 Task: Look for space in Thenkasi, India from 5th June, 2023 to 16th June, 2023 for 2 adults in price range Rs.14000 to Rs.18000. Place can be entire place with 1  bedroom having 1 bed and 1 bathroom. Property type can be house, flat, guest house, hotel. Booking option can be shelf check-in. Required host language is English.
Action: Mouse moved to (548, 87)
Screenshot: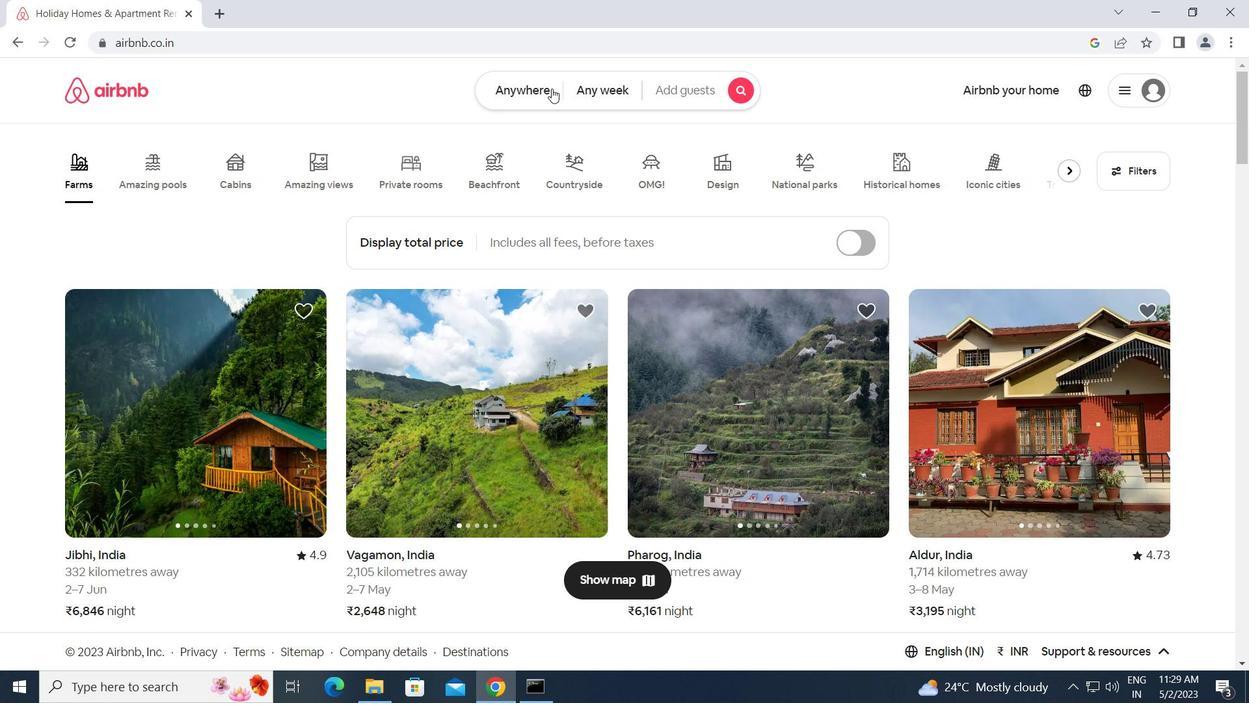 
Action: Mouse pressed left at (548, 87)
Screenshot: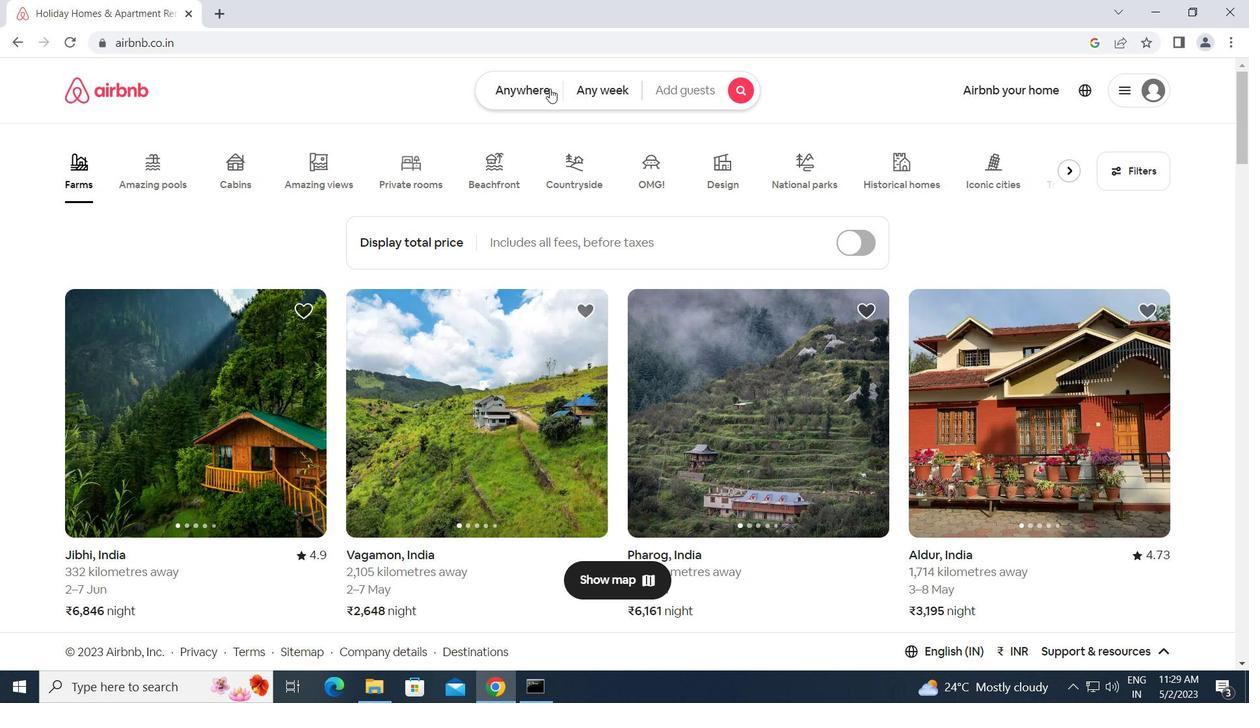 
Action: Mouse moved to (428, 136)
Screenshot: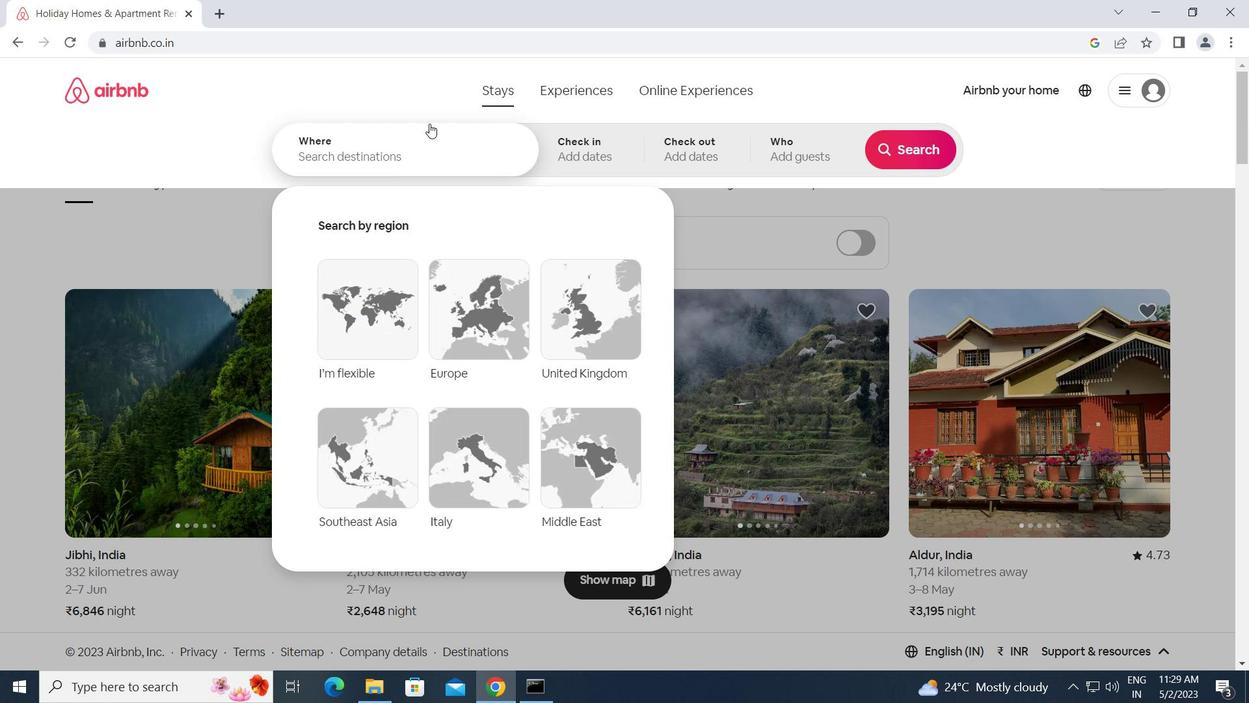 
Action: Mouse pressed left at (428, 136)
Screenshot: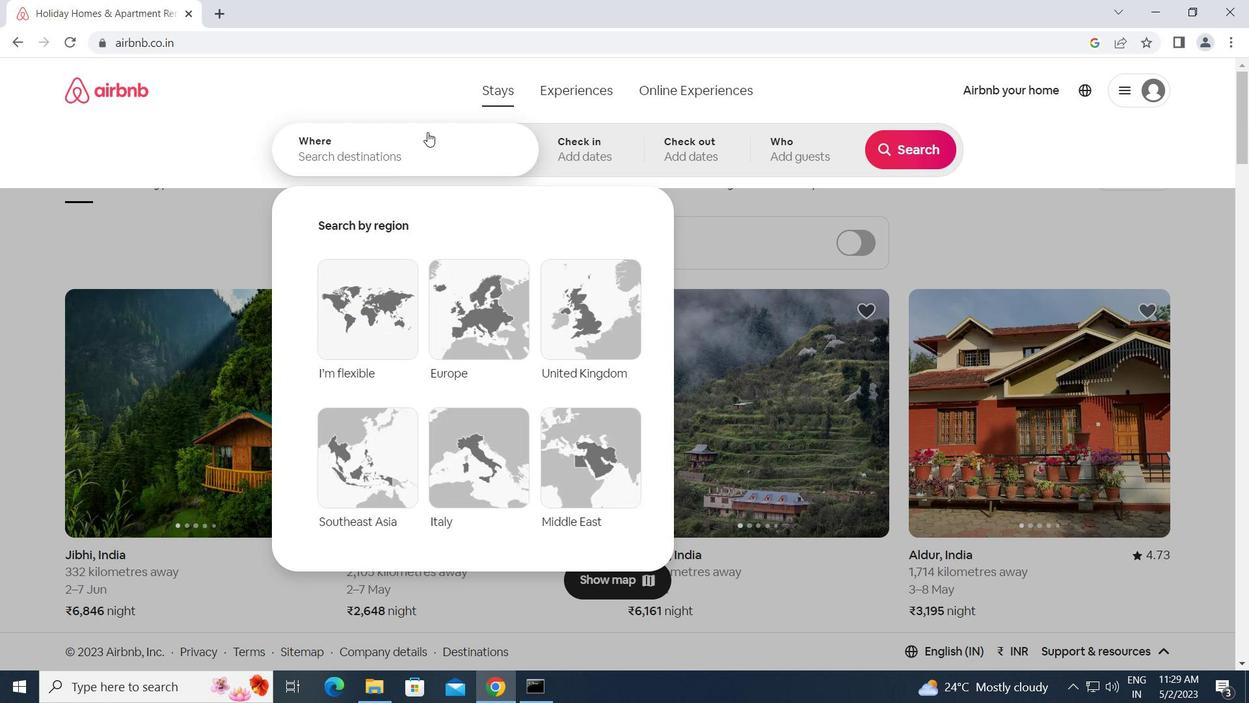 
Action: Key pressed t<Key.caps_lock>henkasi,<Key.space><Key.caps_lock>i<Key.caps_lock>ndia<Key.enter>
Screenshot: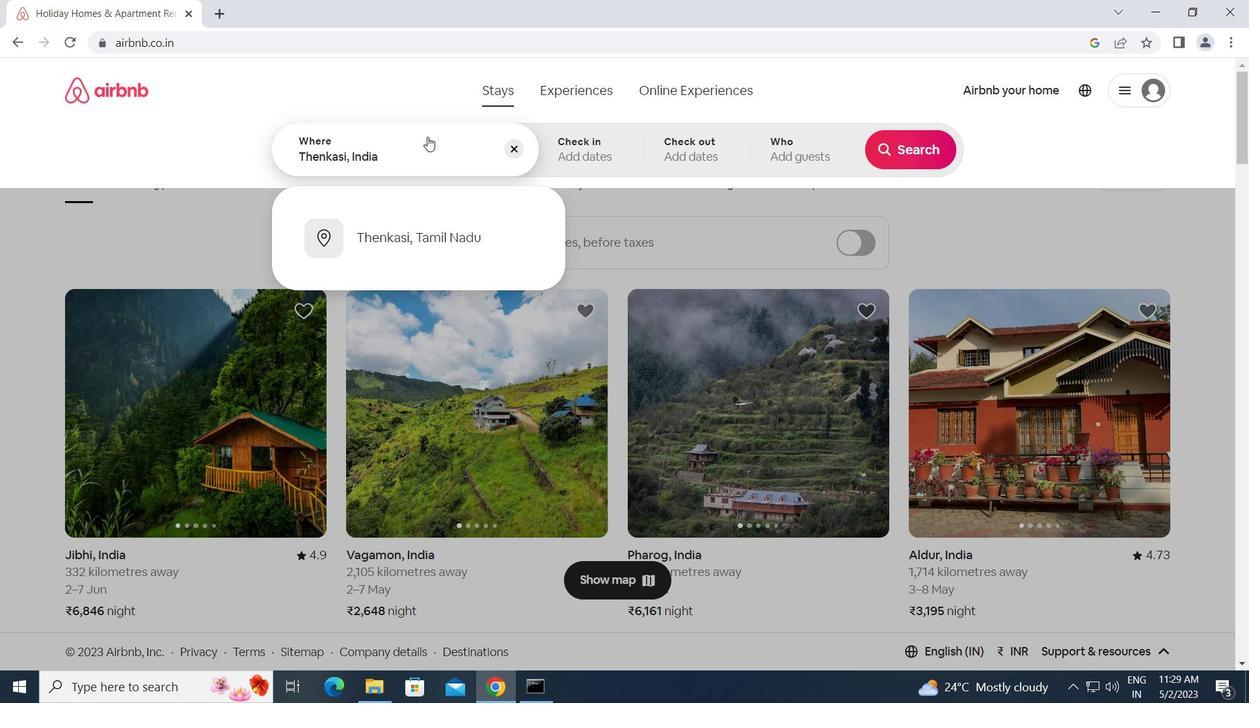 
Action: Mouse moved to (698, 388)
Screenshot: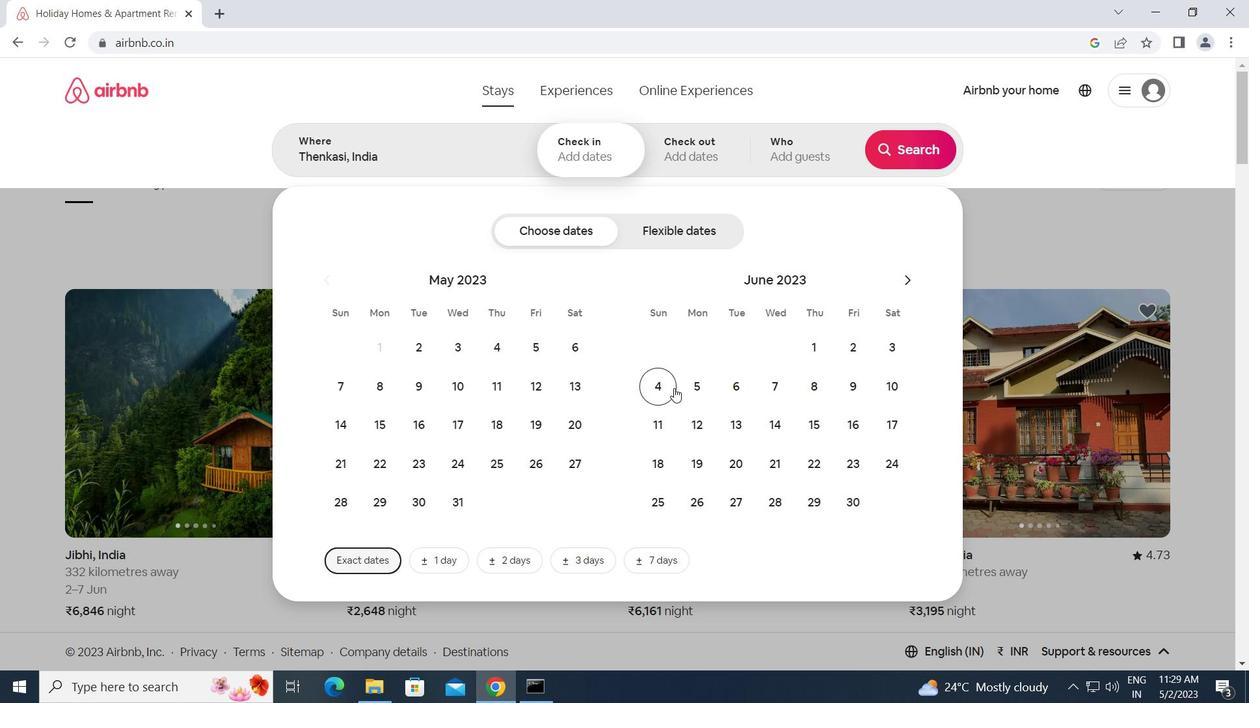 
Action: Mouse pressed left at (698, 388)
Screenshot: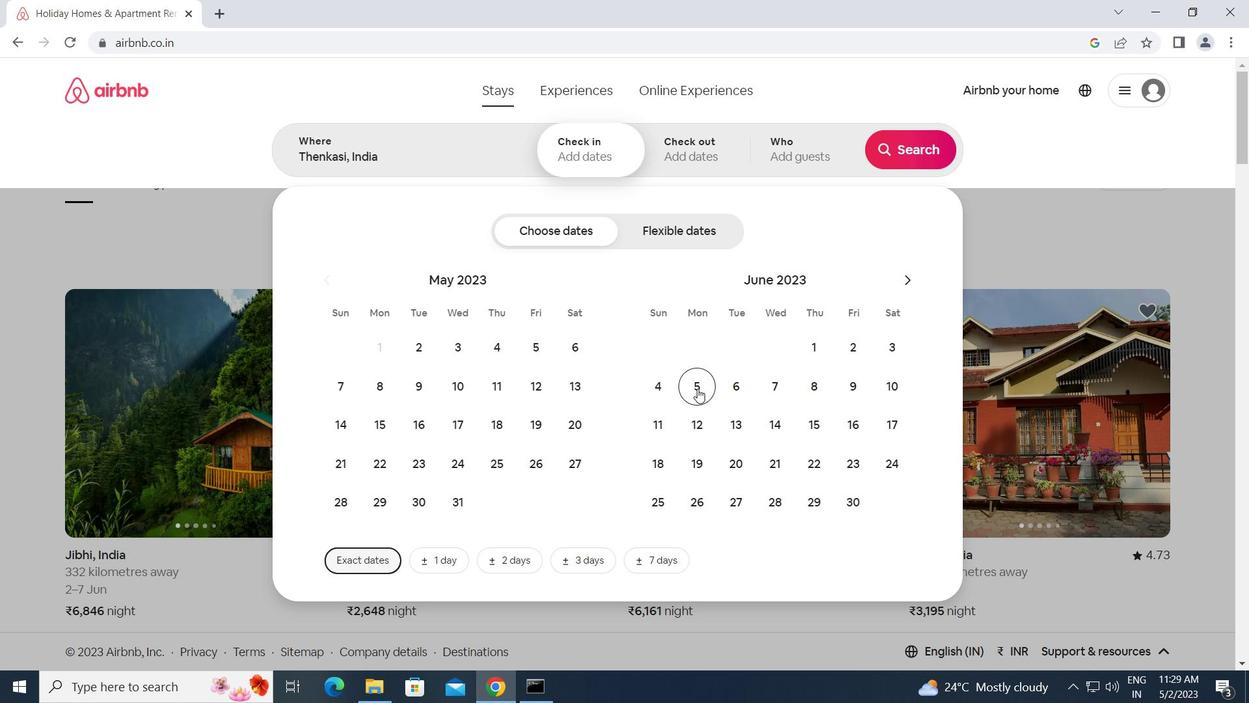 
Action: Mouse moved to (854, 428)
Screenshot: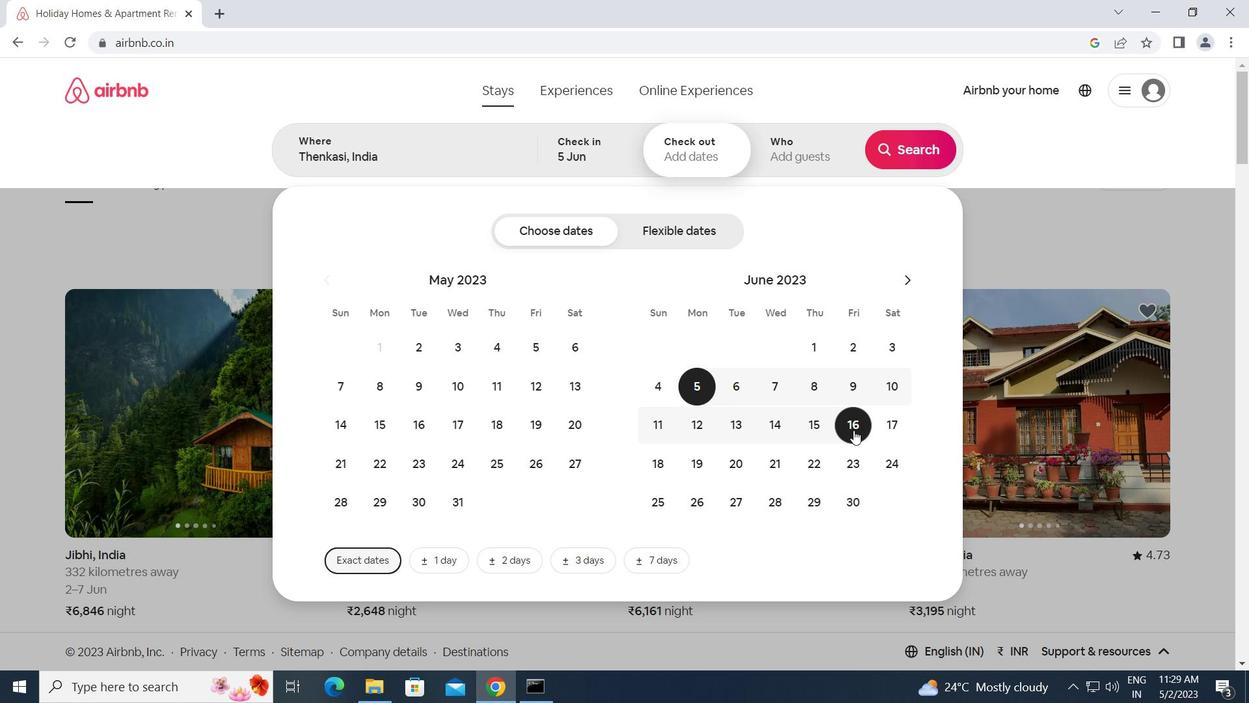 
Action: Mouse pressed left at (854, 428)
Screenshot: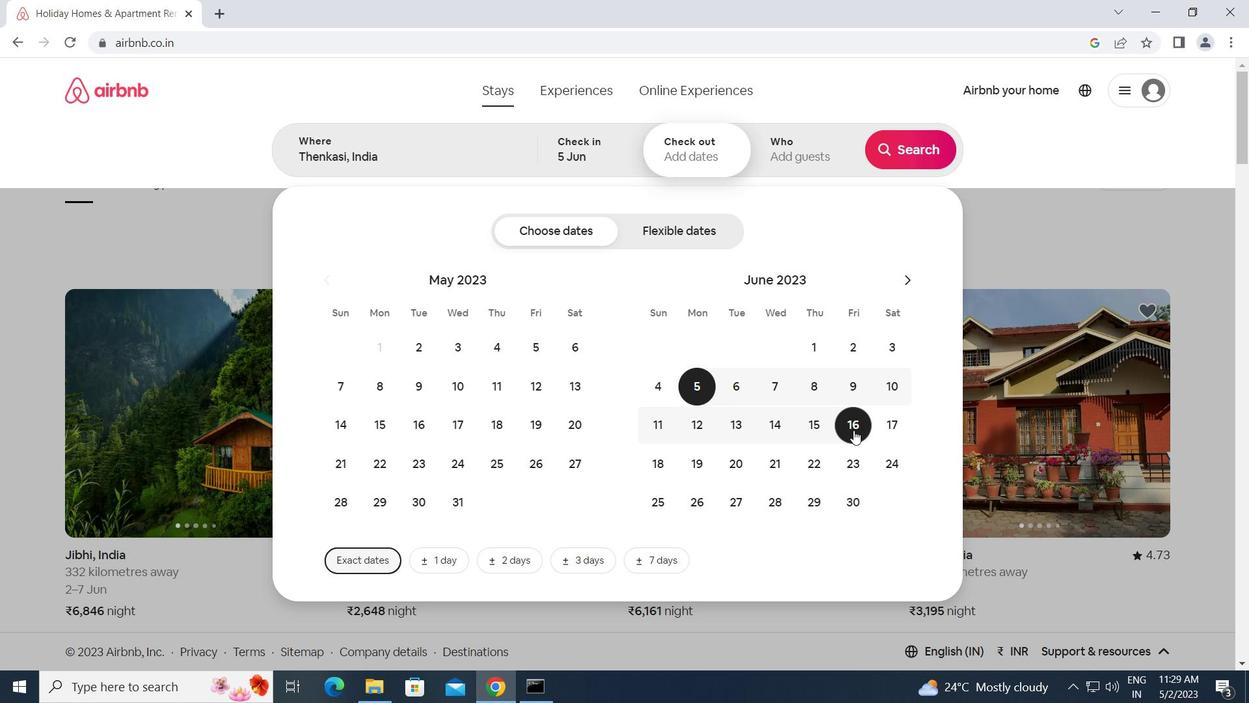
Action: Mouse moved to (798, 142)
Screenshot: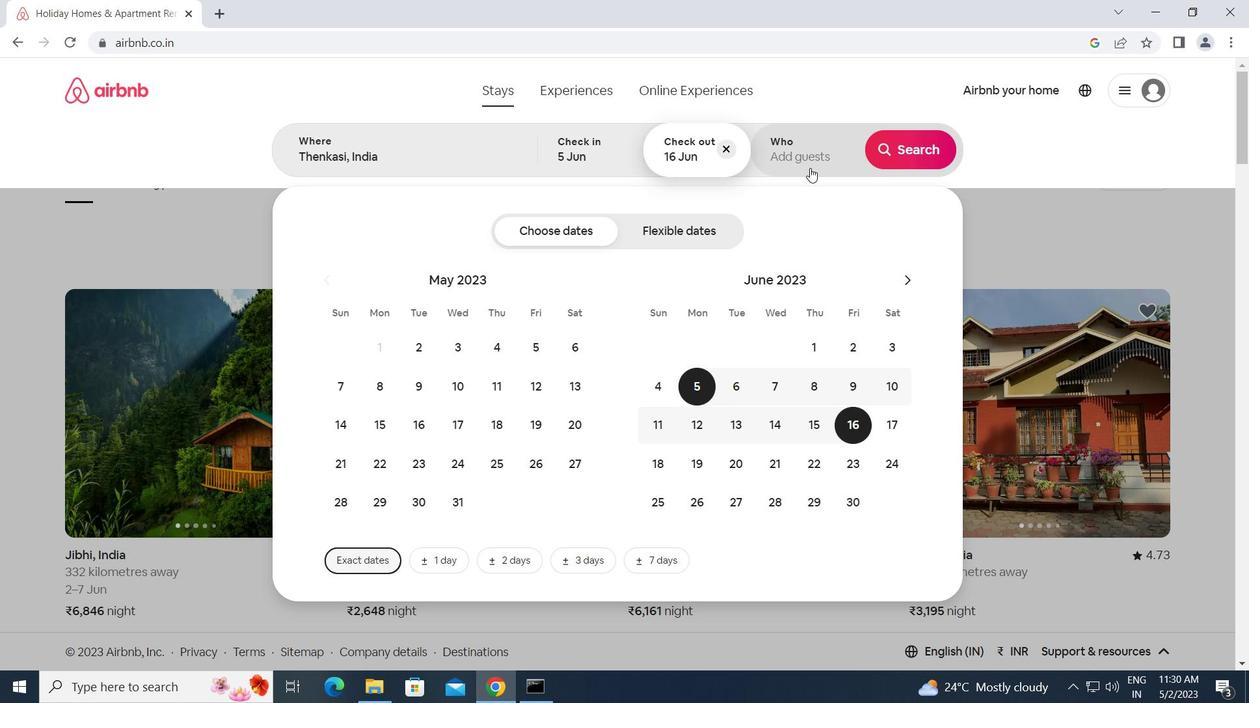 
Action: Mouse pressed left at (798, 142)
Screenshot: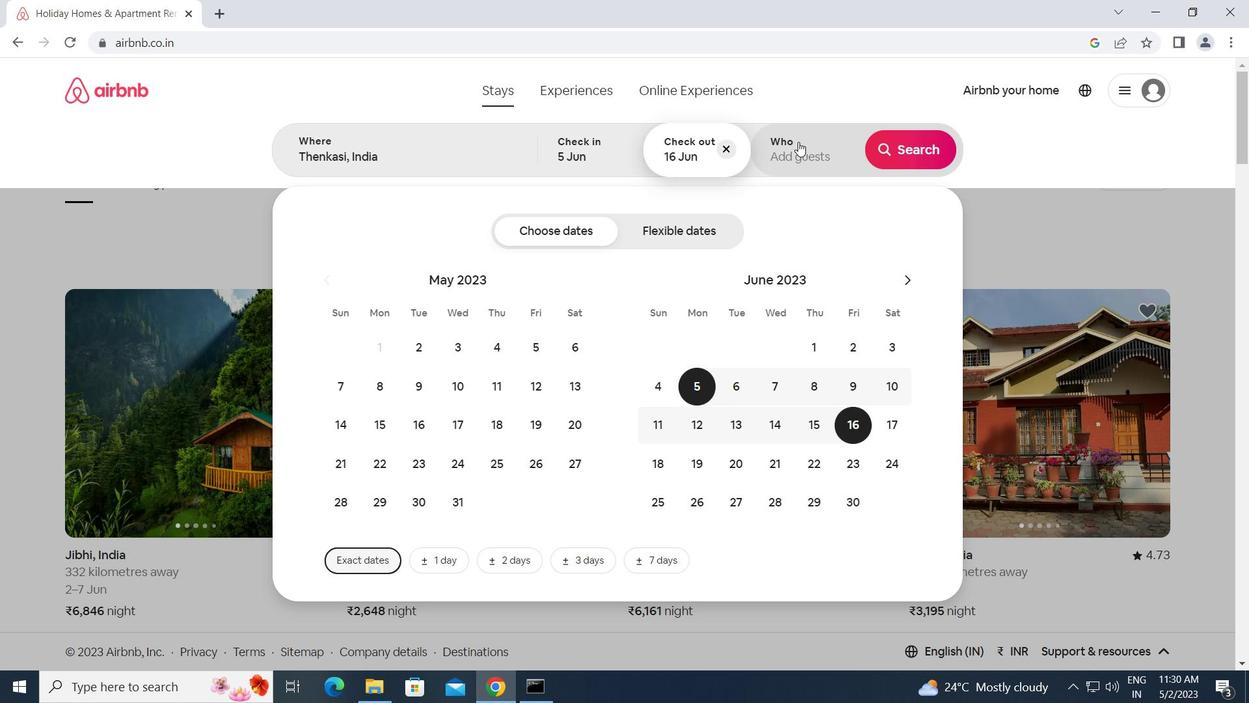 
Action: Mouse moved to (923, 236)
Screenshot: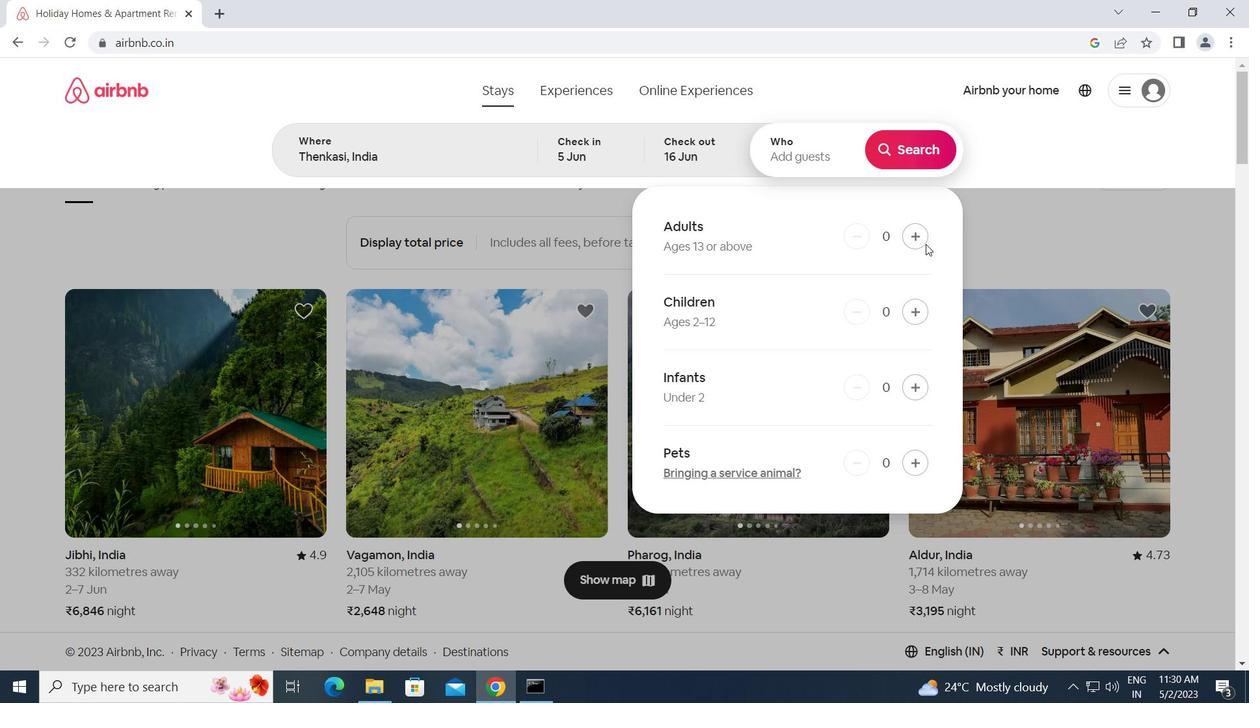 
Action: Mouse pressed left at (923, 236)
Screenshot: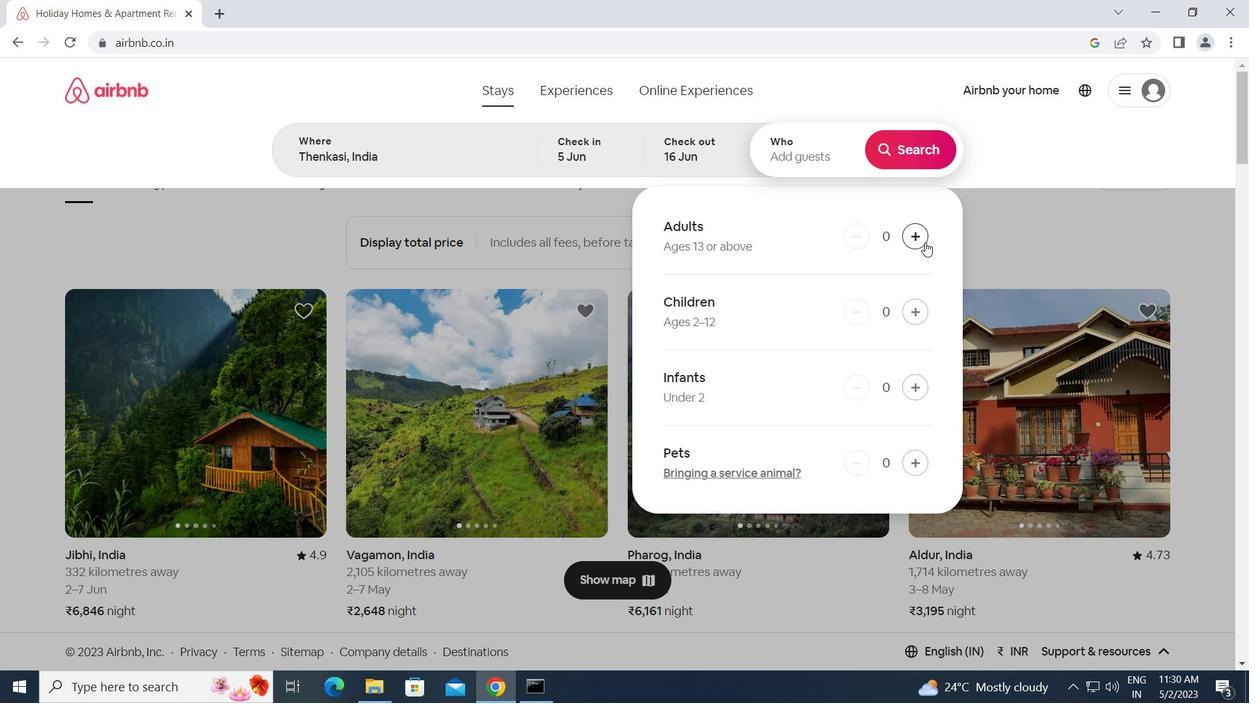 
Action: Mouse pressed left at (923, 236)
Screenshot: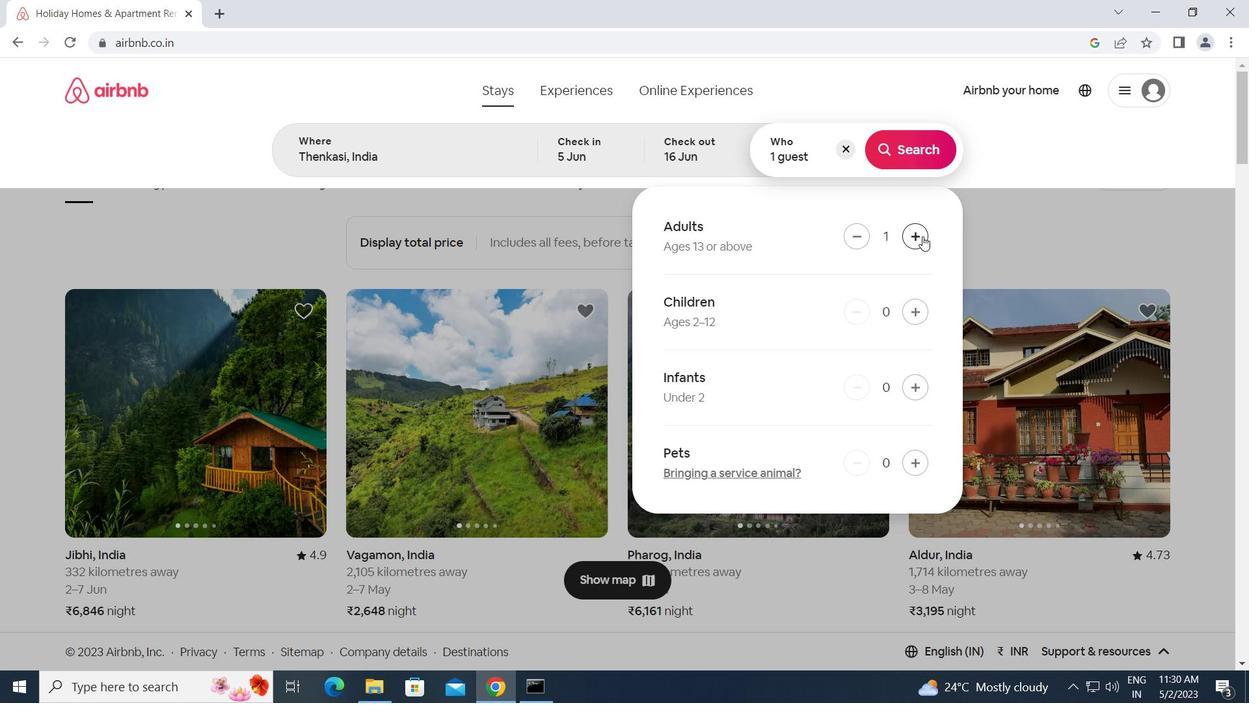 
Action: Mouse moved to (923, 150)
Screenshot: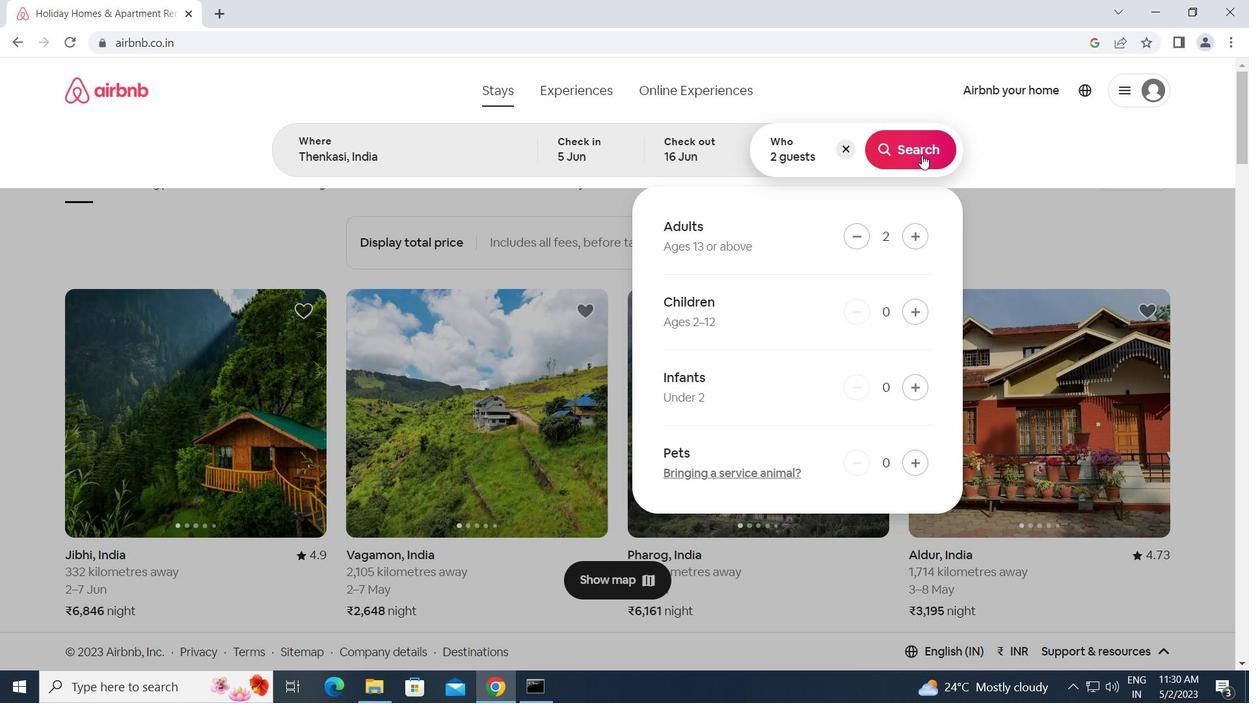 
Action: Mouse pressed left at (923, 150)
Screenshot: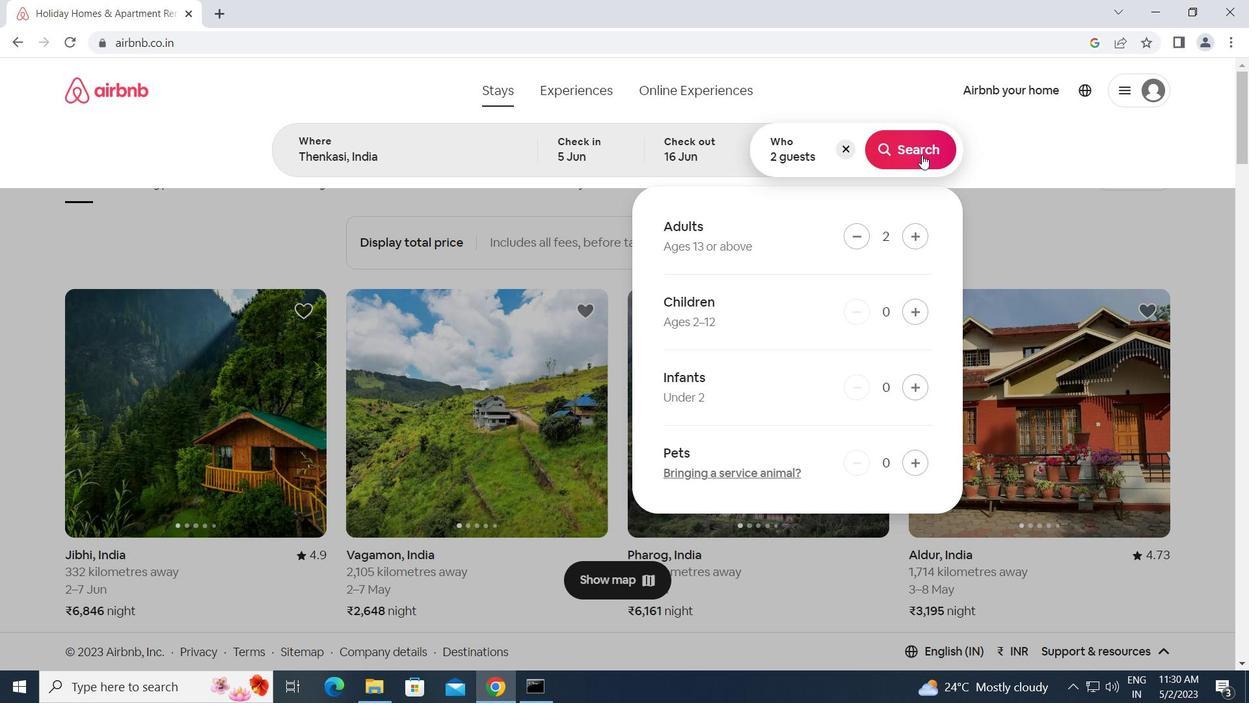 
Action: Mouse moved to (1172, 147)
Screenshot: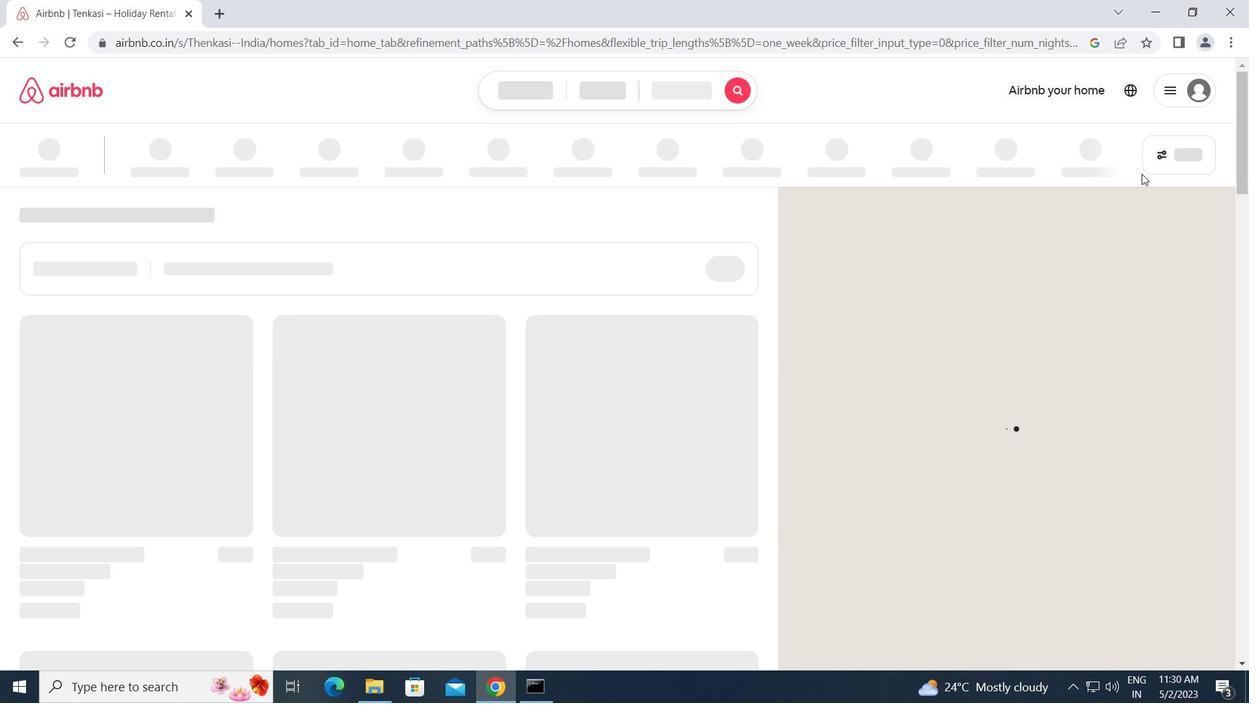 
Action: Mouse pressed left at (1172, 147)
Screenshot: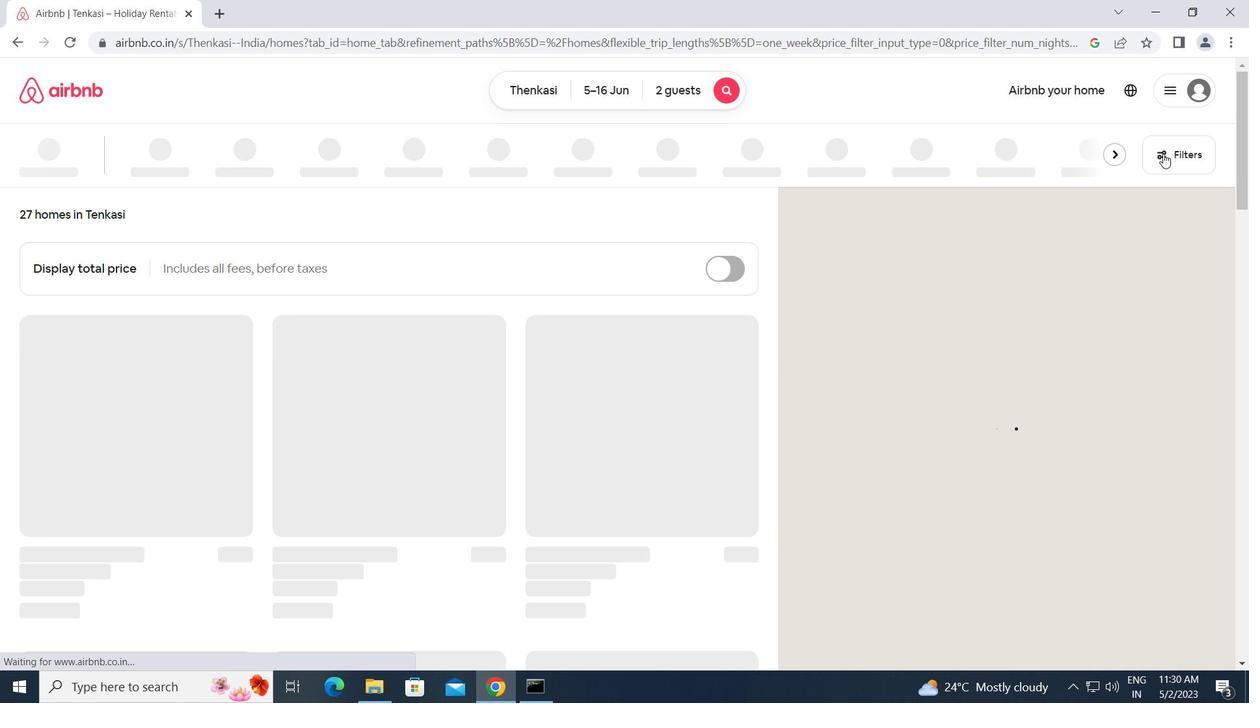 
Action: Mouse moved to (412, 363)
Screenshot: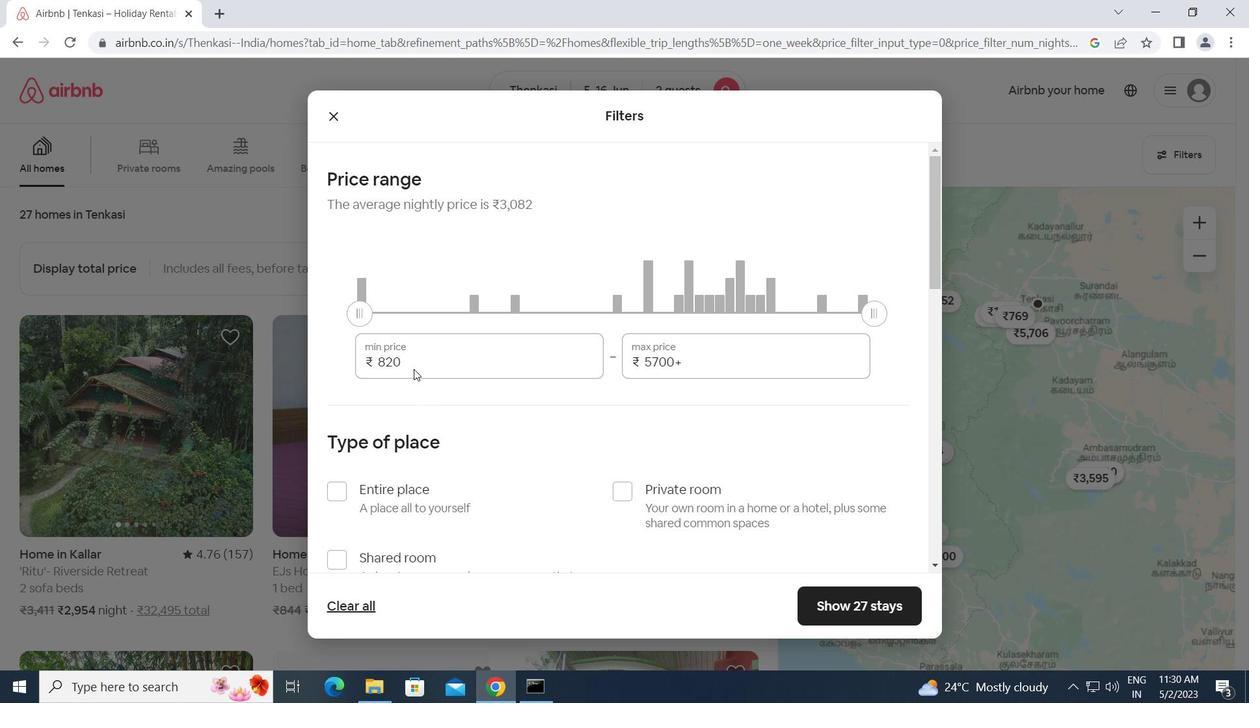 
Action: Mouse pressed left at (412, 363)
Screenshot: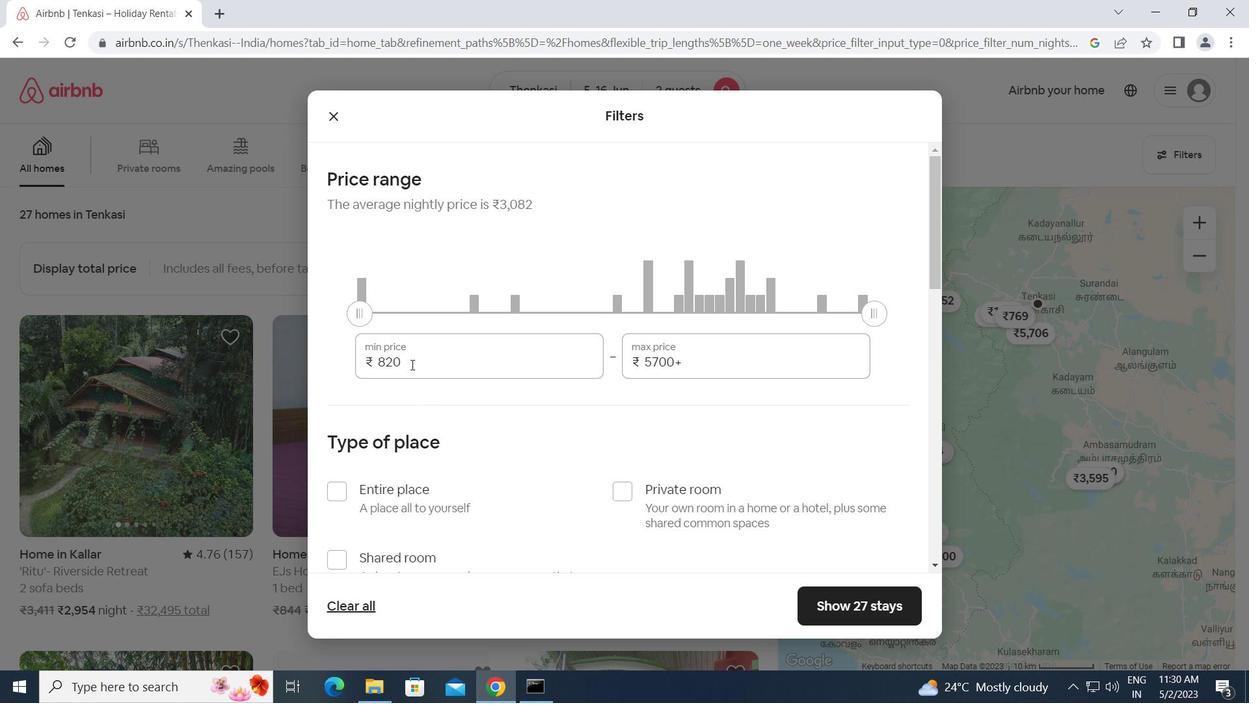 
Action: Mouse moved to (334, 364)
Screenshot: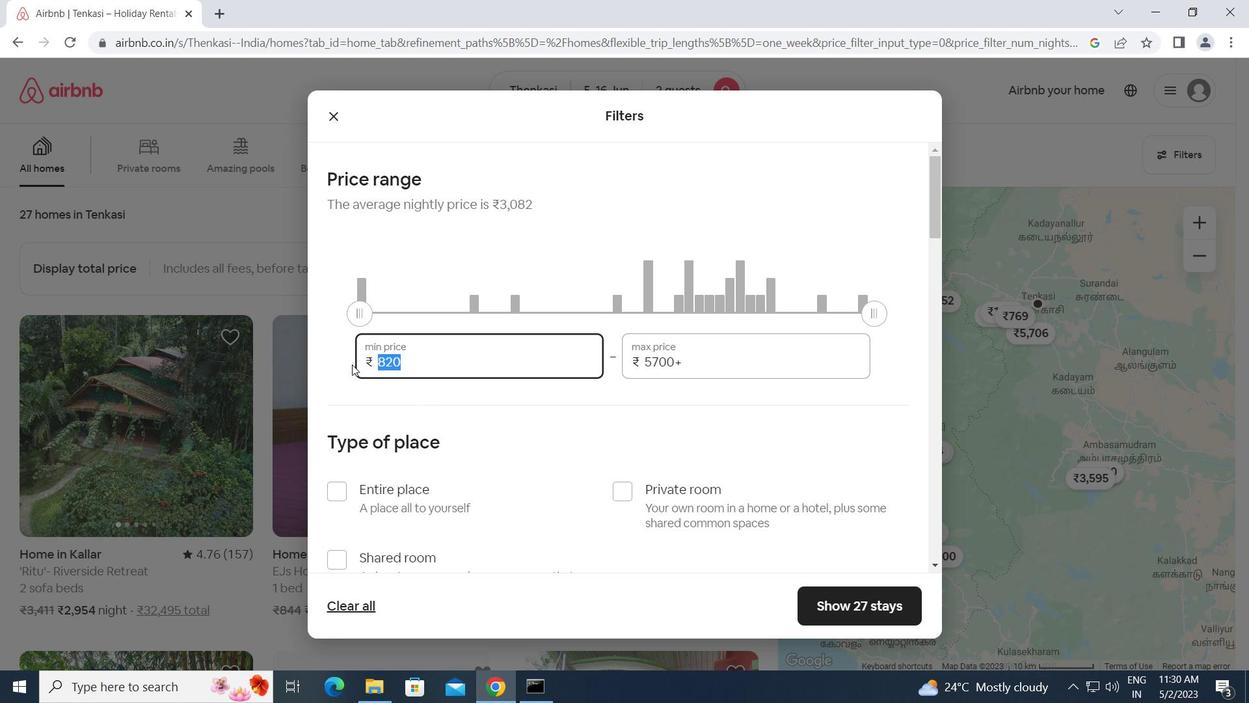 
Action: Key pressed 14000<Key.tab>18000
Screenshot: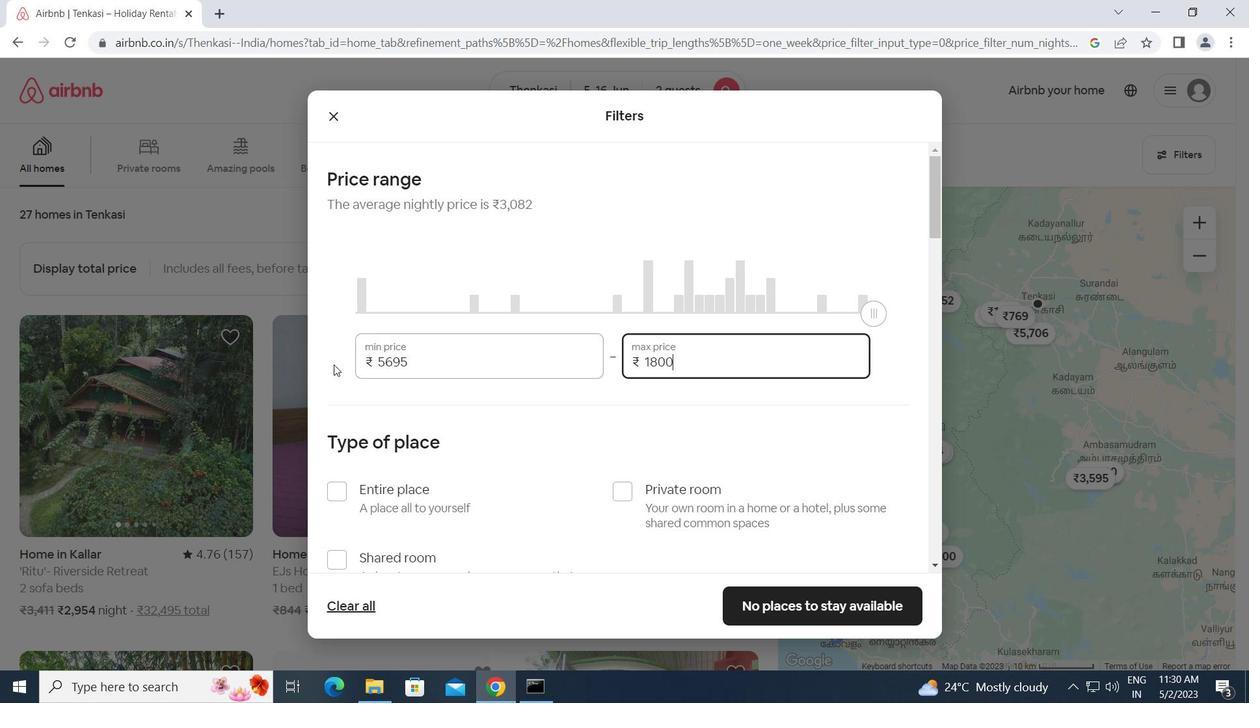 
Action: Mouse moved to (342, 490)
Screenshot: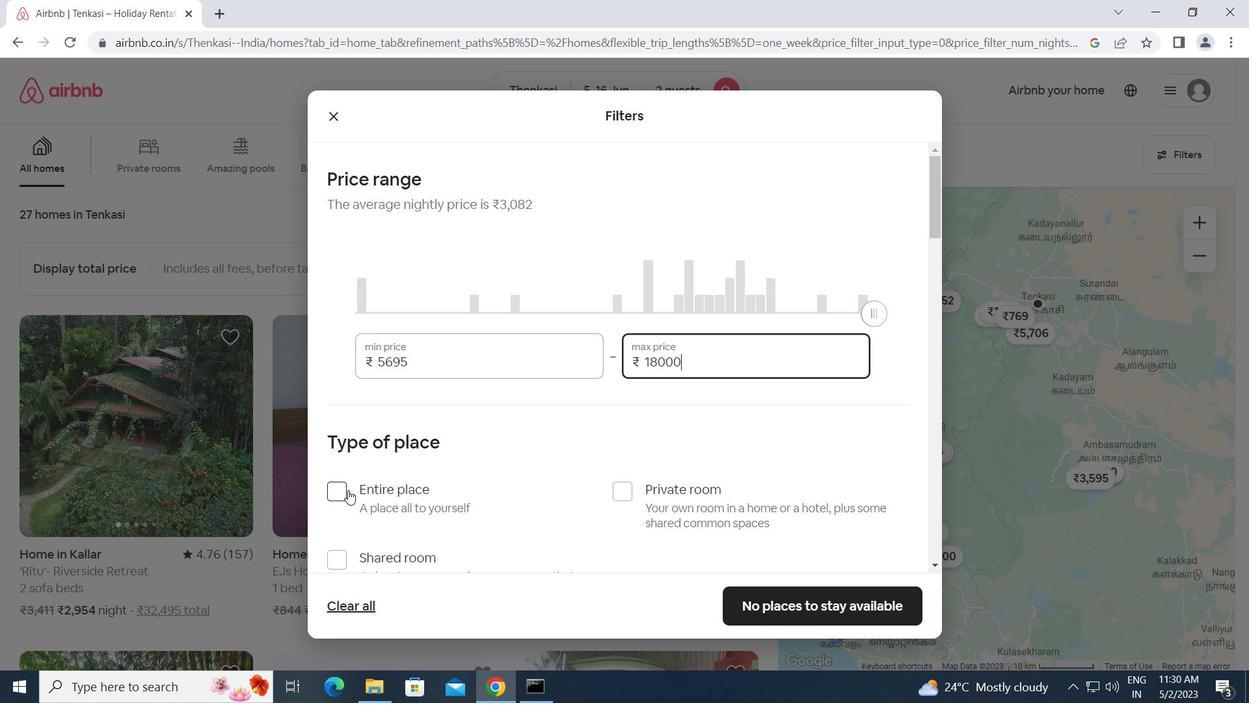 
Action: Mouse pressed left at (342, 490)
Screenshot: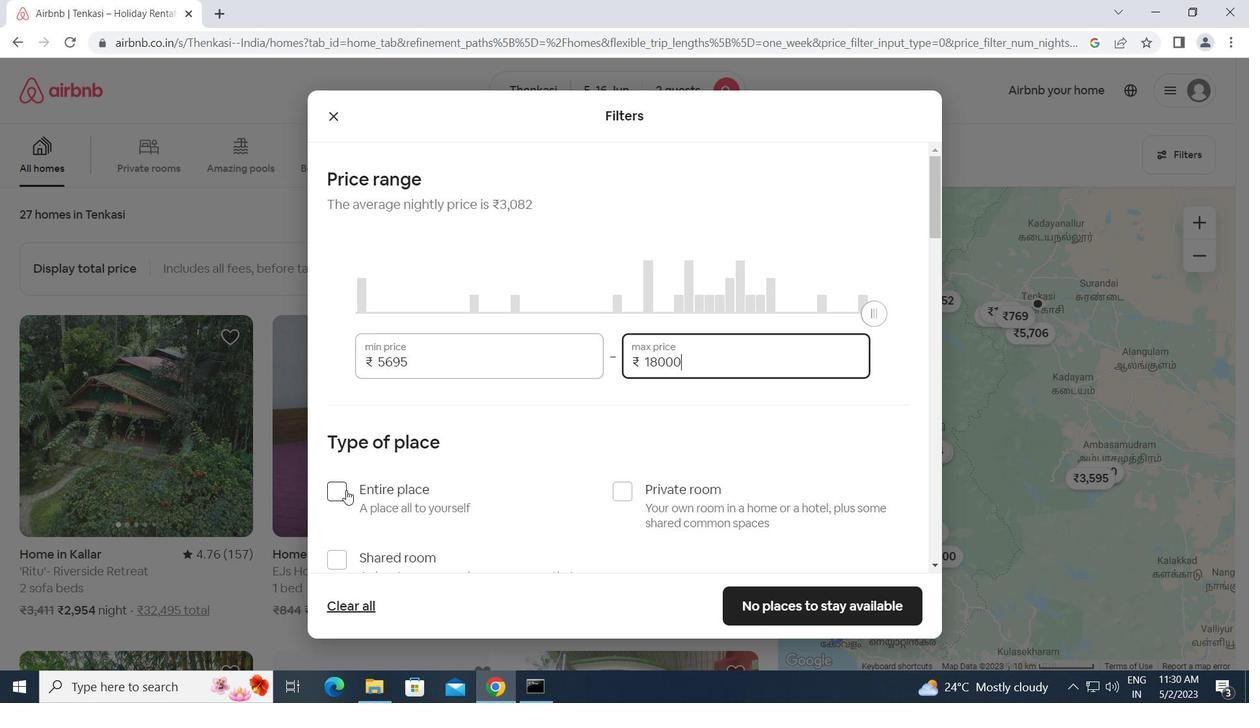 
Action: Mouse moved to (382, 490)
Screenshot: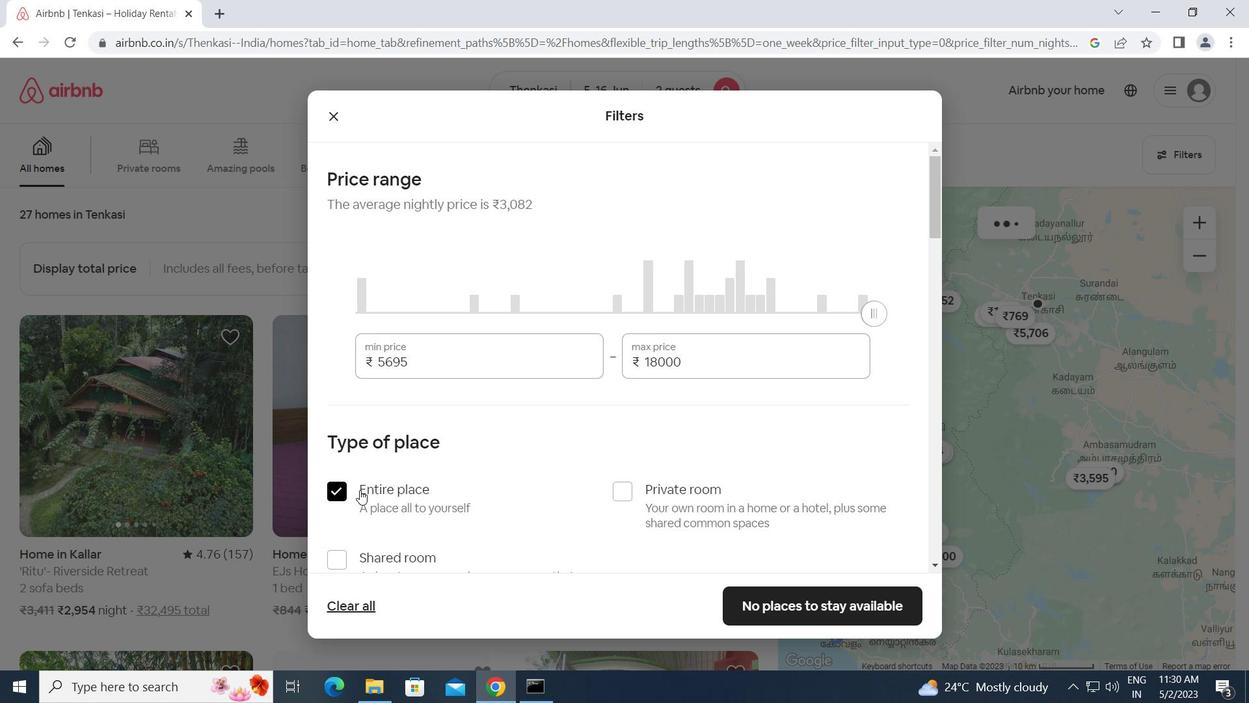 
Action: Mouse scrolled (382, 490) with delta (0, 0)
Screenshot: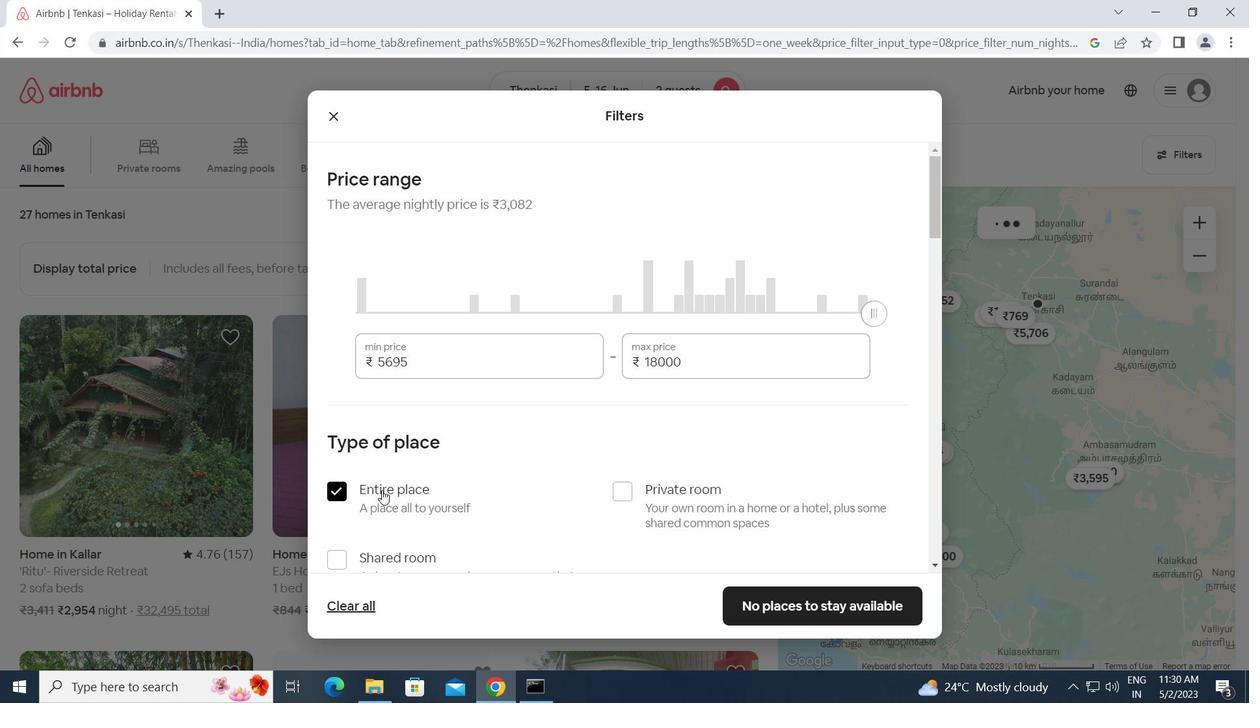 
Action: Mouse scrolled (382, 490) with delta (0, 0)
Screenshot: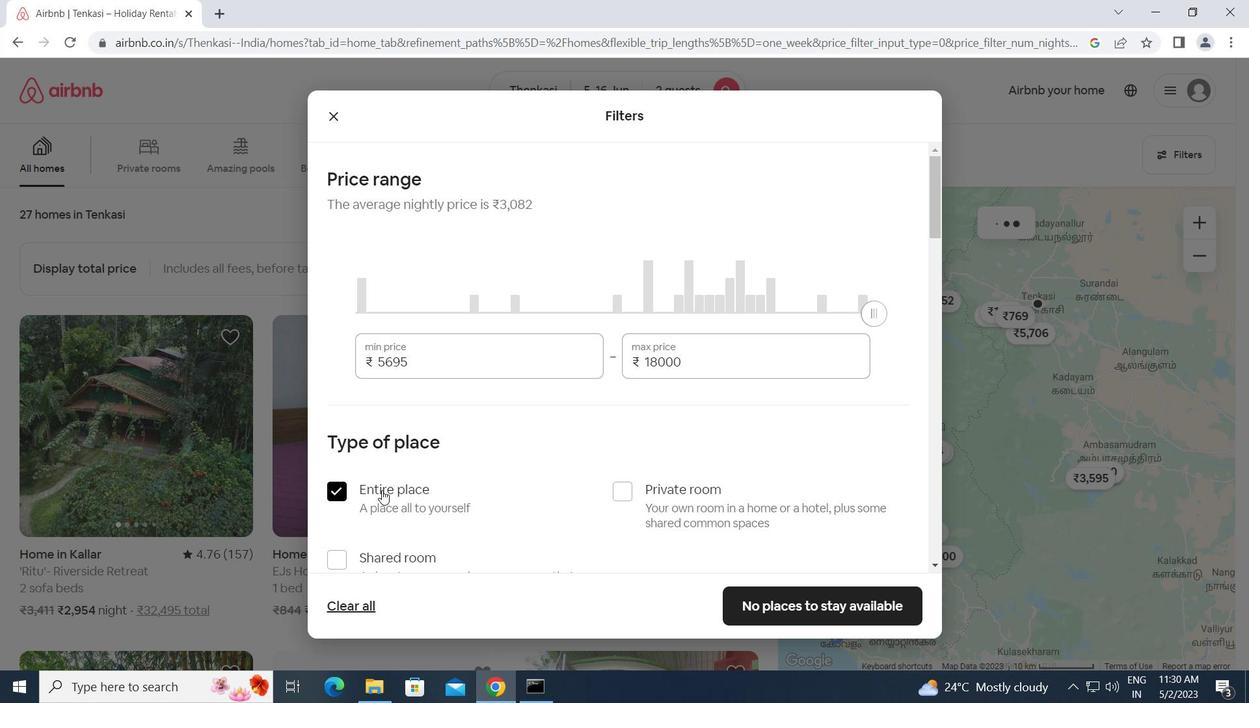 
Action: Mouse scrolled (382, 490) with delta (0, 0)
Screenshot: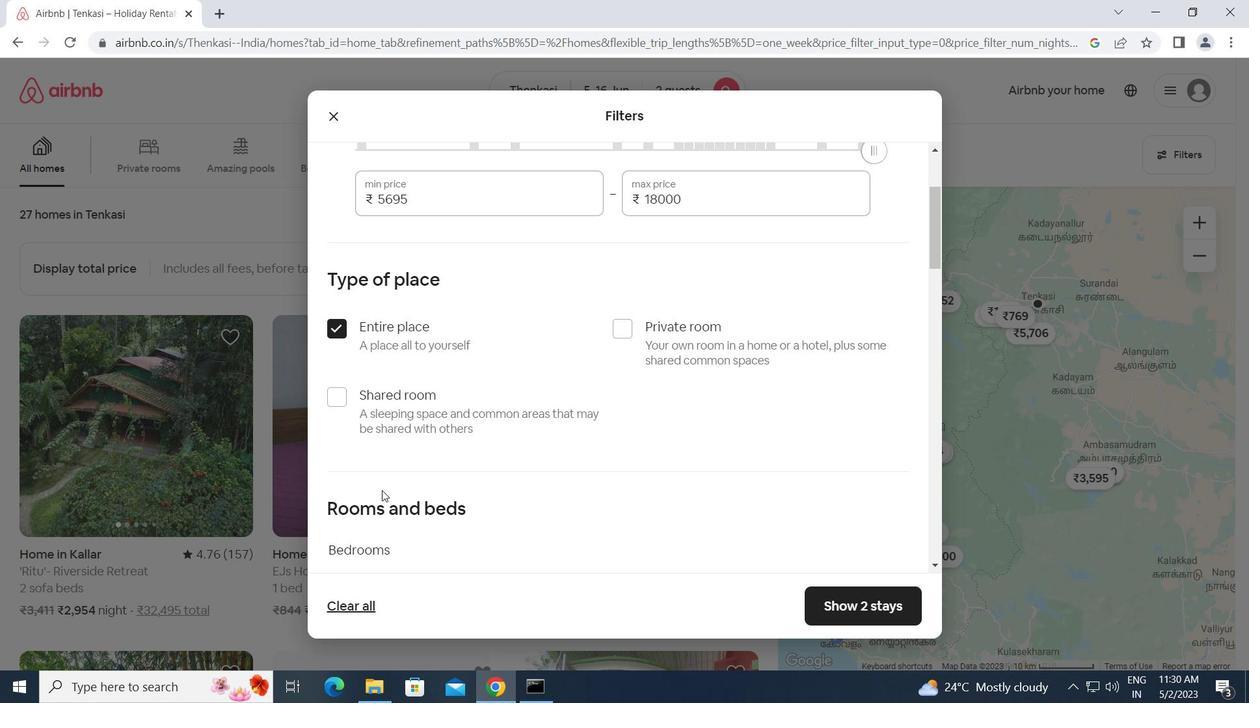 
Action: Mouse scrolled (382, 490) with delta (0, 0)
Screenshot: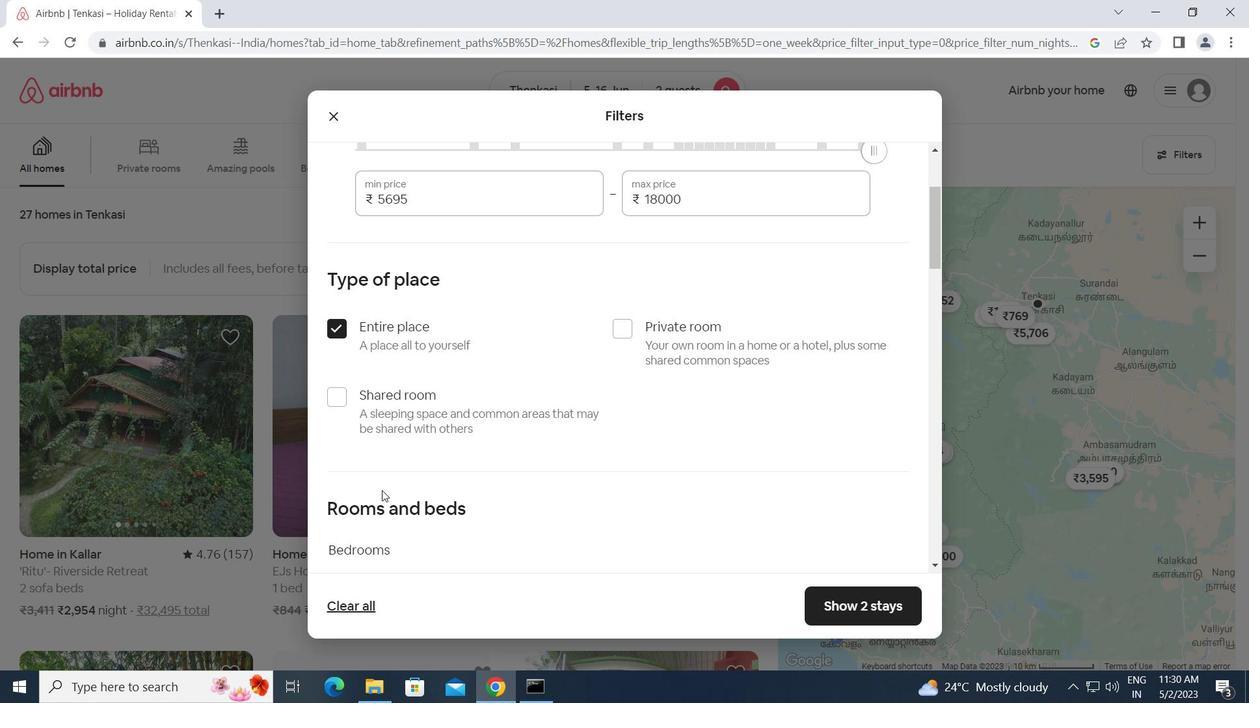 
Action: Mouse moved to (397, 483)
Screenshot: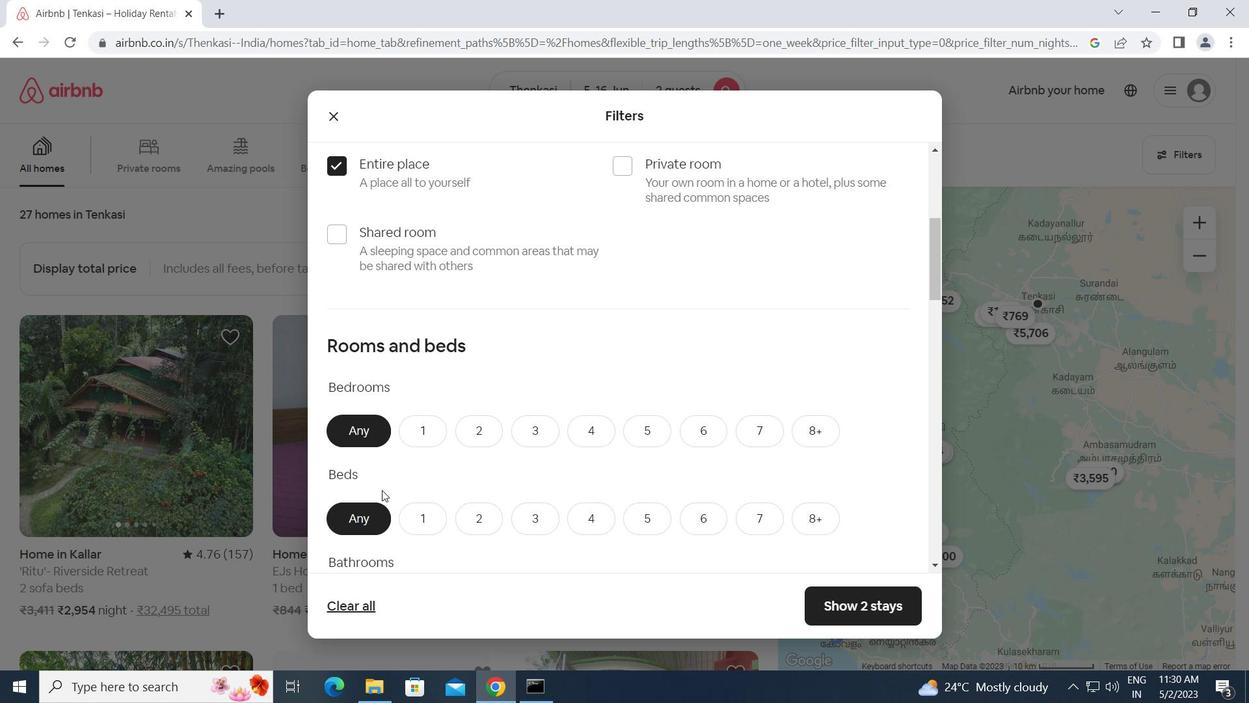 
Action: Mouse scrolled (397, 482) with delta (0, 0)
Screenshot: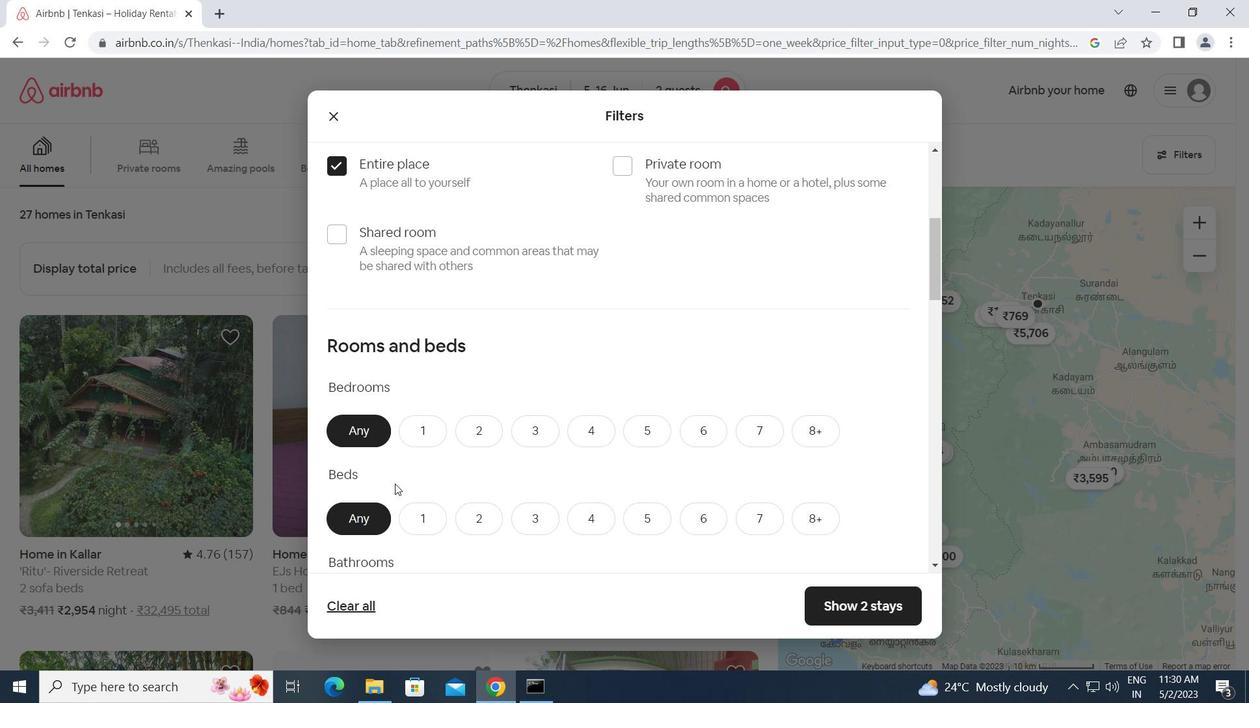 
Action: Mouse moved to (430, 348)
Screenshot: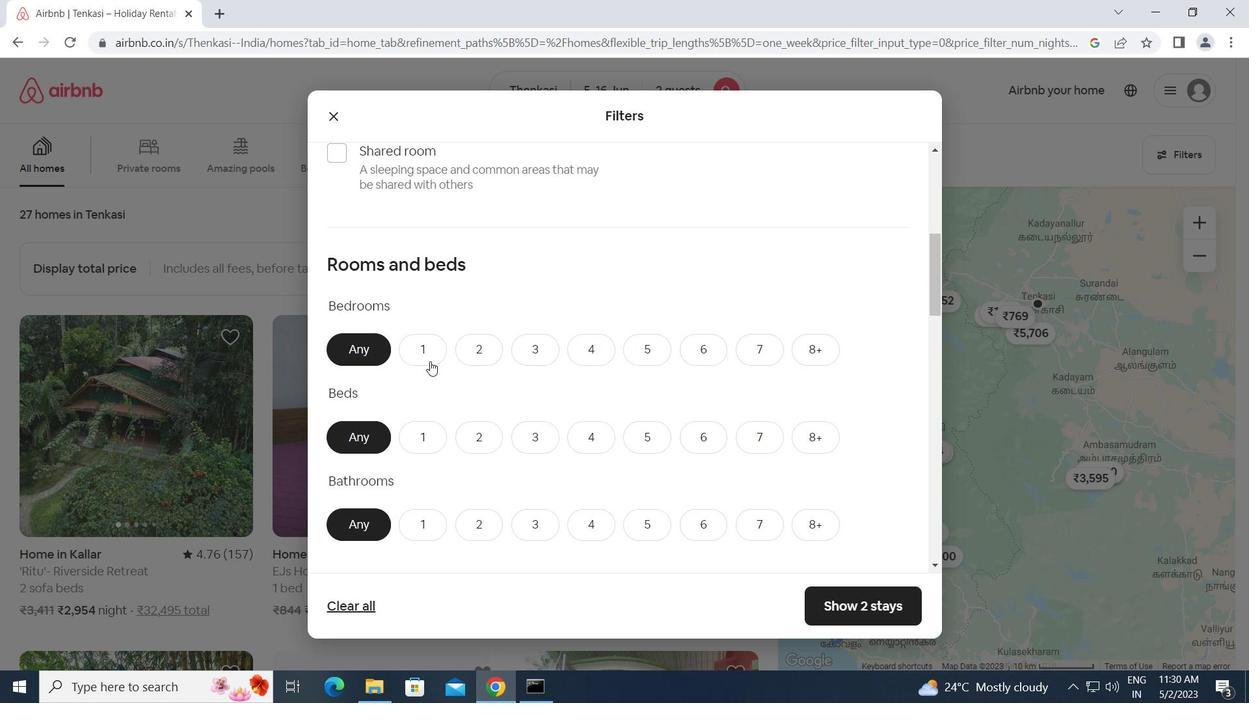 
Action: Mouse pressed left at (430, 348)
Screenshot: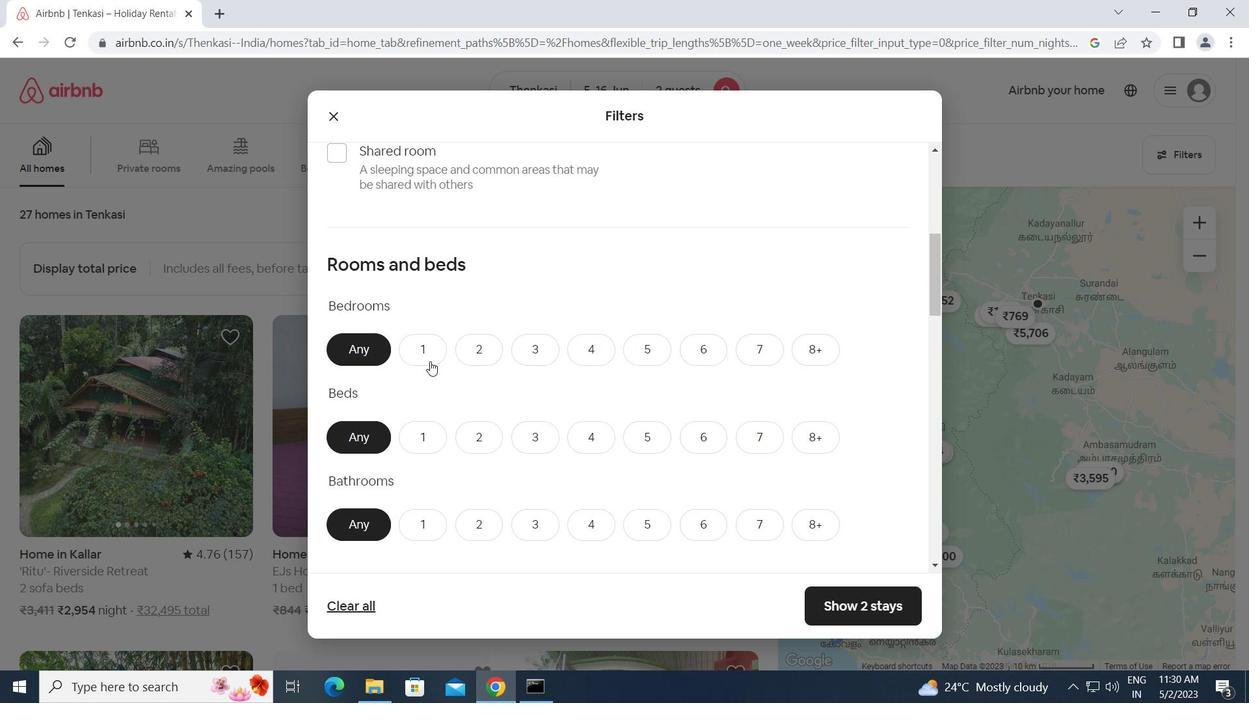 
Action: Mouse moved to (428, 432)
Screenshot: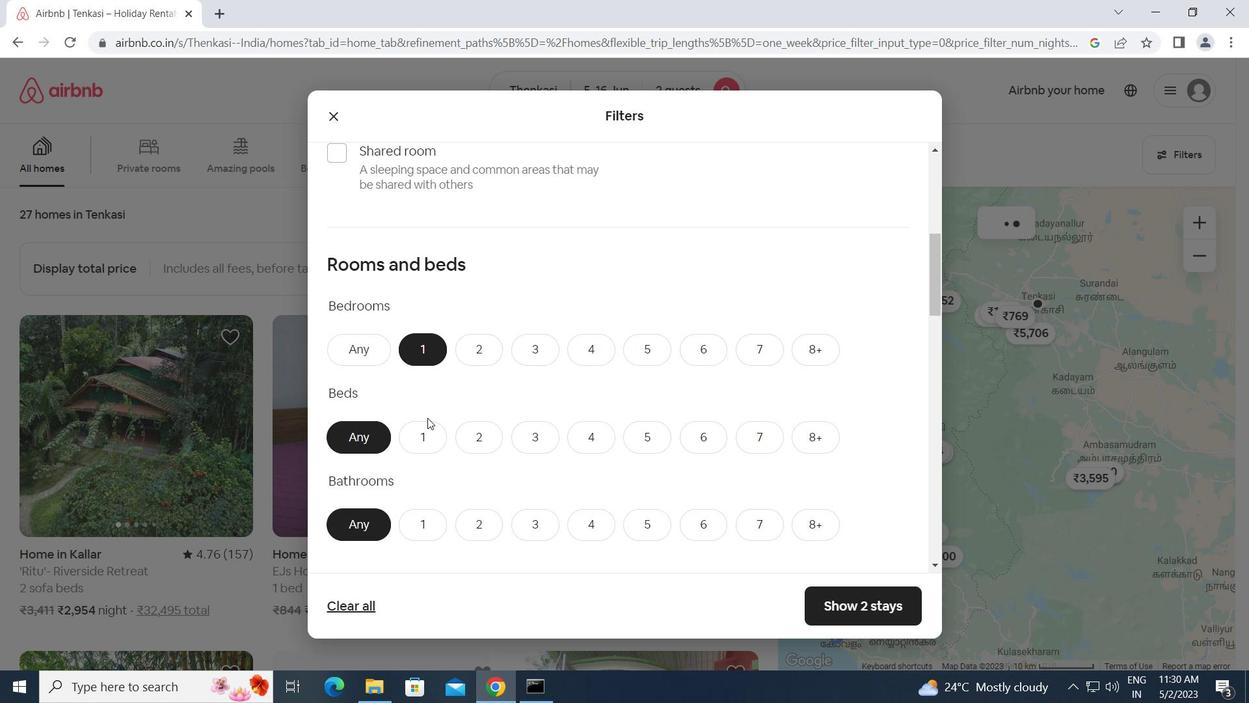 
Action: Mouse pressed left at (428, 432)
Screenshot: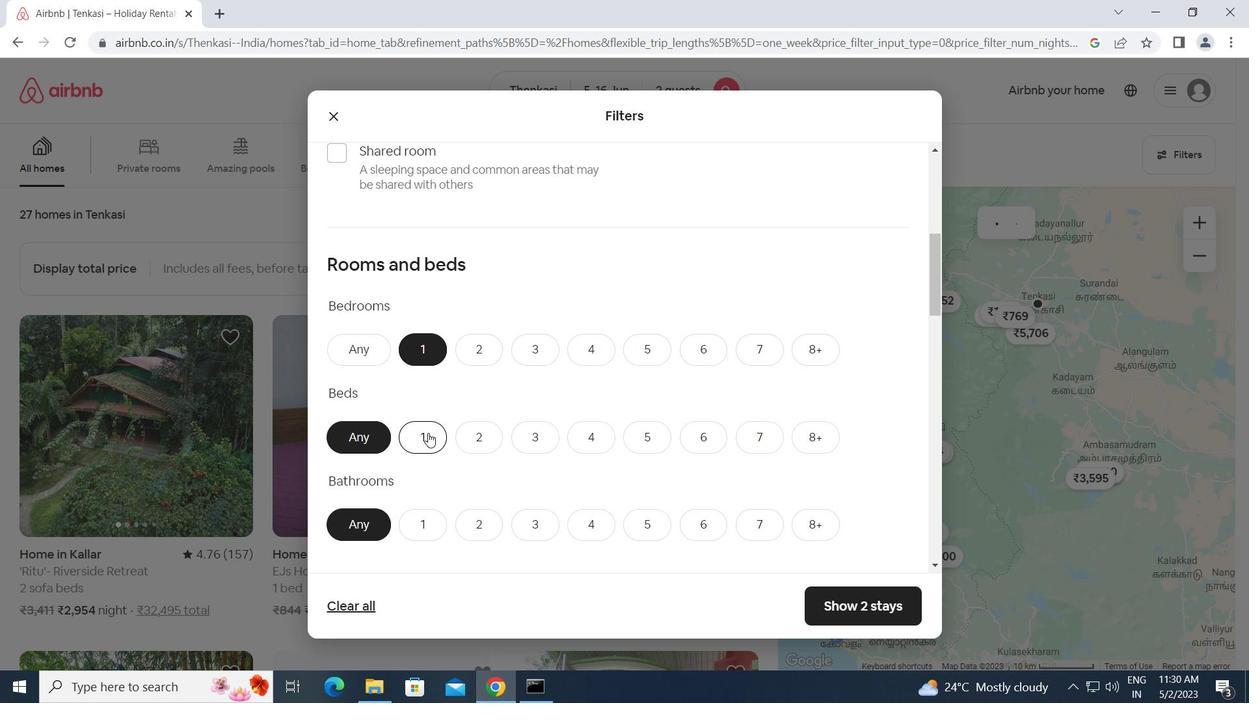 
Action: Mouse moved to (434, 514)
Screenshot: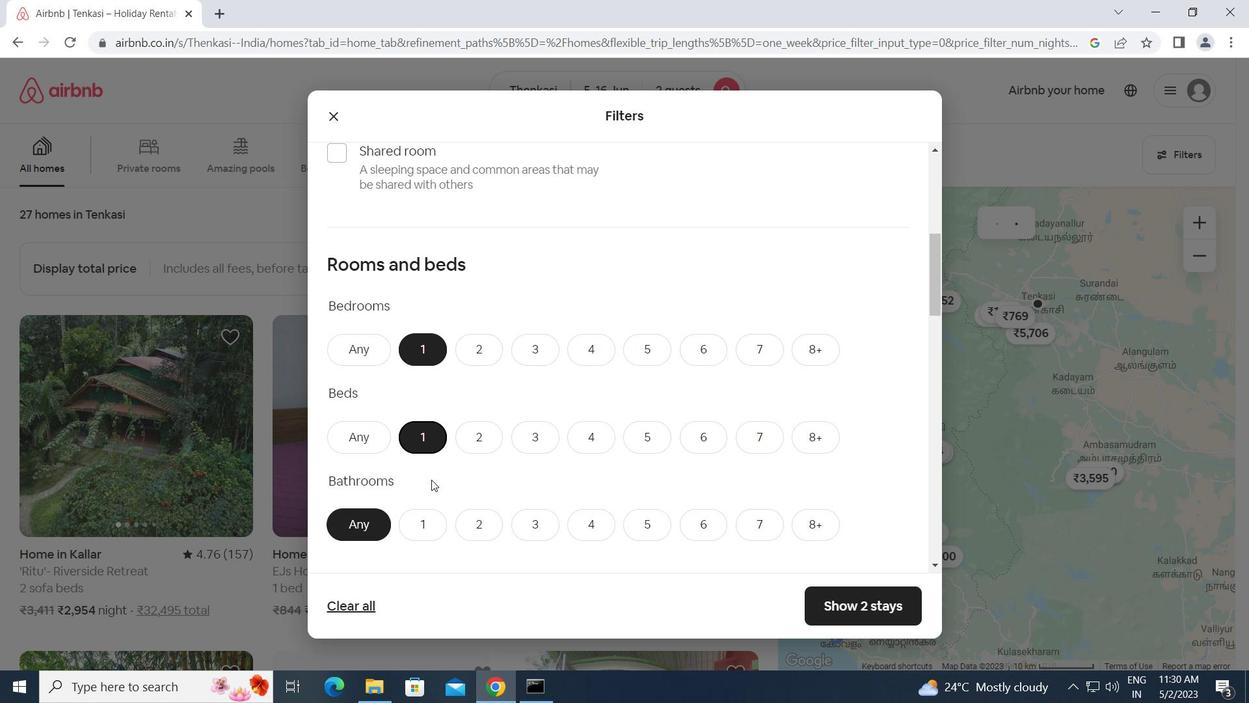 
Action: Mouse scrolled (434, 513) with delta (0, 0)
Screenshot: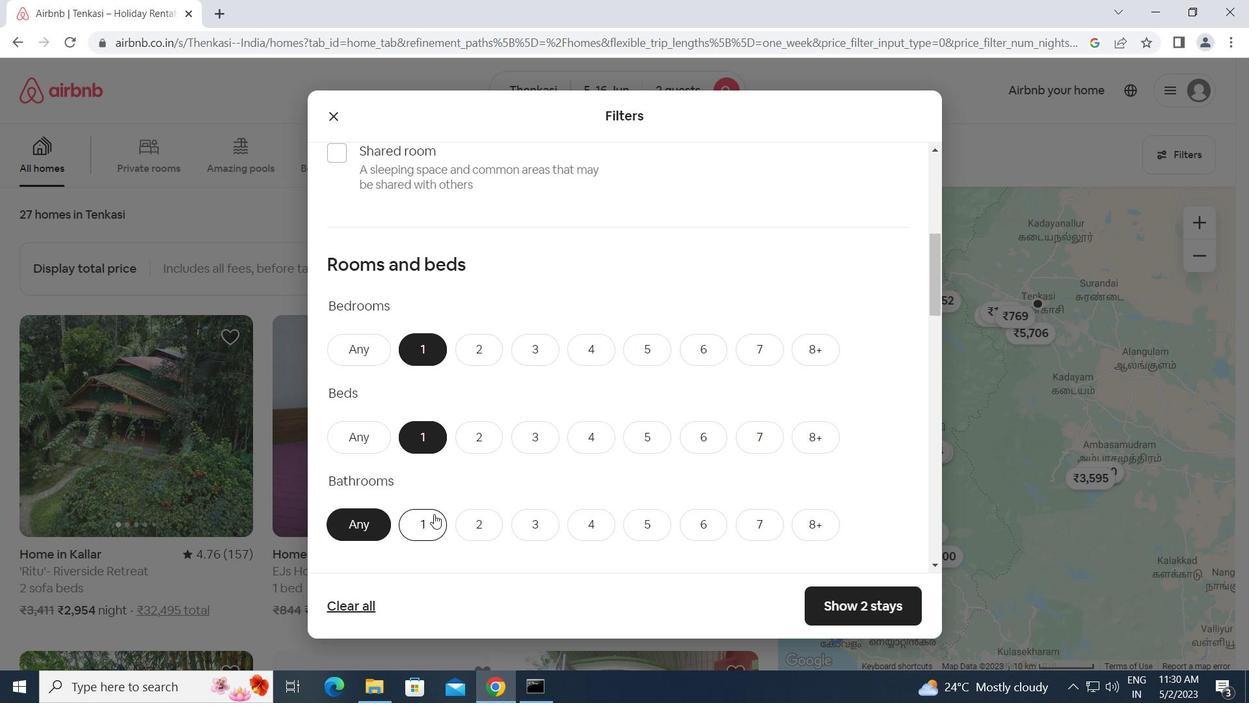 
Action: Mouse moved to (438, 454)
Screenshot: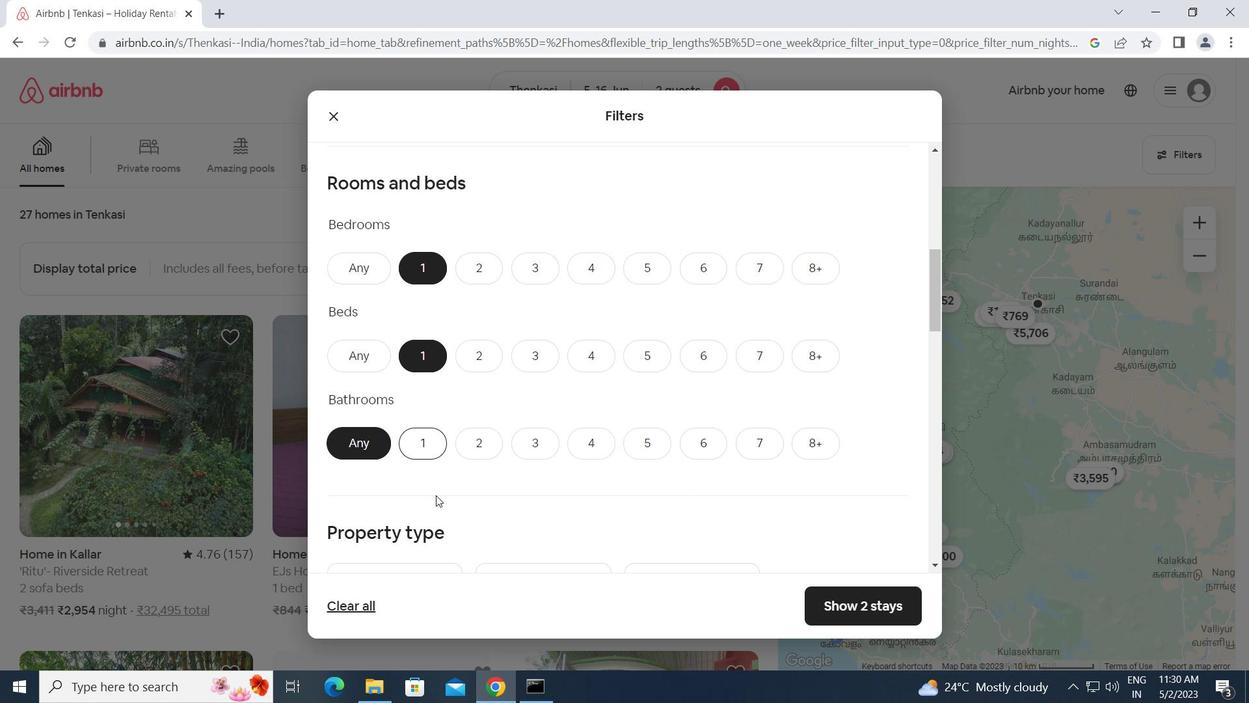 
Action: Mouse pressed left at (438, 454)
Screenshot: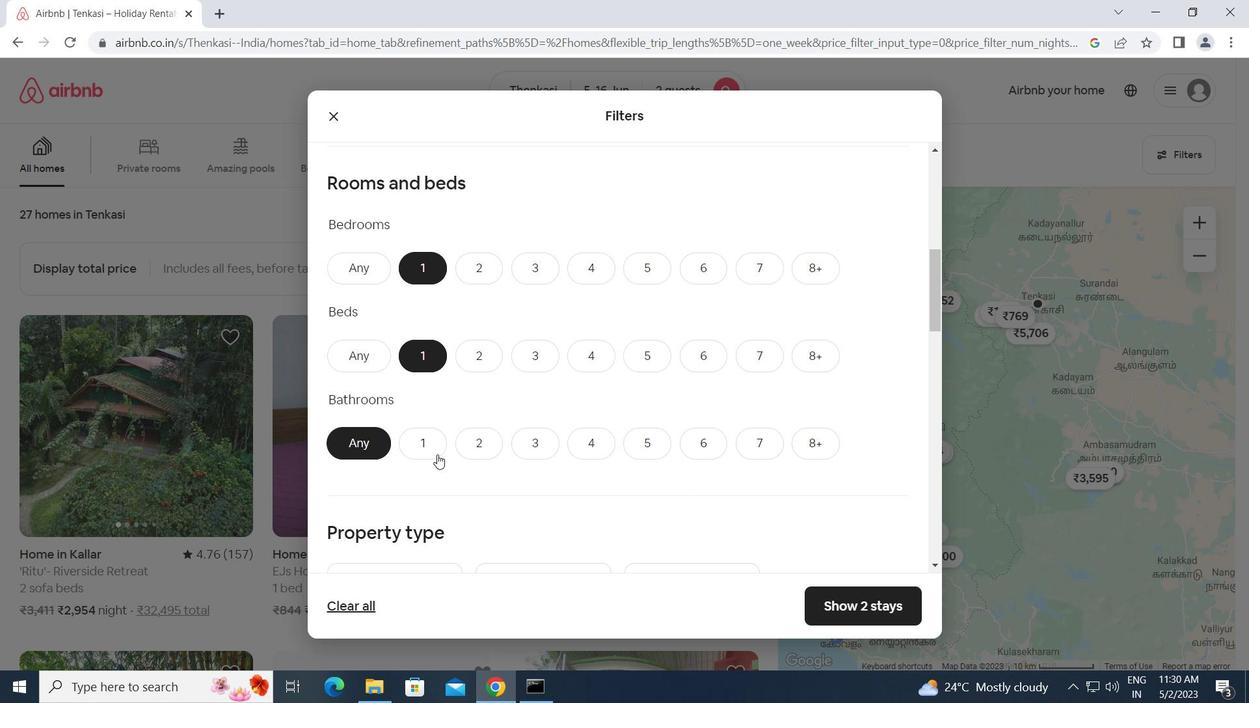 
Action: Mouse moved to (460, 473)
Screenshot: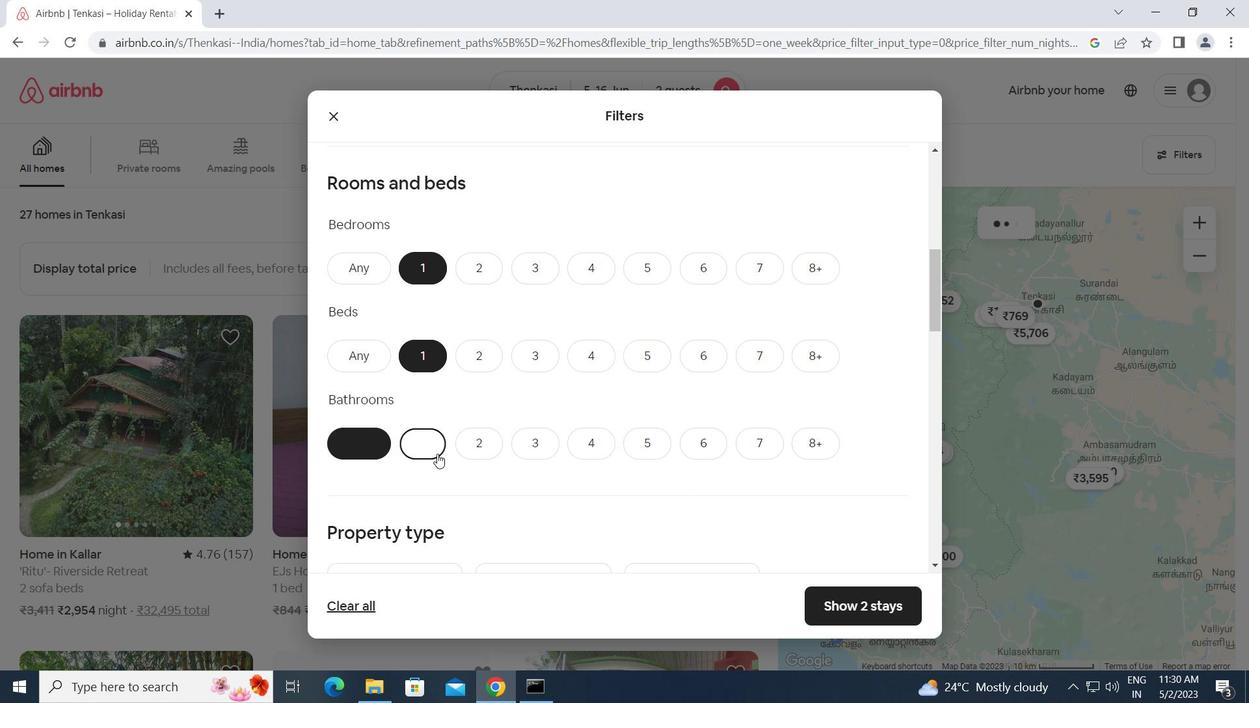 
Action: Mouse scrolled (460, 472) with delta (0, 0)
Screenshot: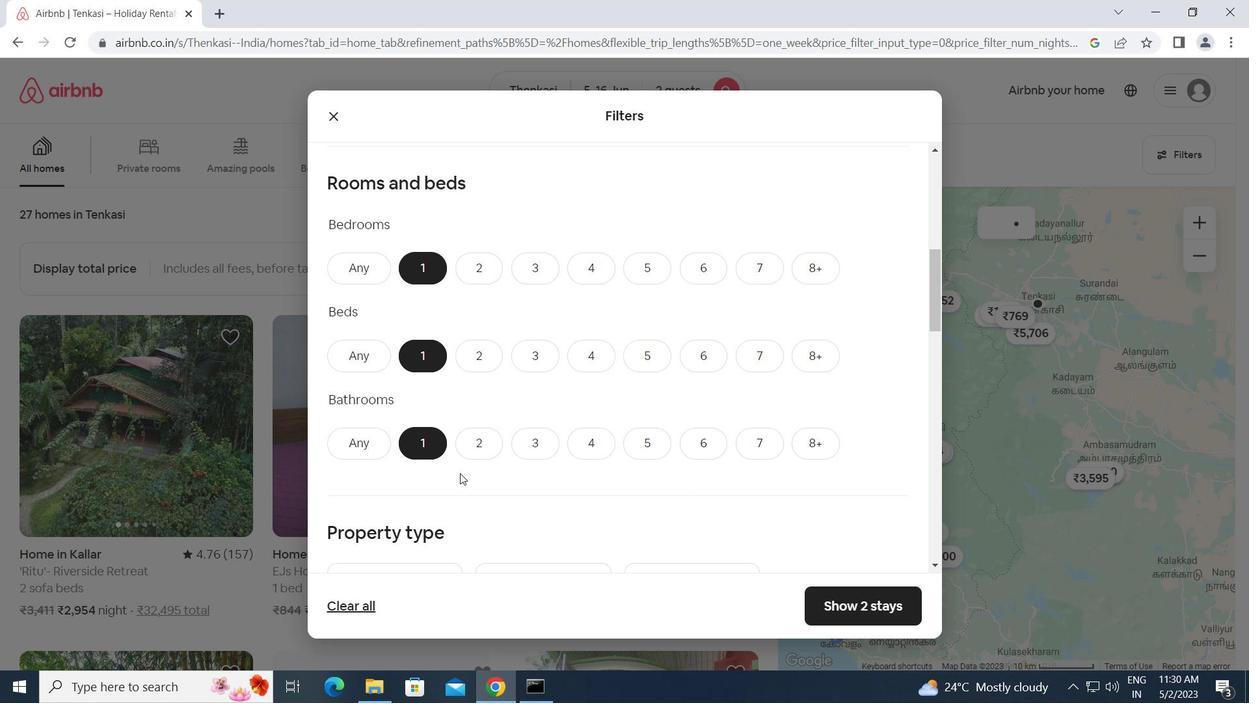 
Action: Mouse scrolled (460, 472) with delta (0, 0)
Screenshot: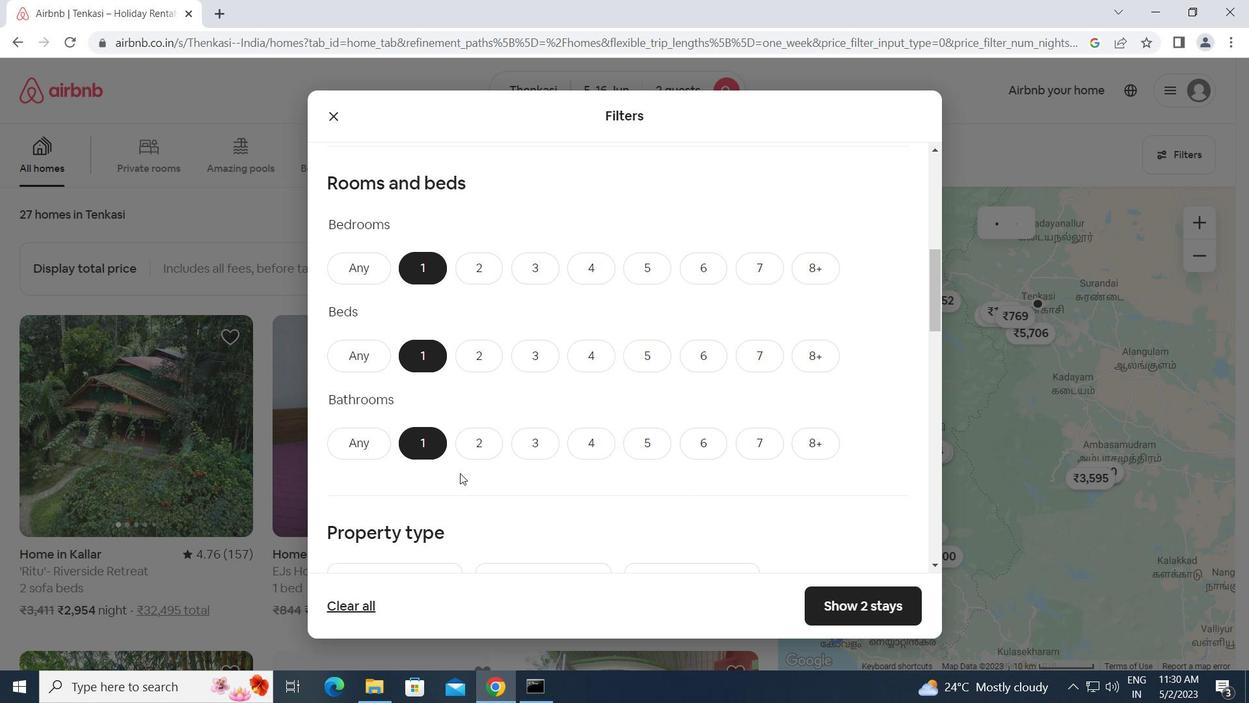 
Action: Mouse moved to (419, 455)
Screenshot: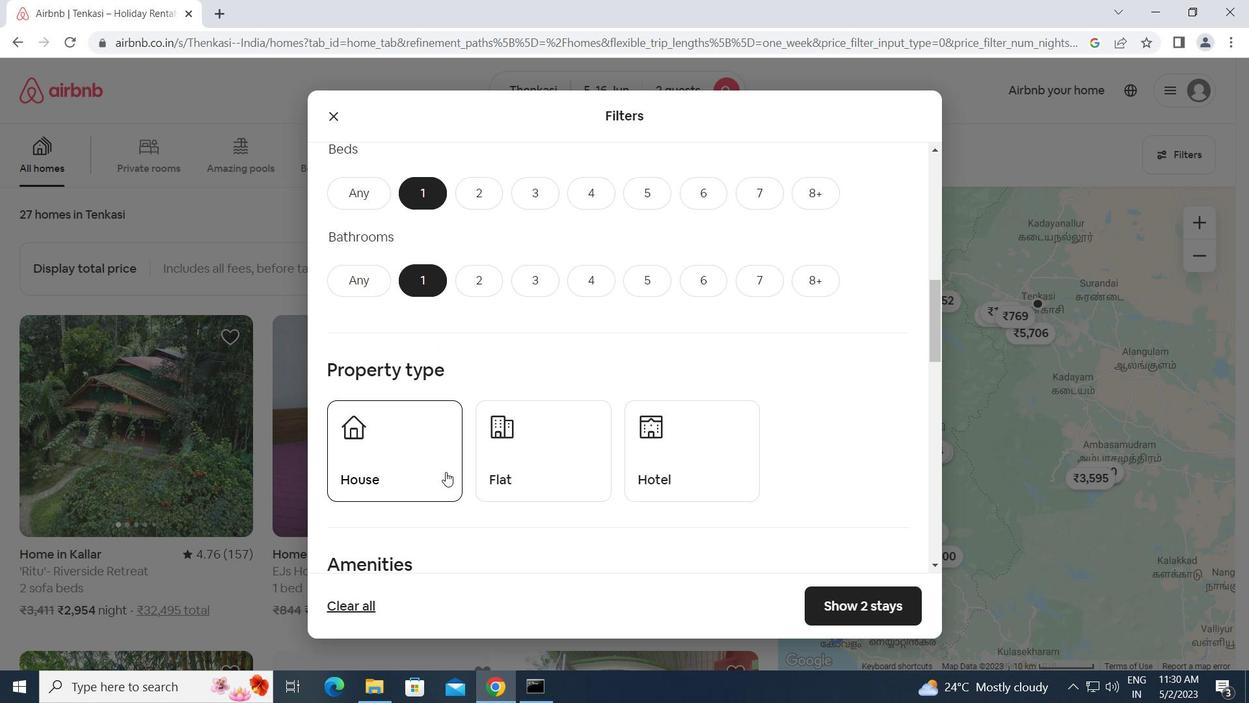 
Action: Mouse pressed left at (419, 455)
Screenshot: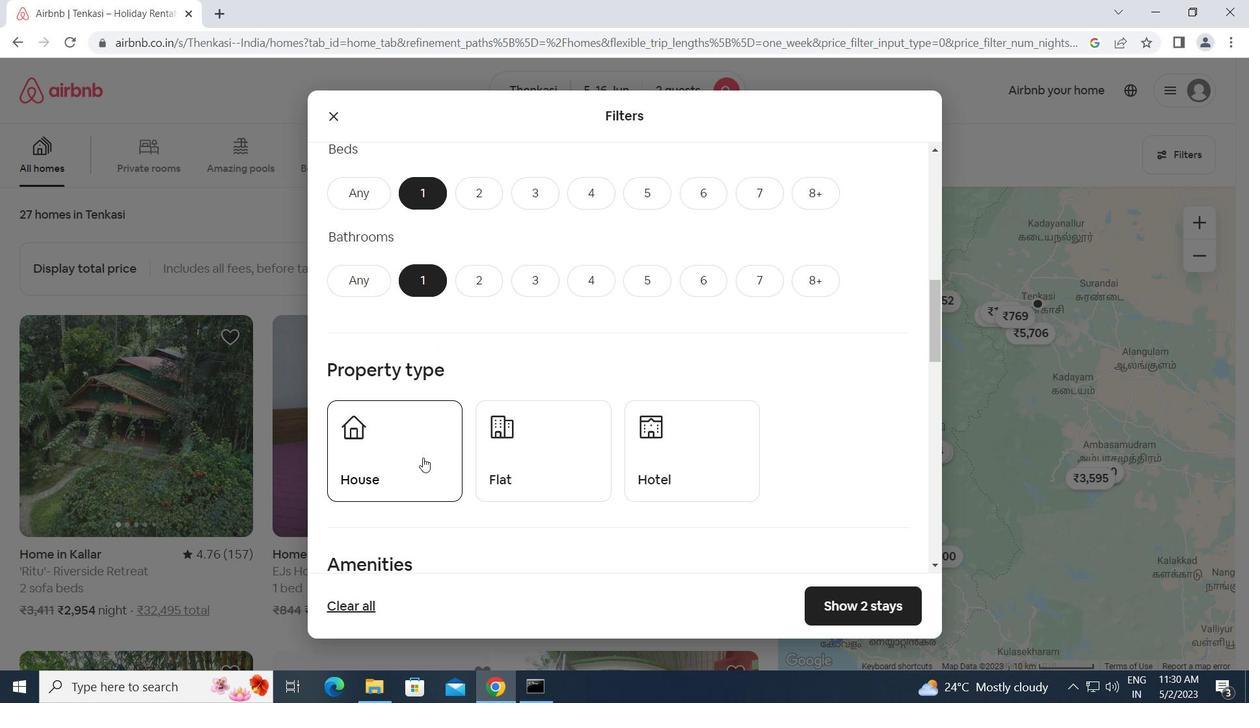 
Action: Mouse moved to (547, 442)
Screenshot: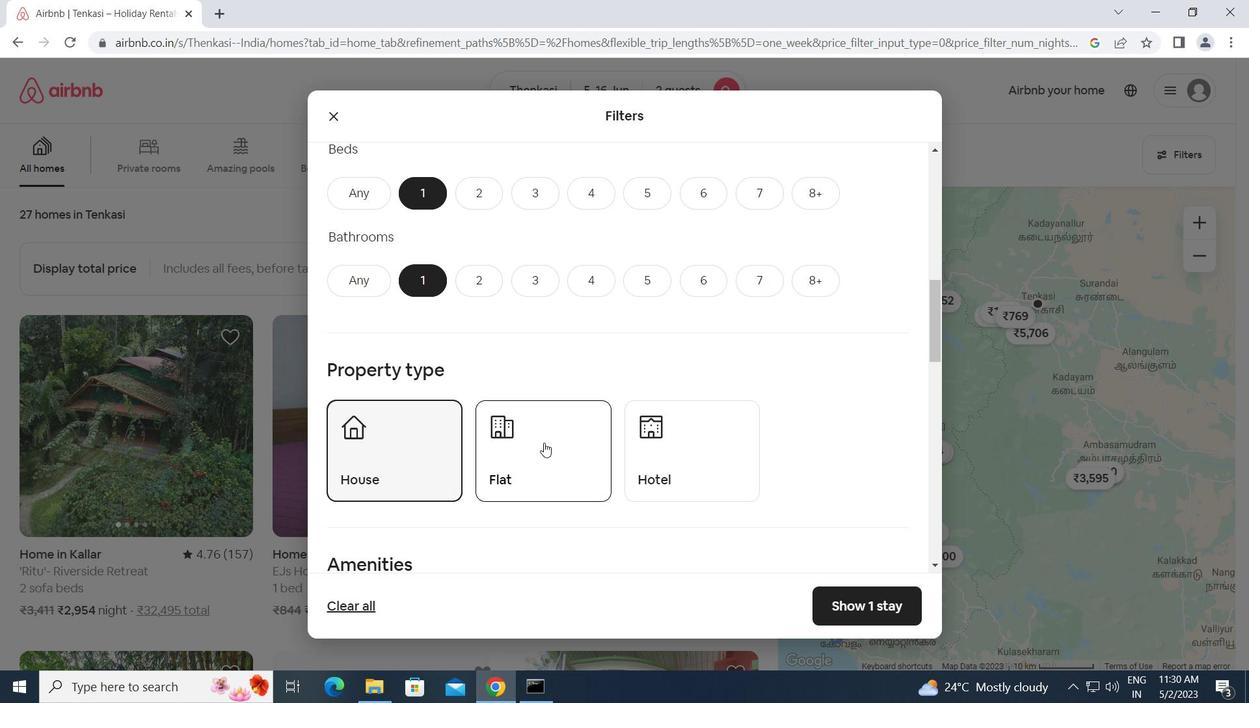 
Action: Mouse pressed left at (547, 442)
Screenshot: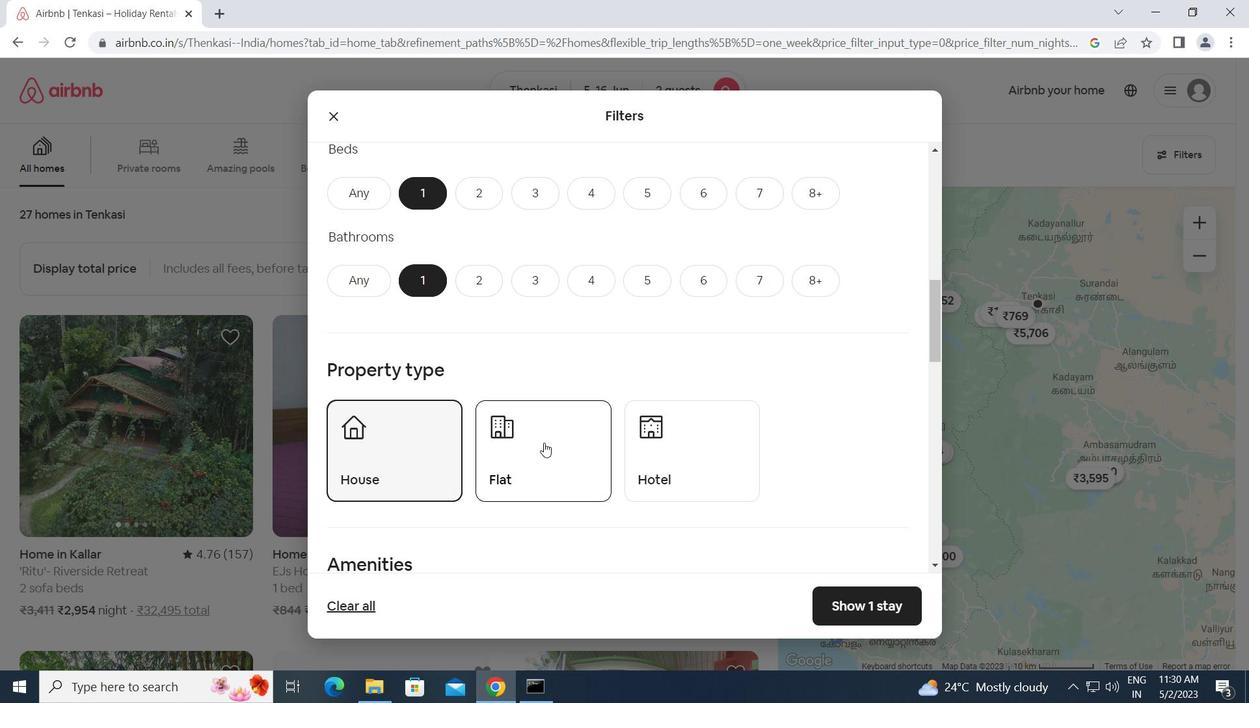 
Action: Mouse moved to (655, 446)
Screenshot: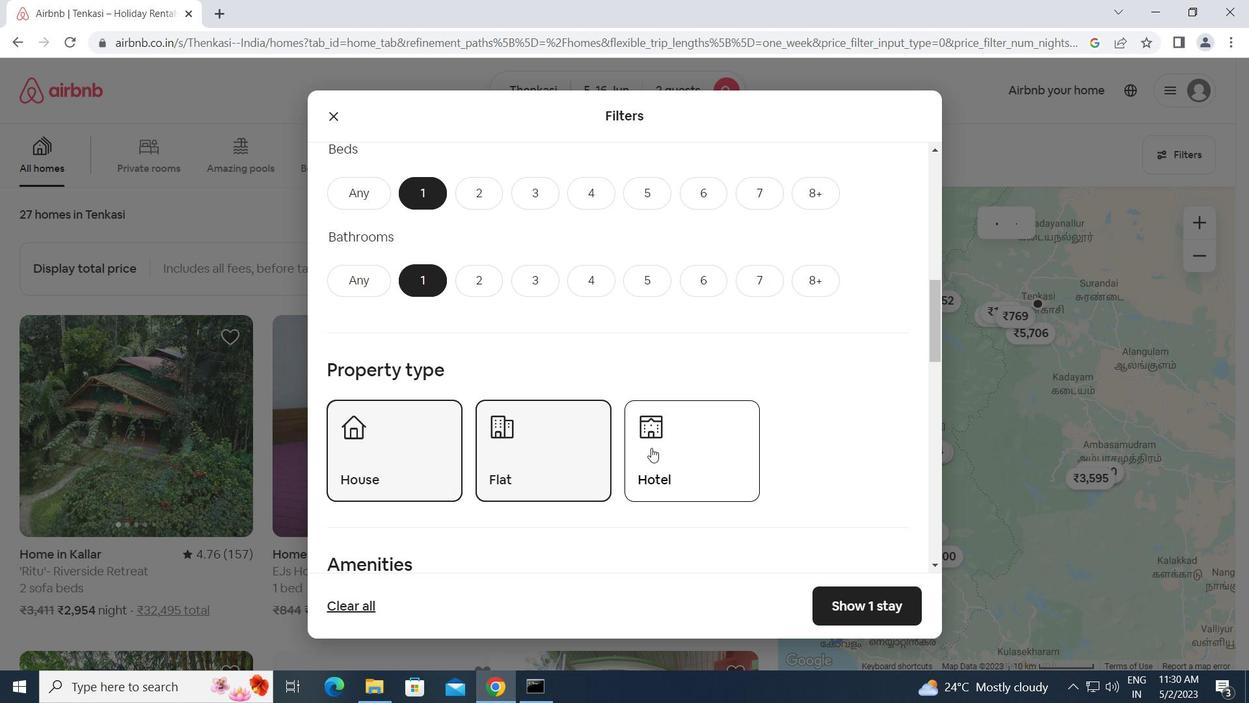 
Action: Mouse pressed left at (655, 446)
Screenshot: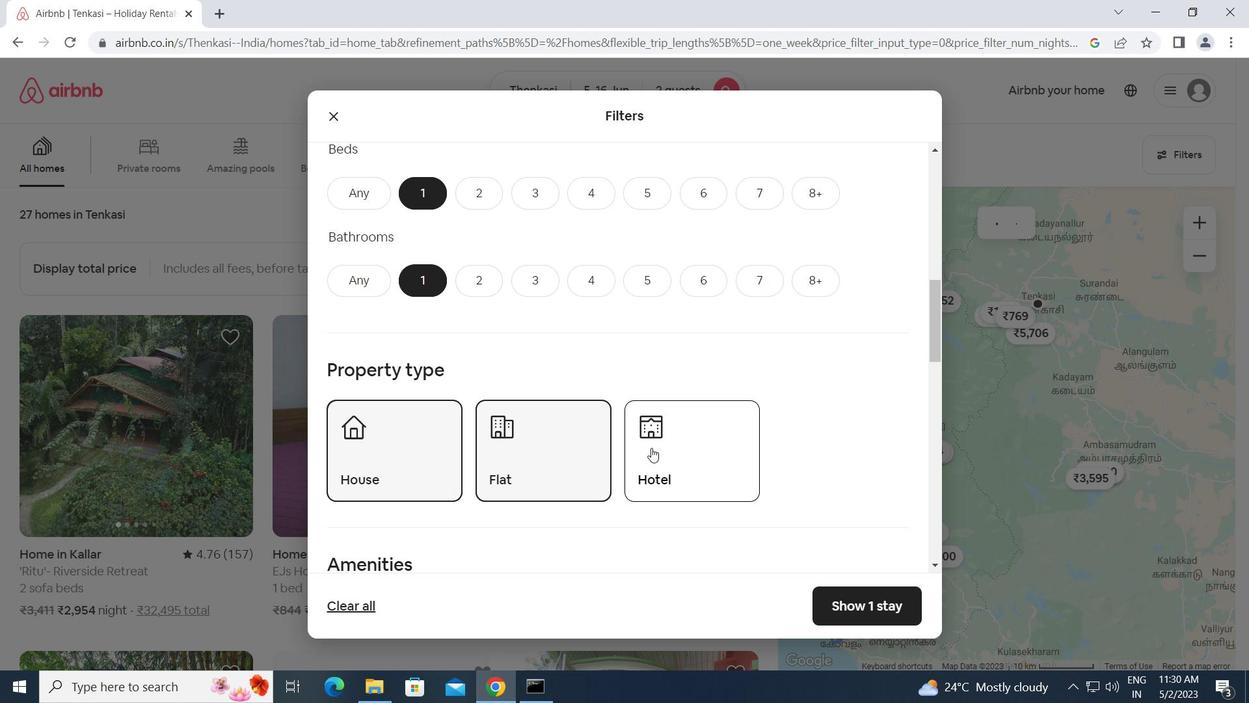 
Action: Mouse moved to (638, 480)
Screenshot: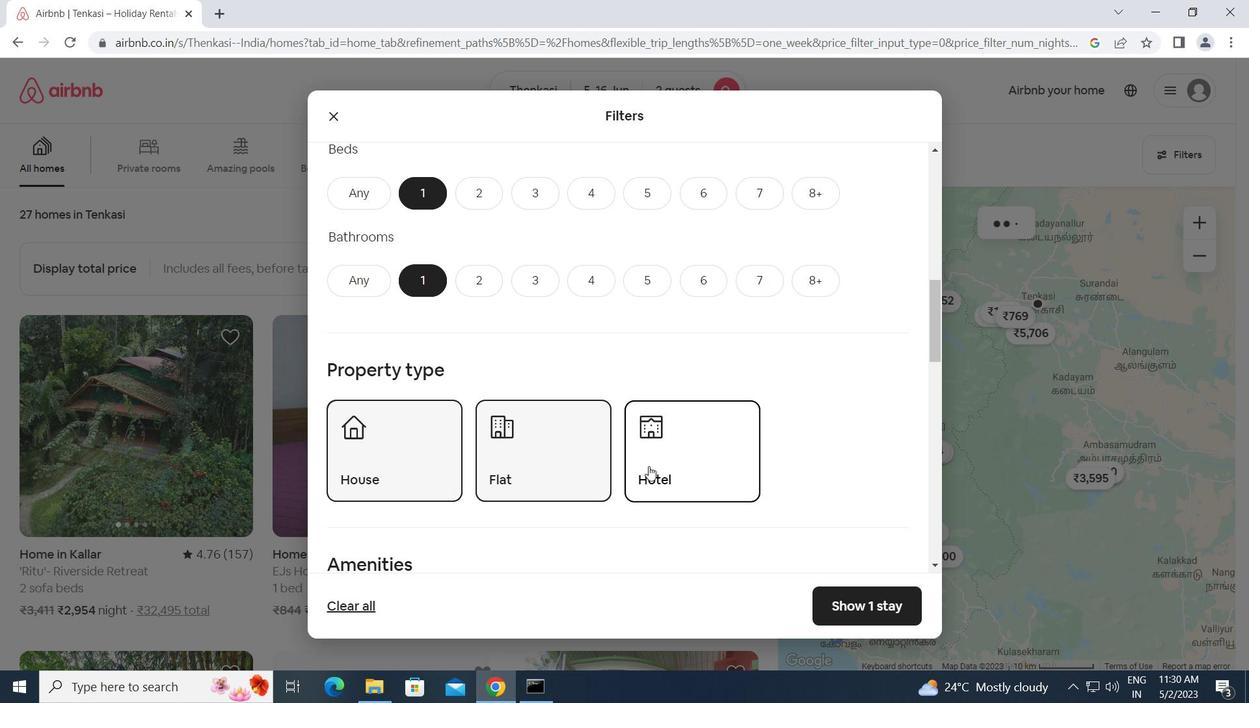 
Action: Mouse scrolled (638, 479) with delta (0, 0)
Screenshot: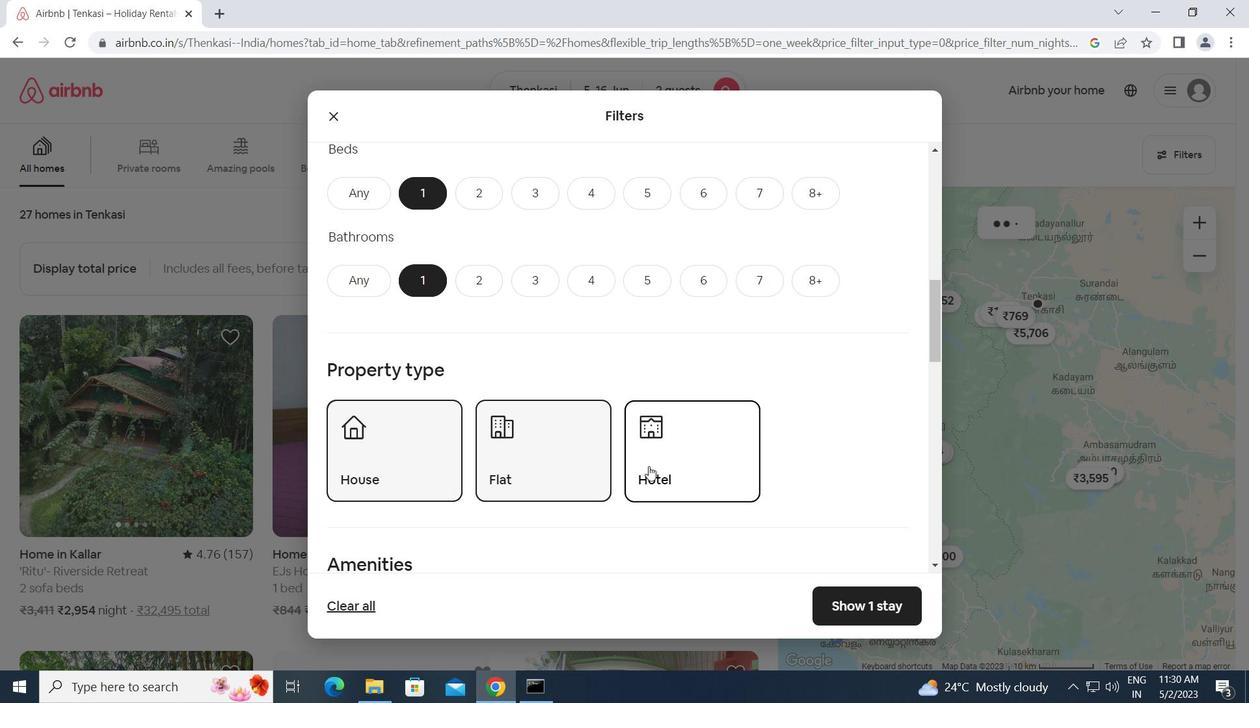 
Action: Mouse scrolled (638, 479) with delta (0, 0)
Screenshot: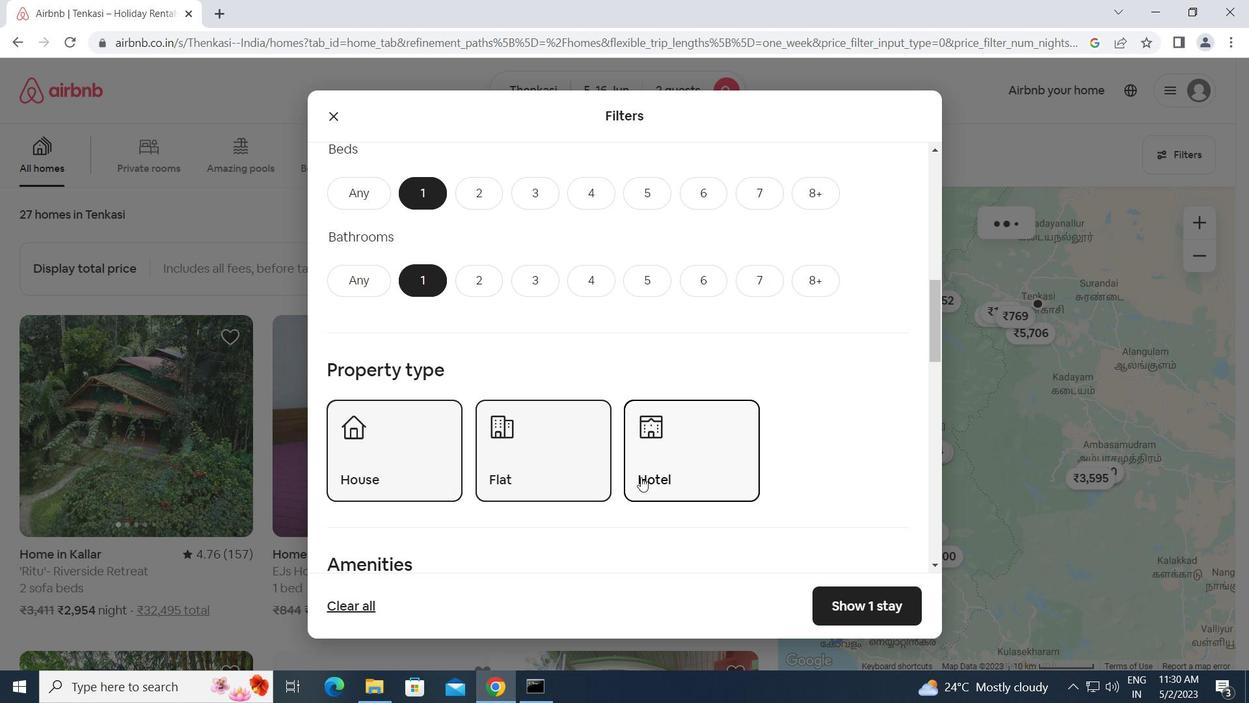 
Action: Mouse scrolled (638, 479) with delta (0, 0)
Screenshot: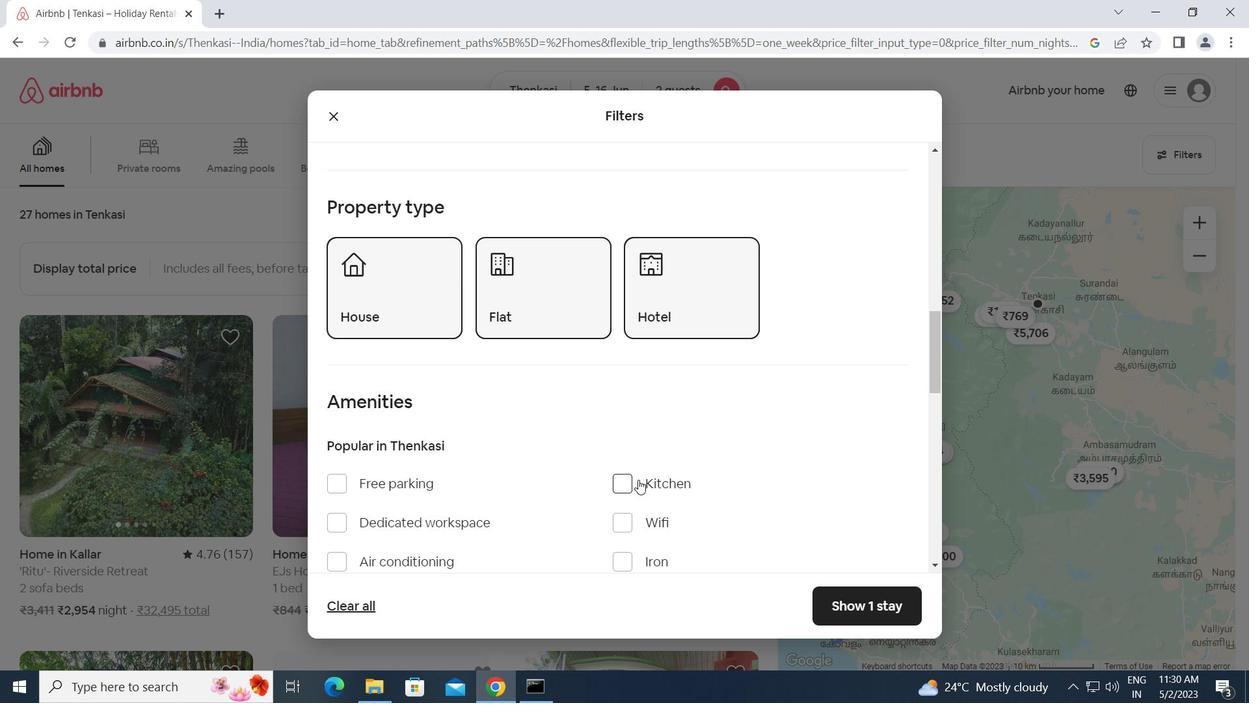 
Action: Mouse scrolled (638, 479) with delta (0, 0)
Screenshot: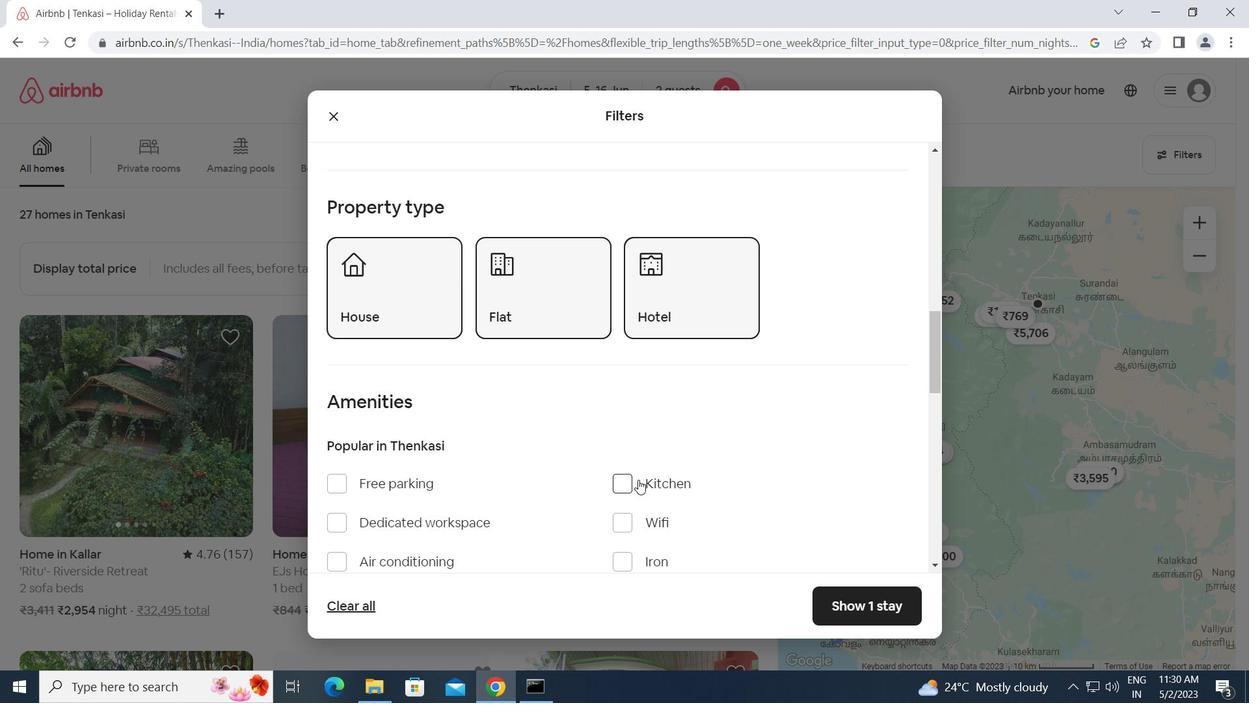 
Action: Mouse scrolled (638, 479) with delta (0, 0)
Screenshot: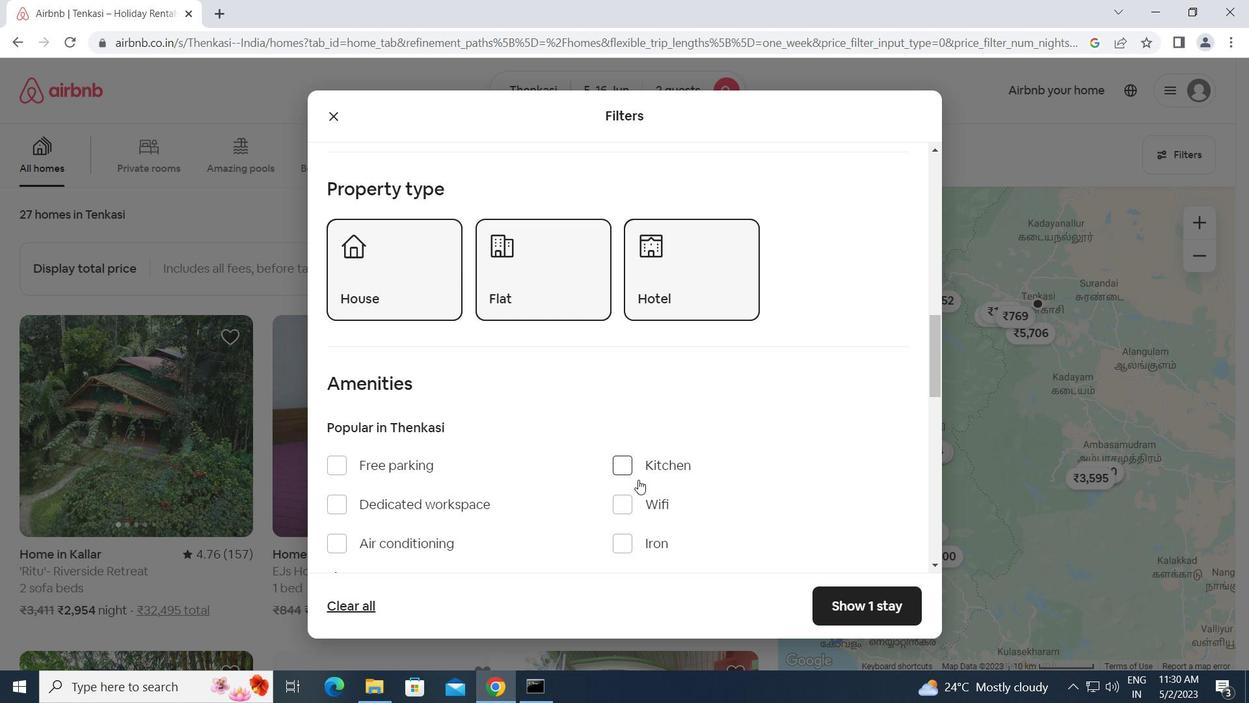 
Action: Mouse scrolled (638, 479) with delta (0, 0)
Screenshot: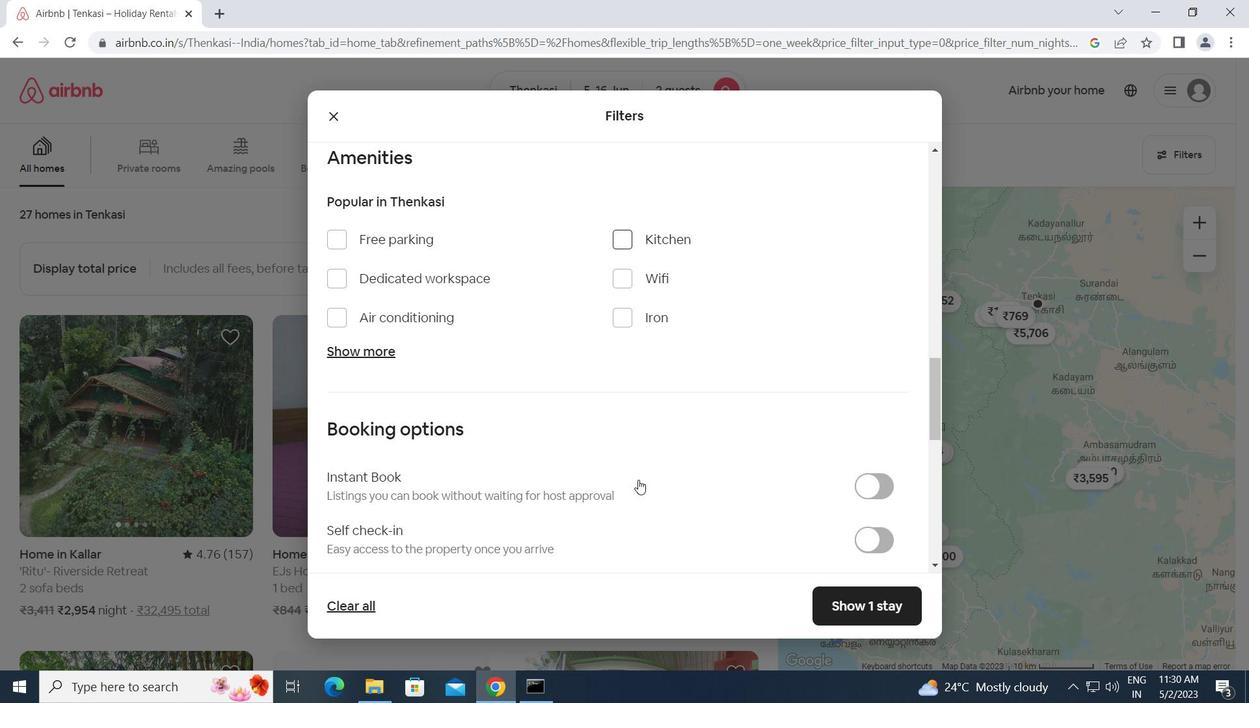 
Action: Mouse scrolled (638, 479) with delta (0, 0)
Screenshot: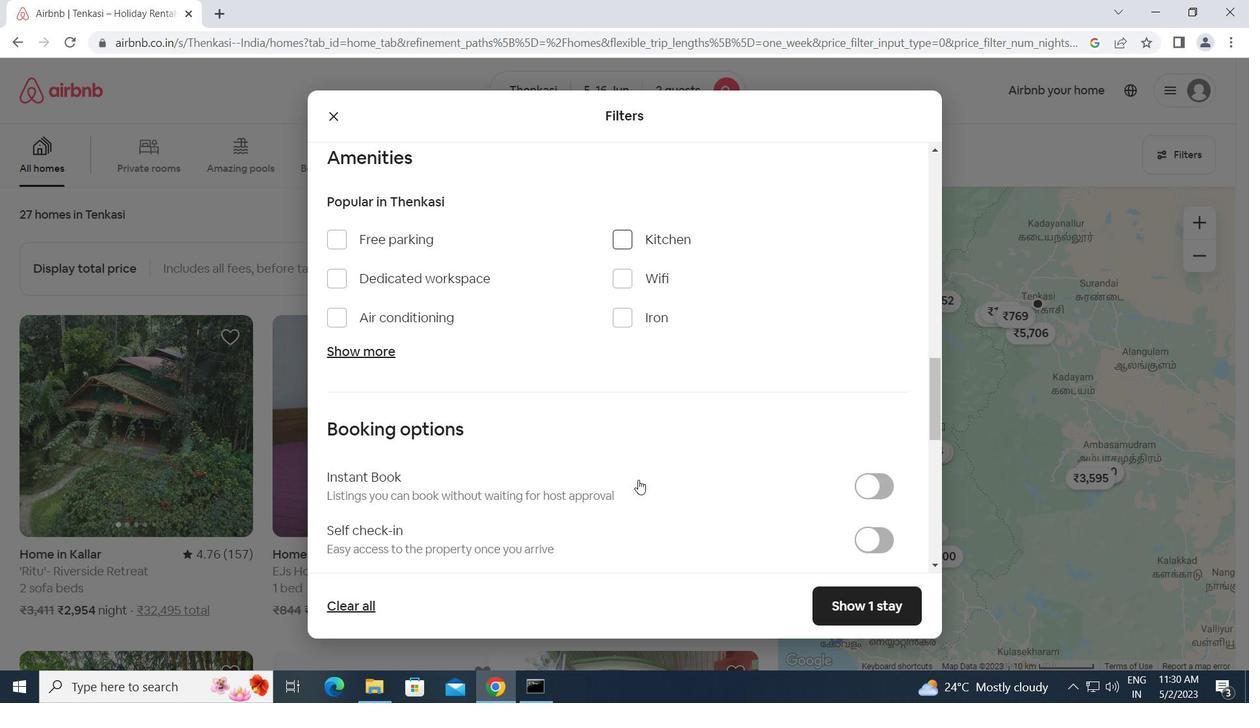 
Action: Mouse moved to (871, 371)
Screenshot: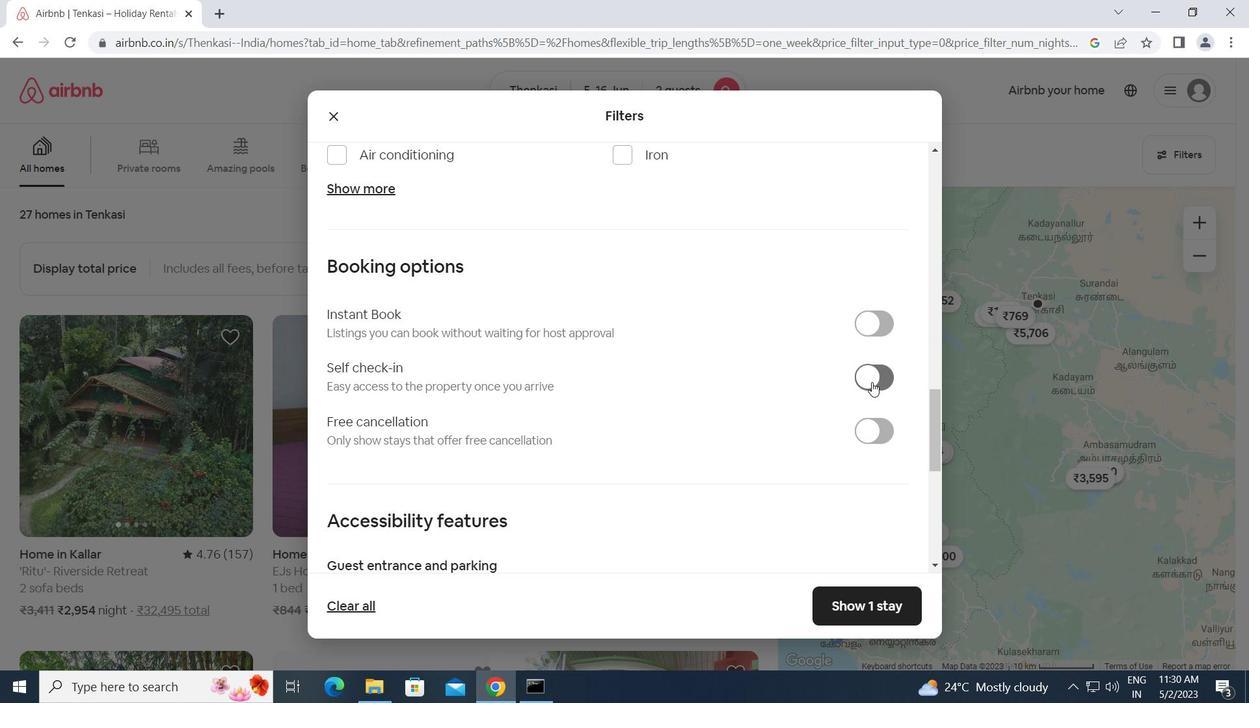 
Action: Mouse pressed left at (871, 371)
Screenshot: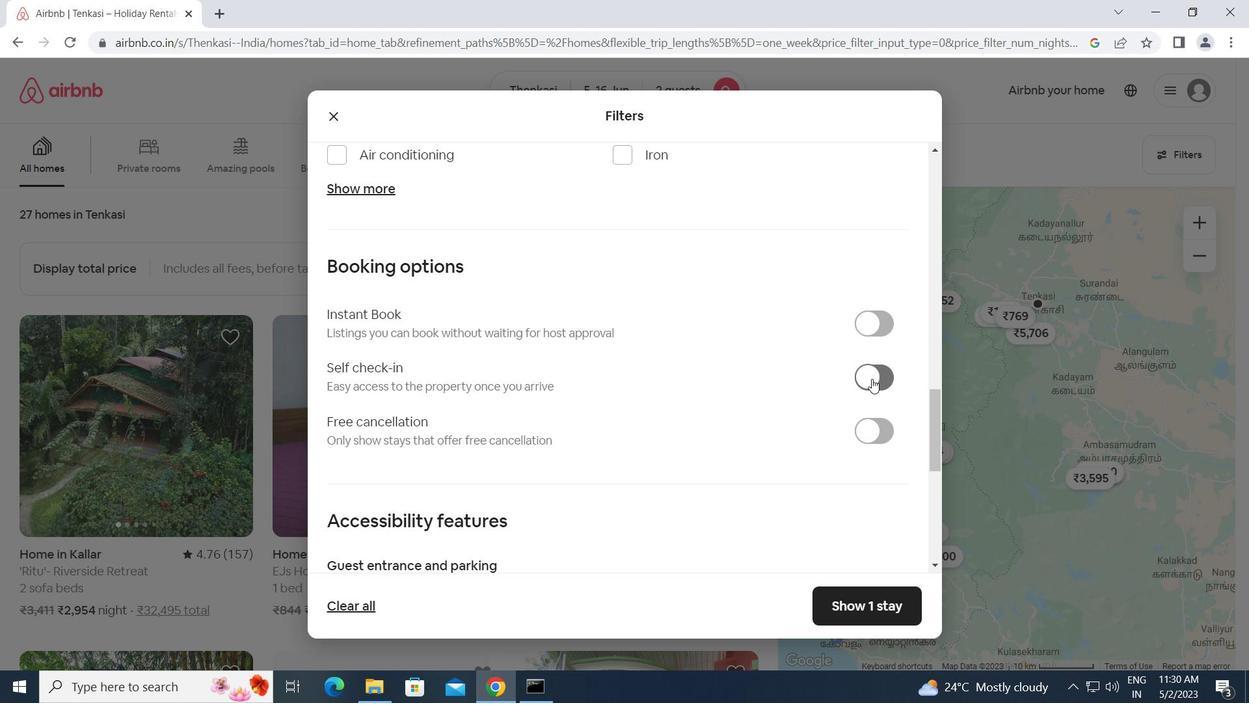 
Action: Mouse moved to (638, 426)
Screenshot: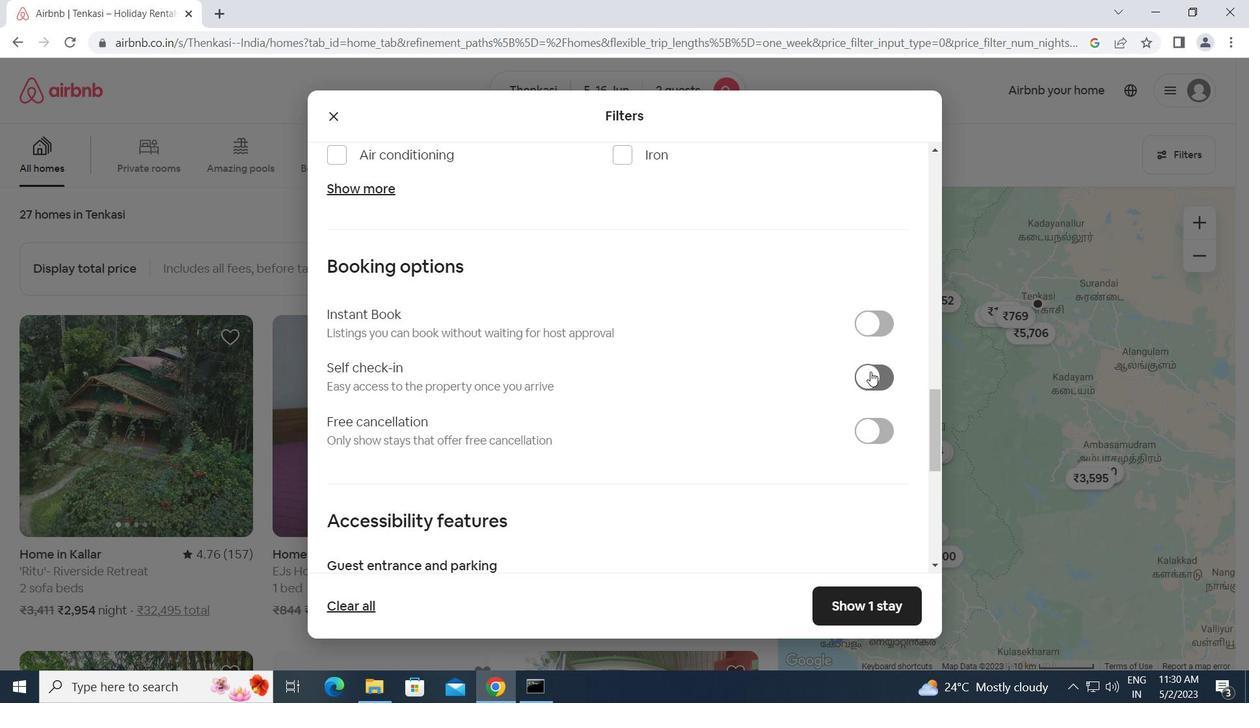 
Action: Mouse scrolled (638, 425) with delta (0, 0)
Screenshot: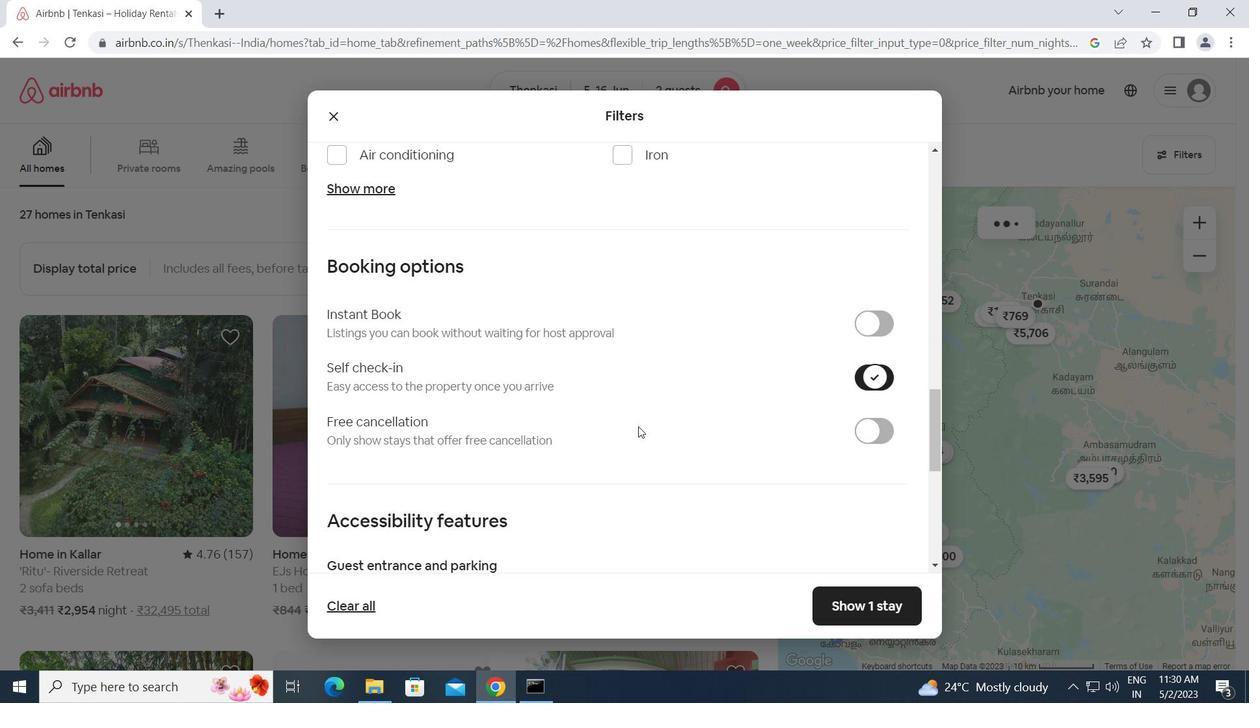 
Action: Mouse scrolled (638, 425) with delta (0, 0)
Screenshot: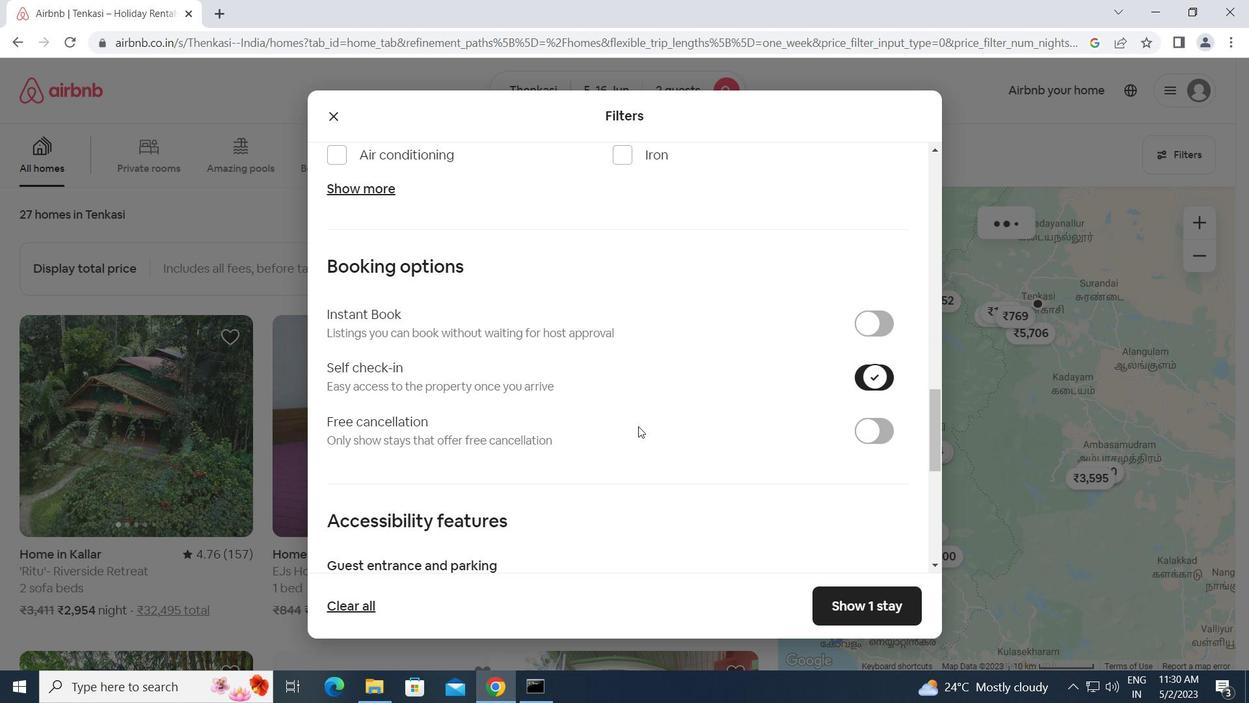 
Action: Mouse moved to (637, 426)
Screenshot: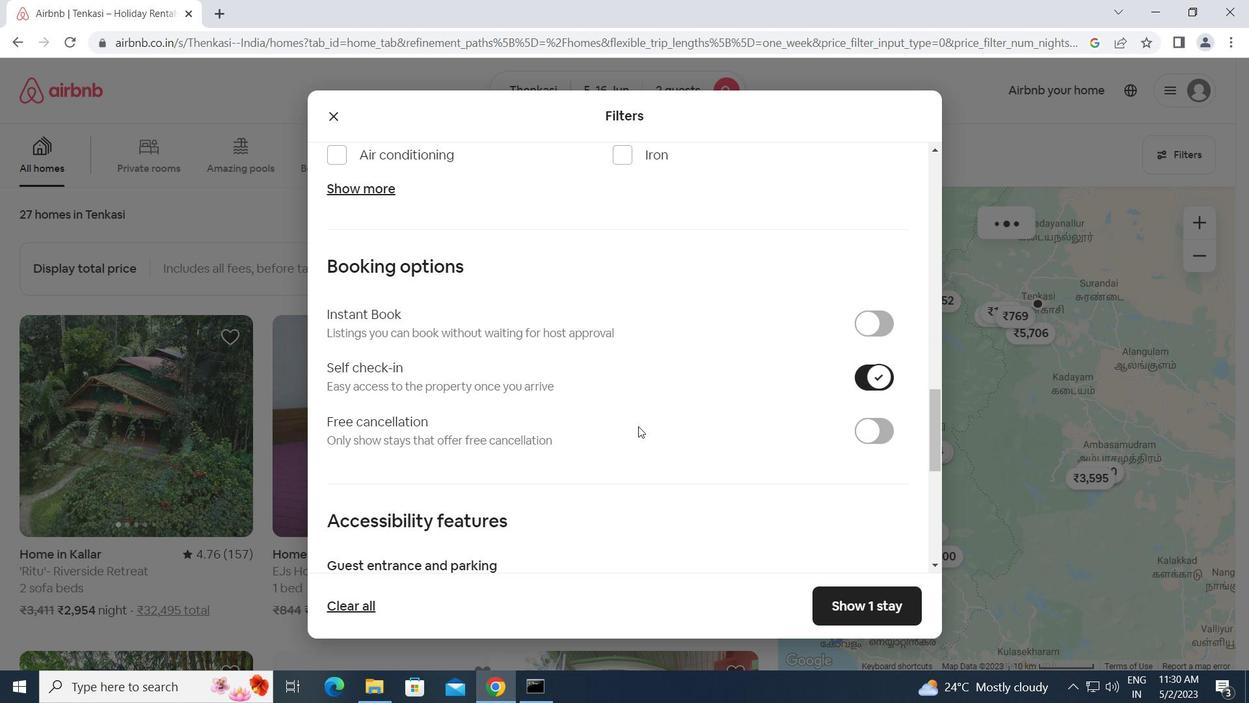 
Action: Mouse scrolled (637, 425) with delta (0, 0)
Screenshot: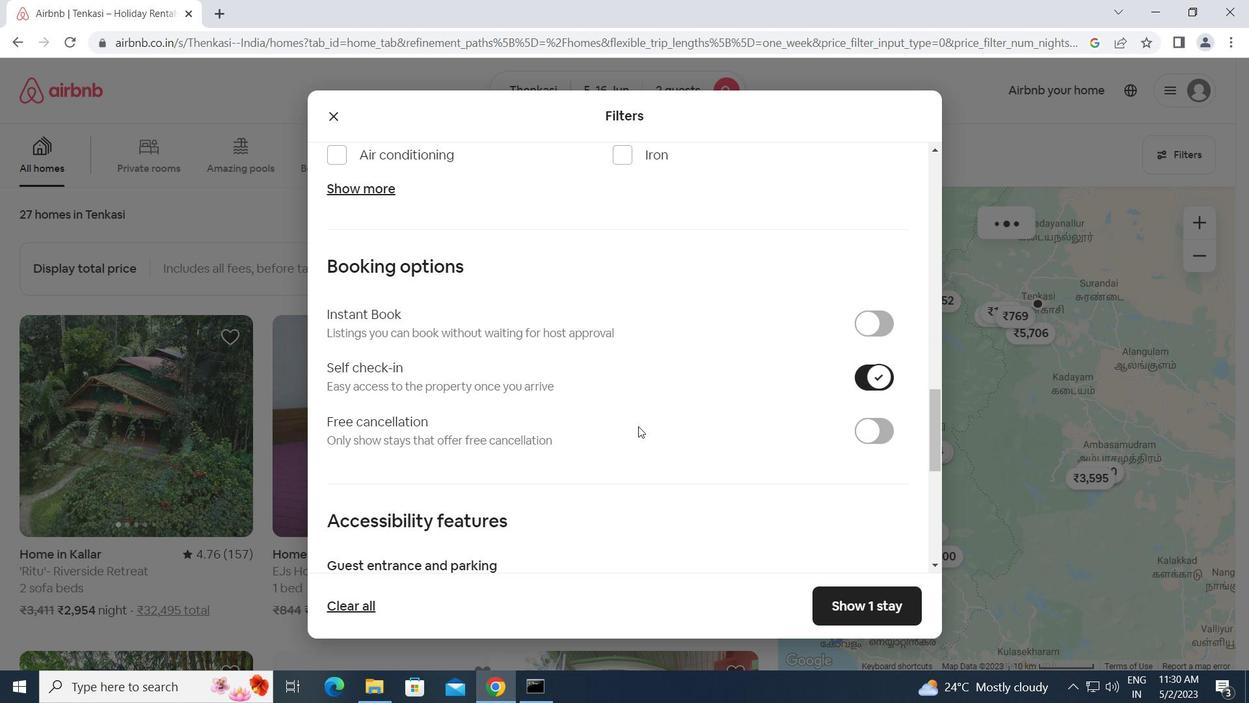 
Action: Mouse moved to (628, 440)
Screenshot: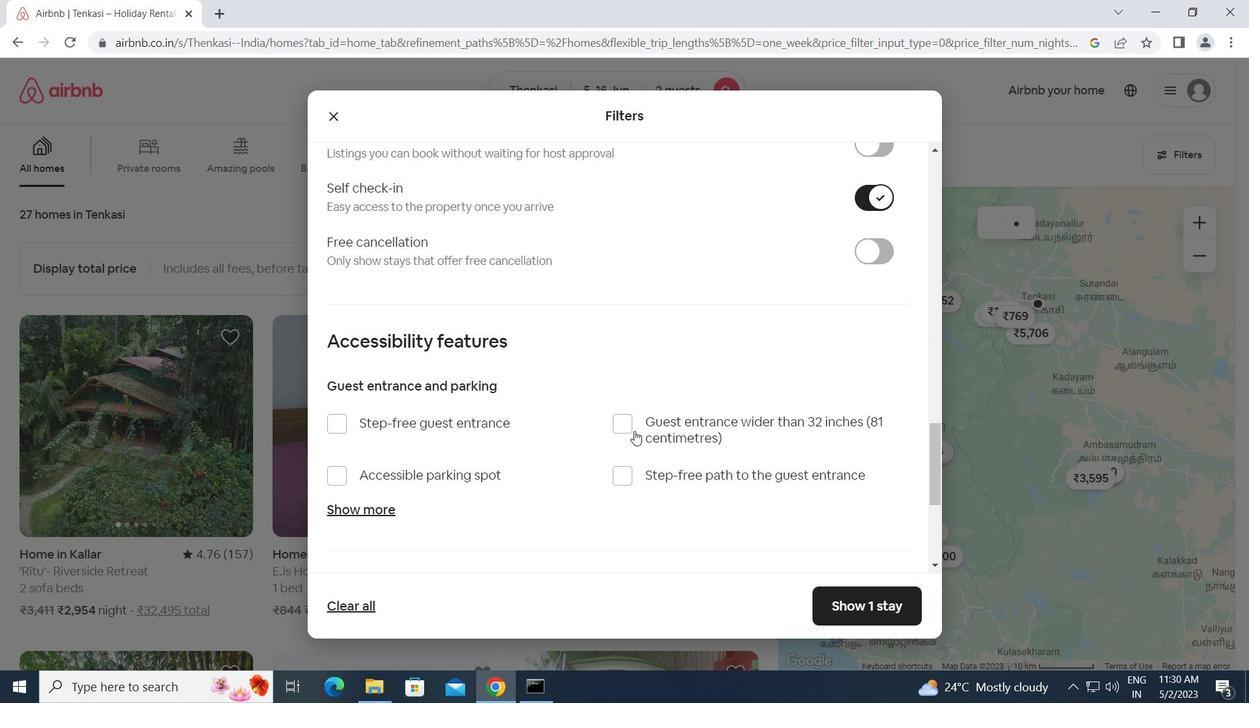 
Action: Mouse scrolled (628, 440) with delta (0, 0)
Screenshot: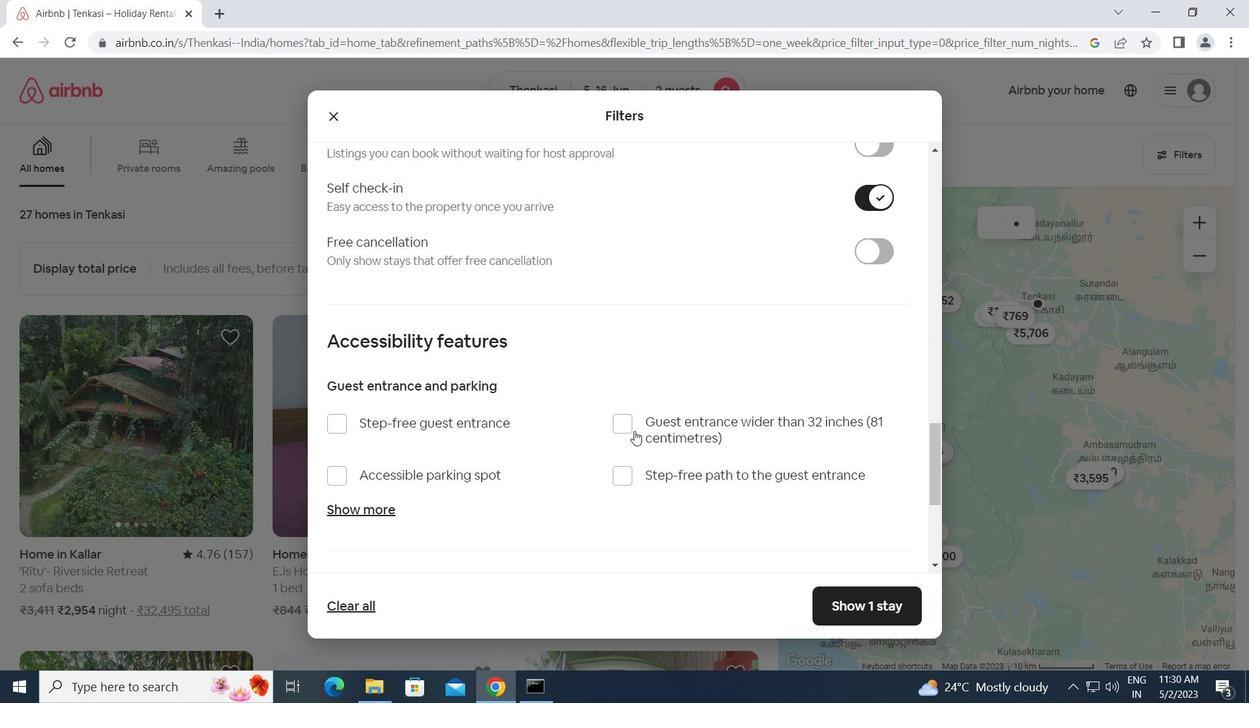 
Action: Mouse moved to (627, 442)
Screenshot: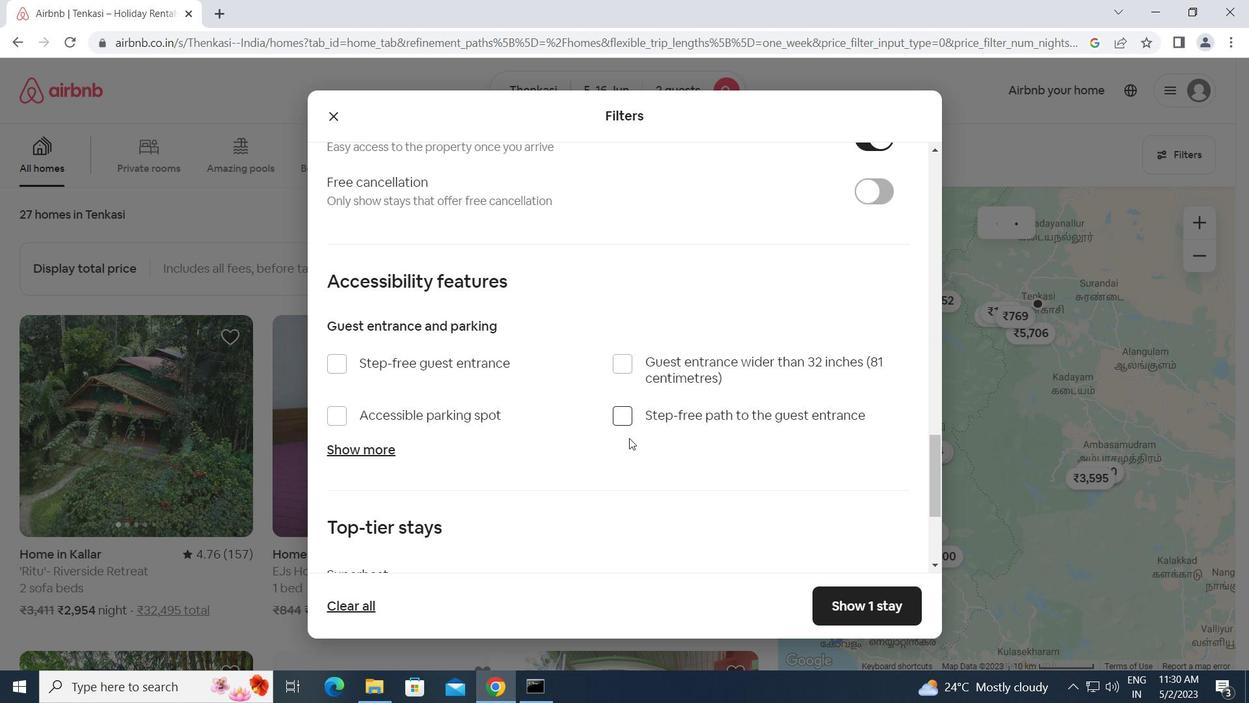 
Action: Mouse scrolled (627, 441) with delta (0, 0)
Screenshot: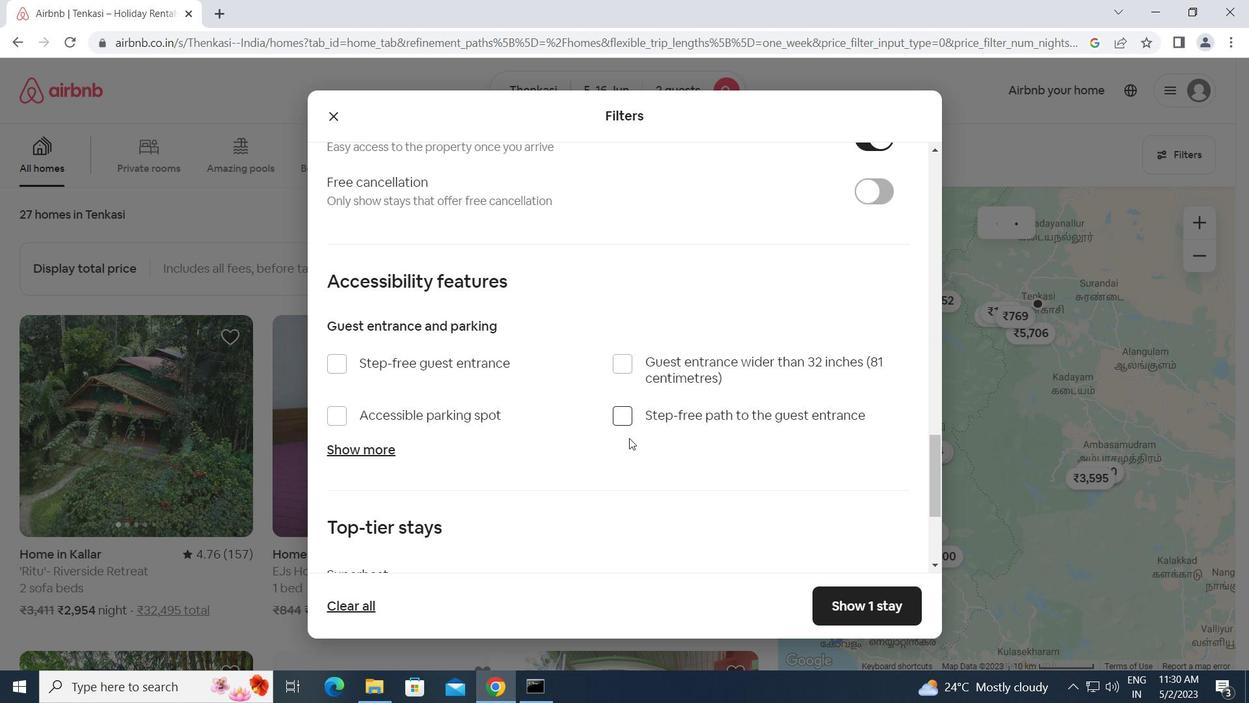 
Action: Mouse moved to (626, 443)
Screenshot: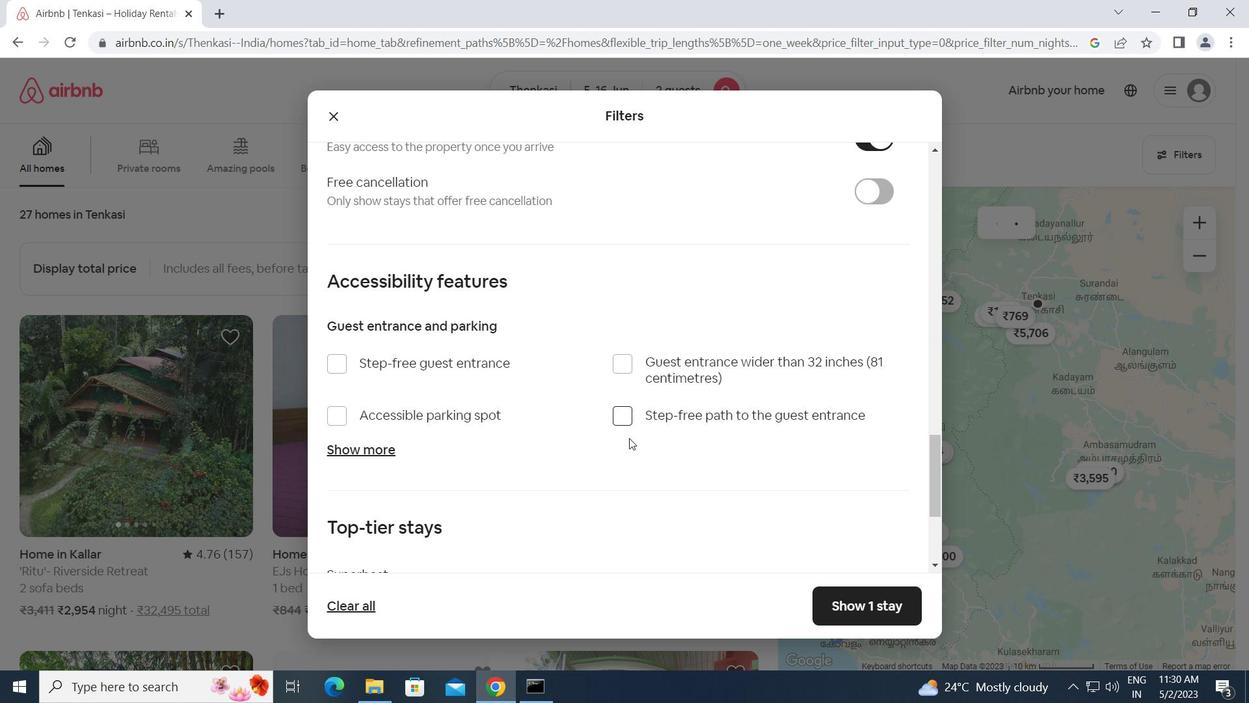 
Action: Mouse scrolled (626, 443) with delta (0, 0)
Screenshot: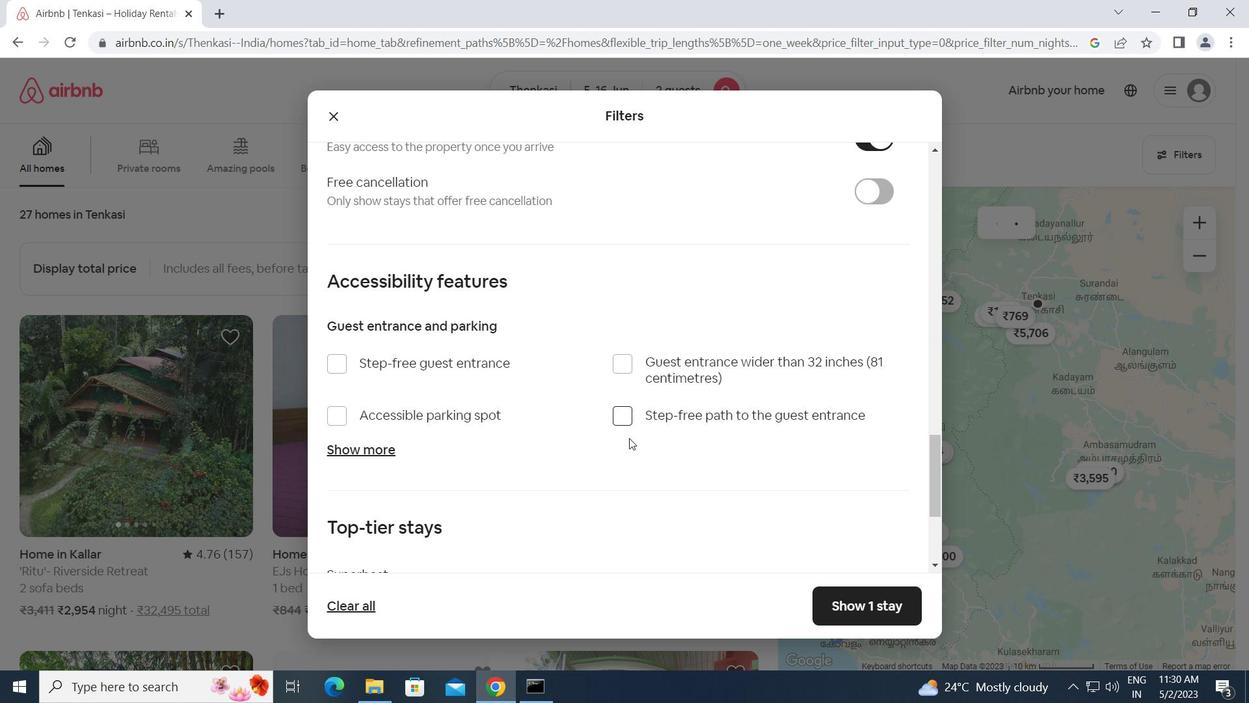 
Action: Mouse moved to (589, 468)
Screenshot: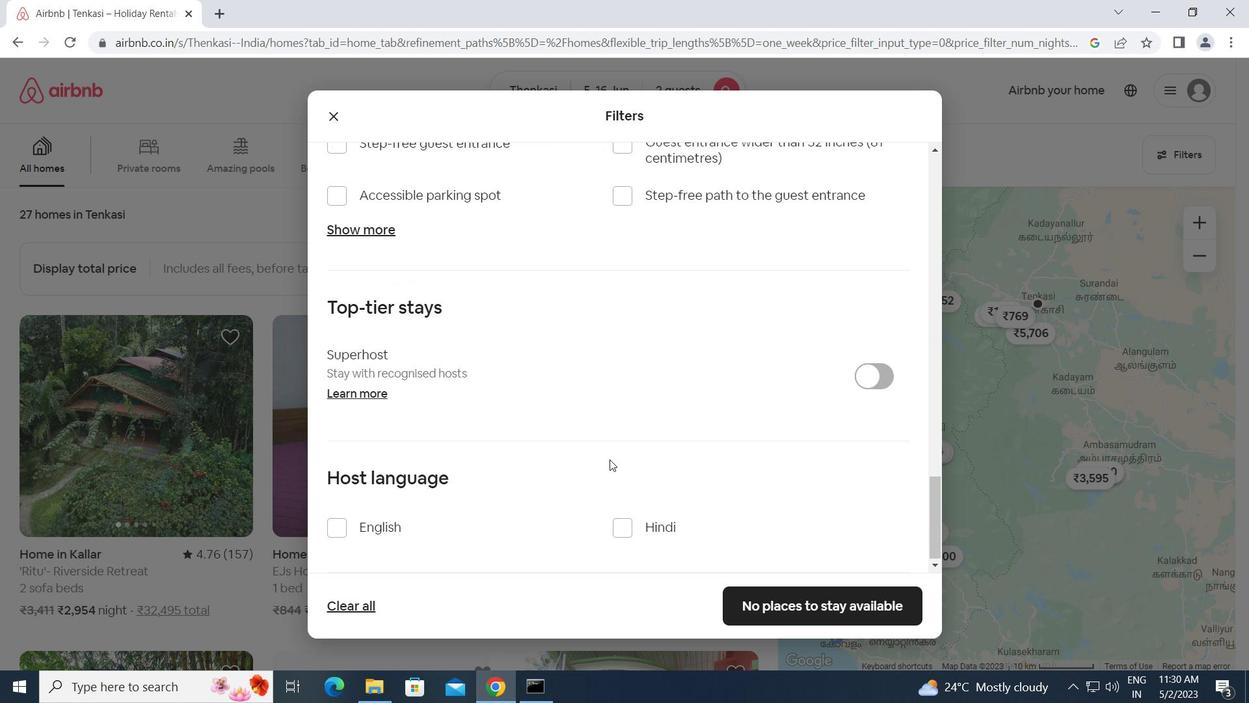 
Action: Mouse scrolled (589, 468) with delta (0, 0)
Screenshot: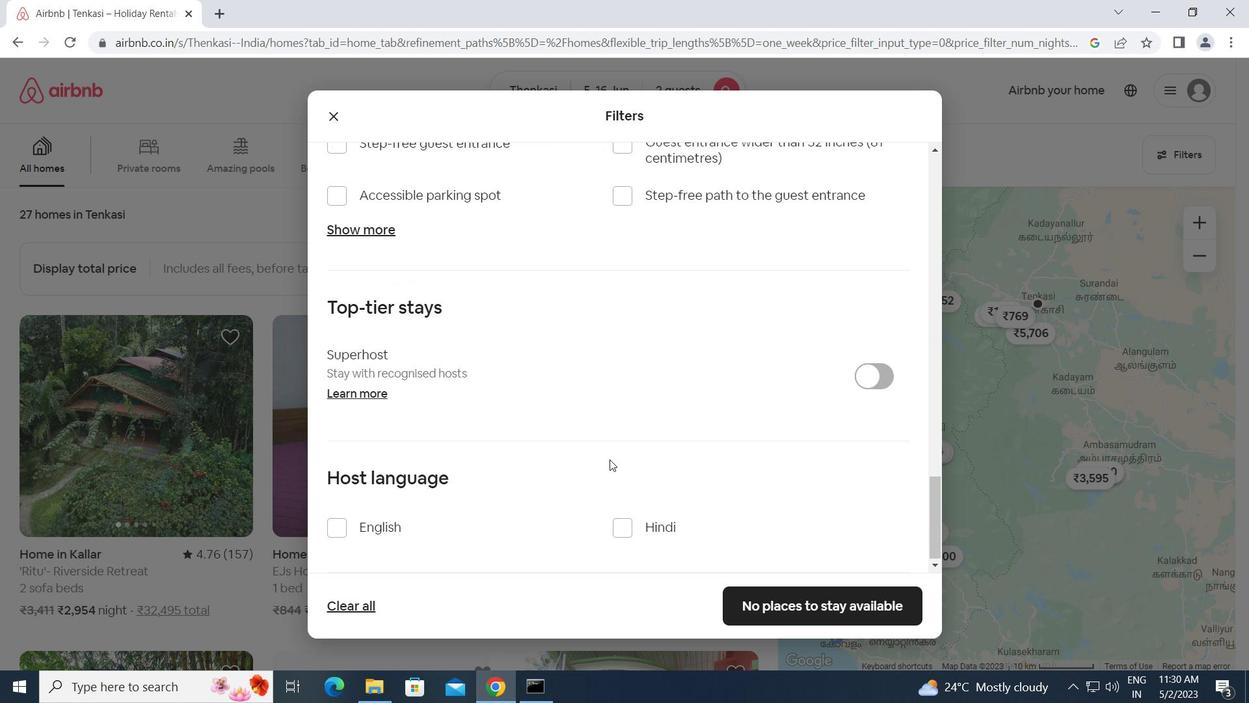 
Action: Mouse moved to (587, 469)
Screenshot: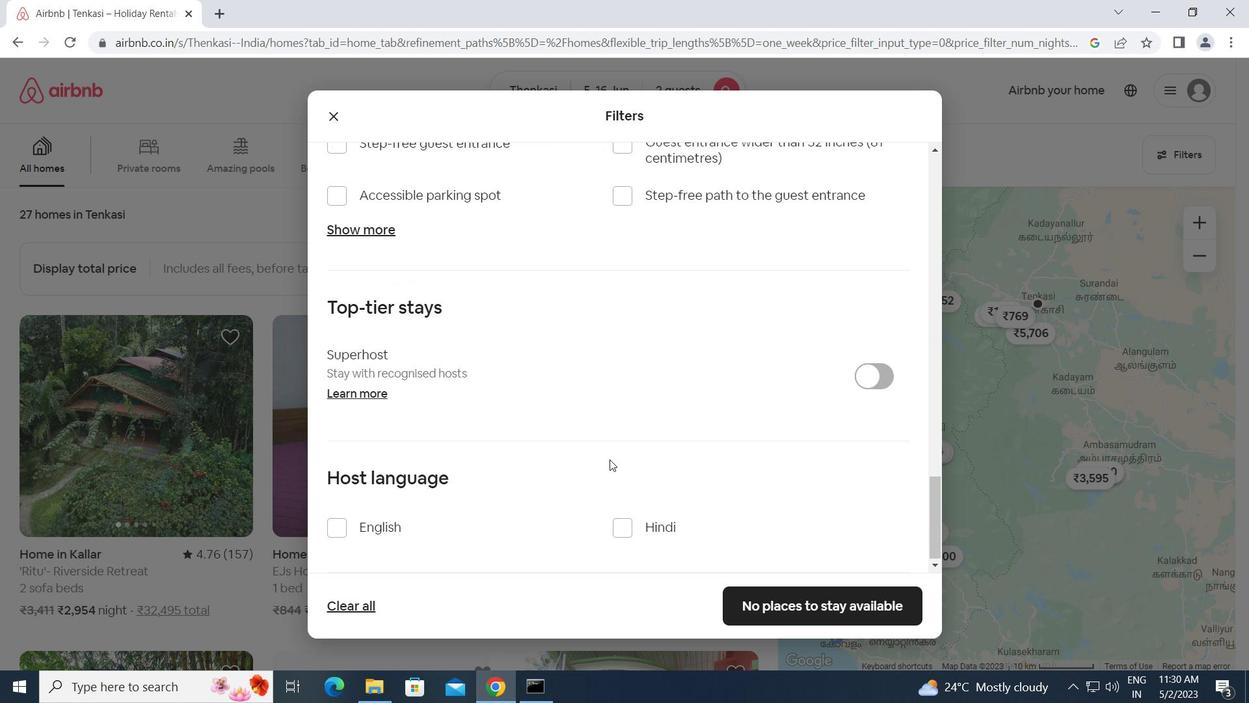 
Action: Mouse scrolled (587, 468) with delta (0, 0)
Screenshot: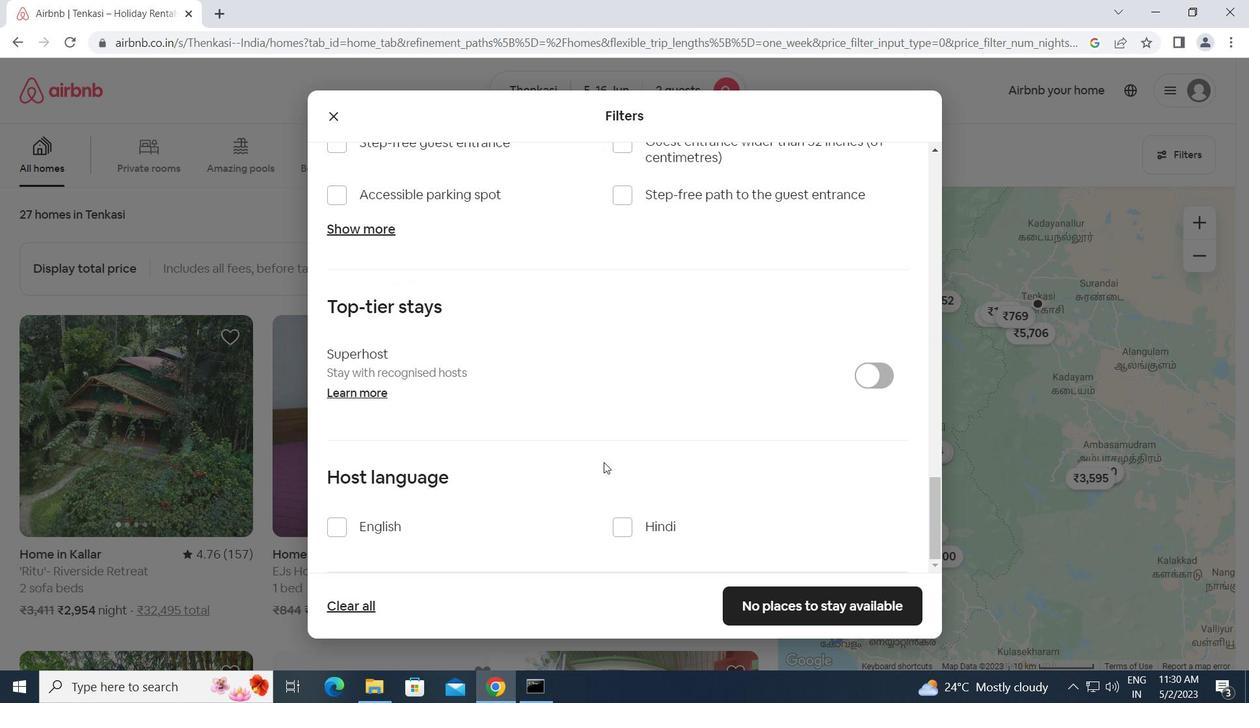 
Action: Mouse moved to (586, 470)
Screenshot: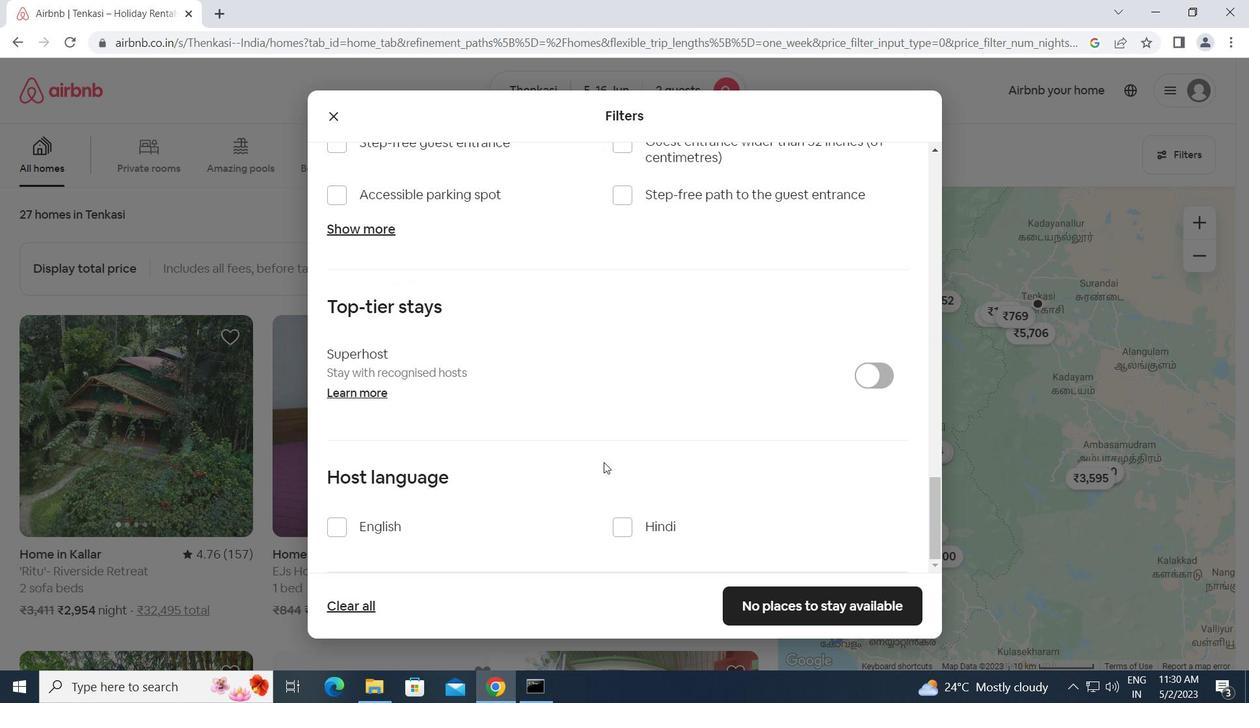 
Action: Mouse scrolled (586, 469) with delta (0, 0)
Screenshot: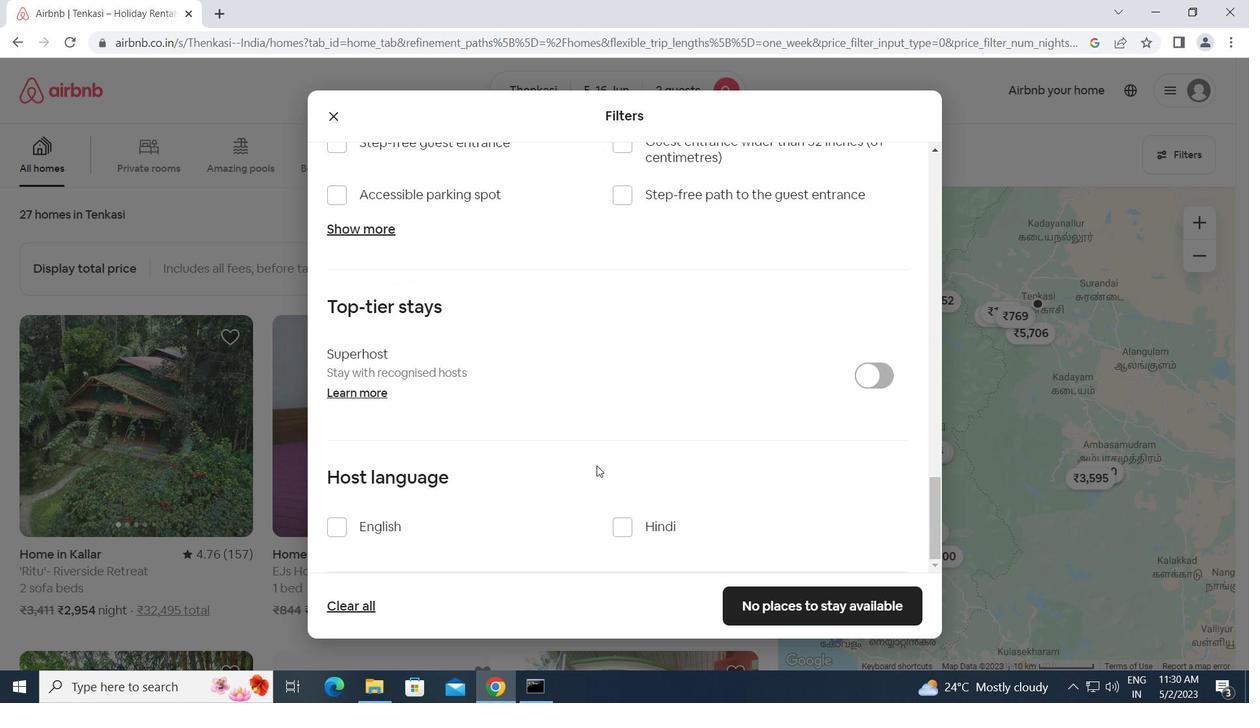 
Action: Mouse moved to (332, 514)
Screenshot: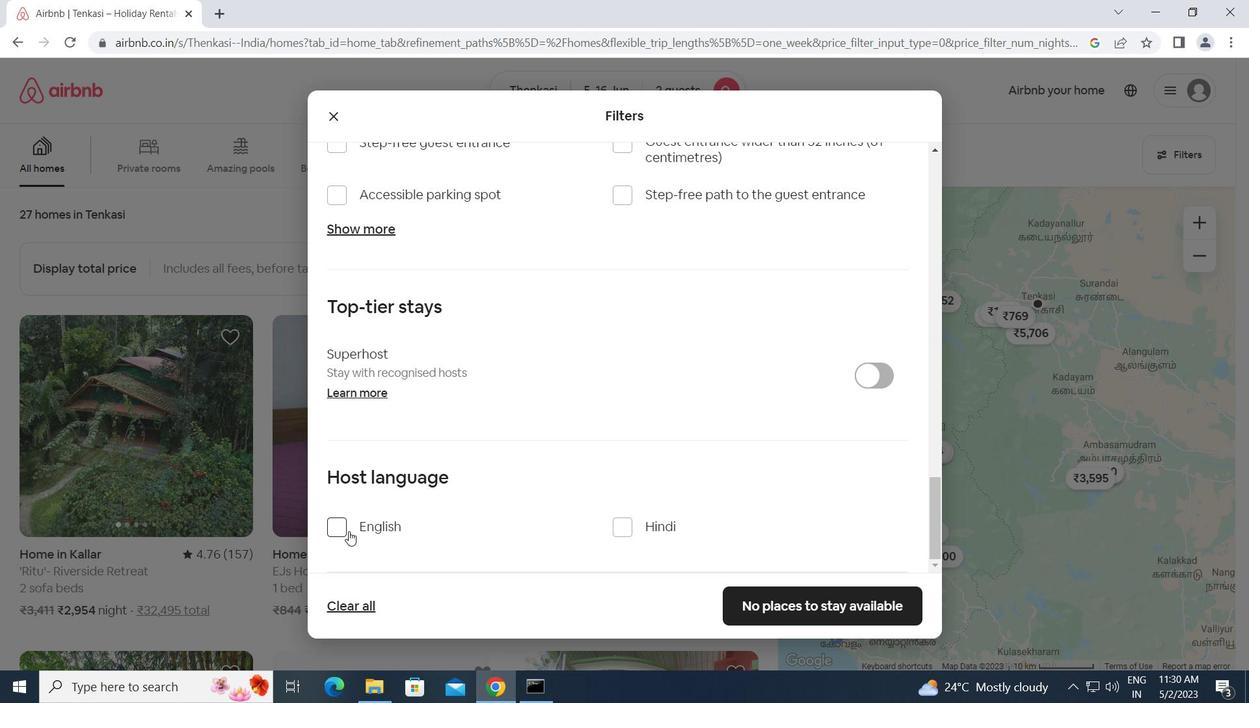 
Action: Mouse pressed left at (332, 514)
Screenshot: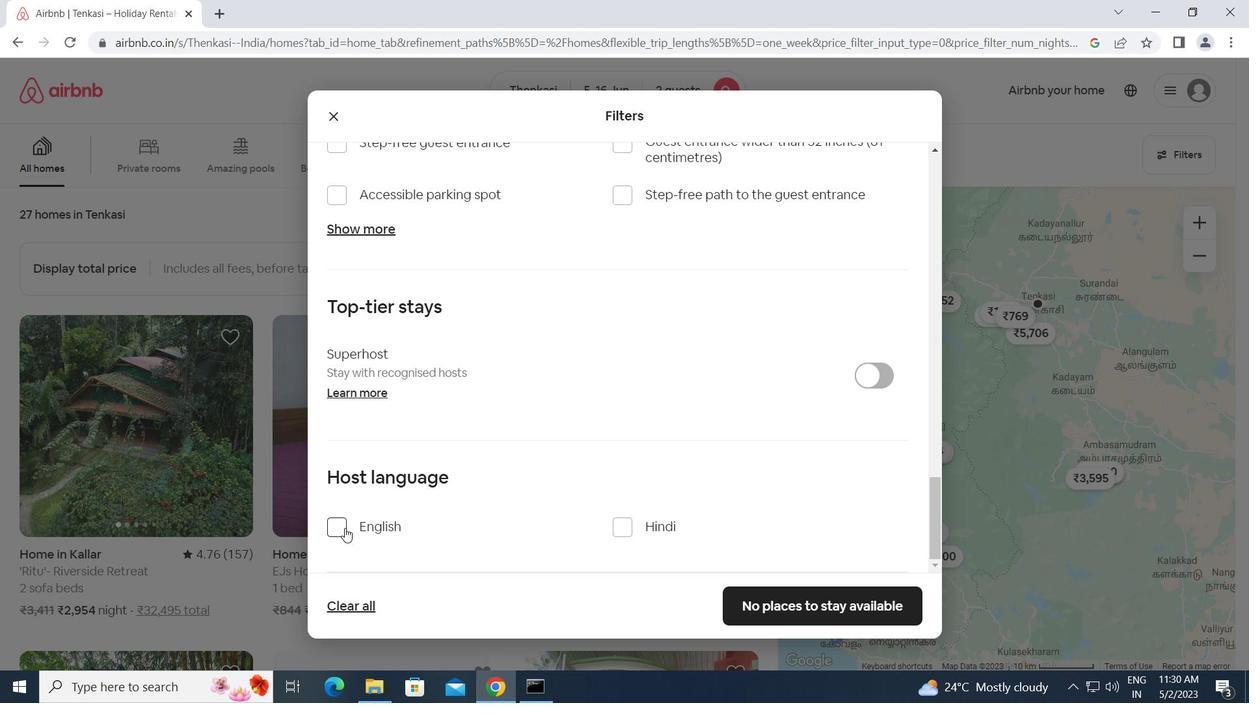 
Action: Mouse moved to (333, 529)
Screenshot: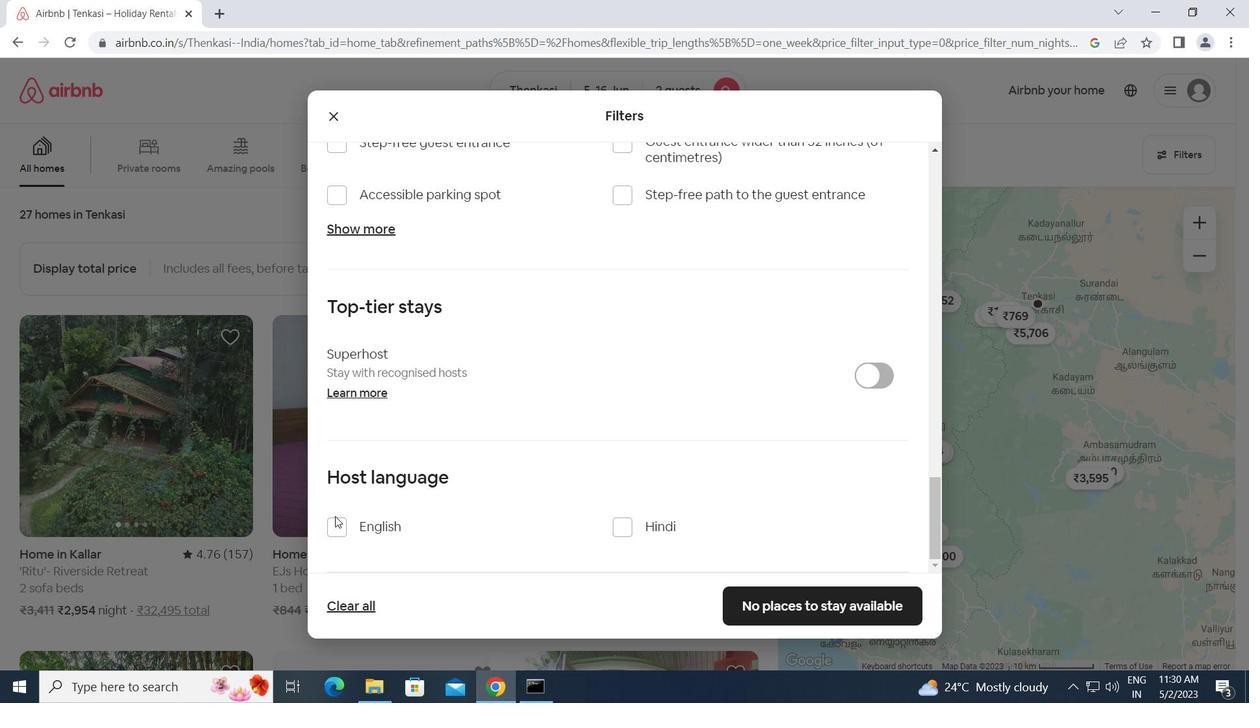 
Action: Mouse pressed left at (333, 529)
Screenshot: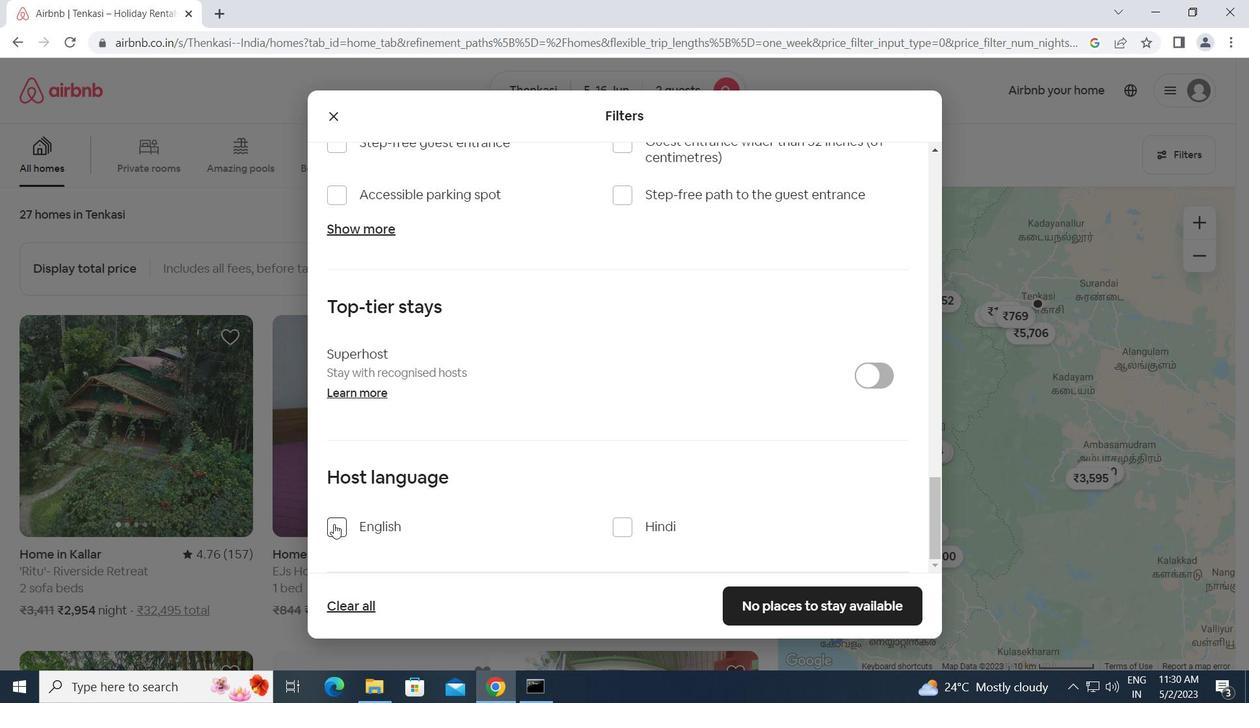 
Action: Mouse moved to (806, 600)
Screenshot: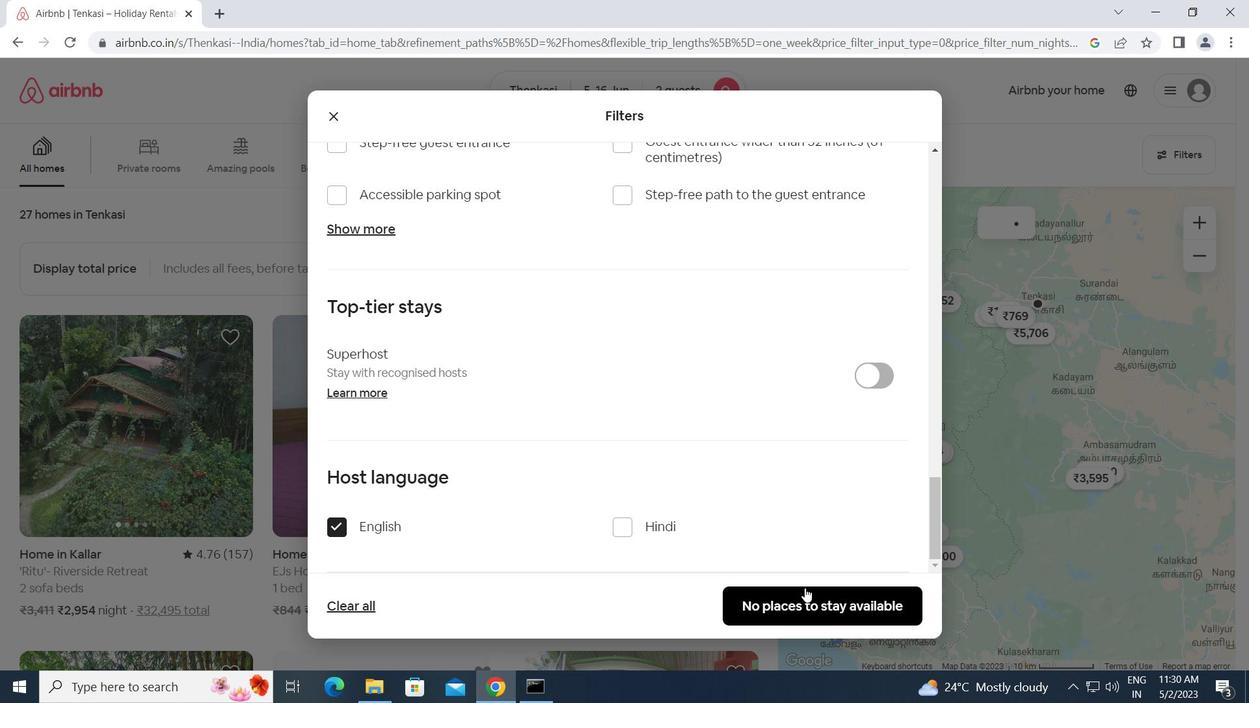 
Action: Mouse pressed left at (806, 600)
Screenshot: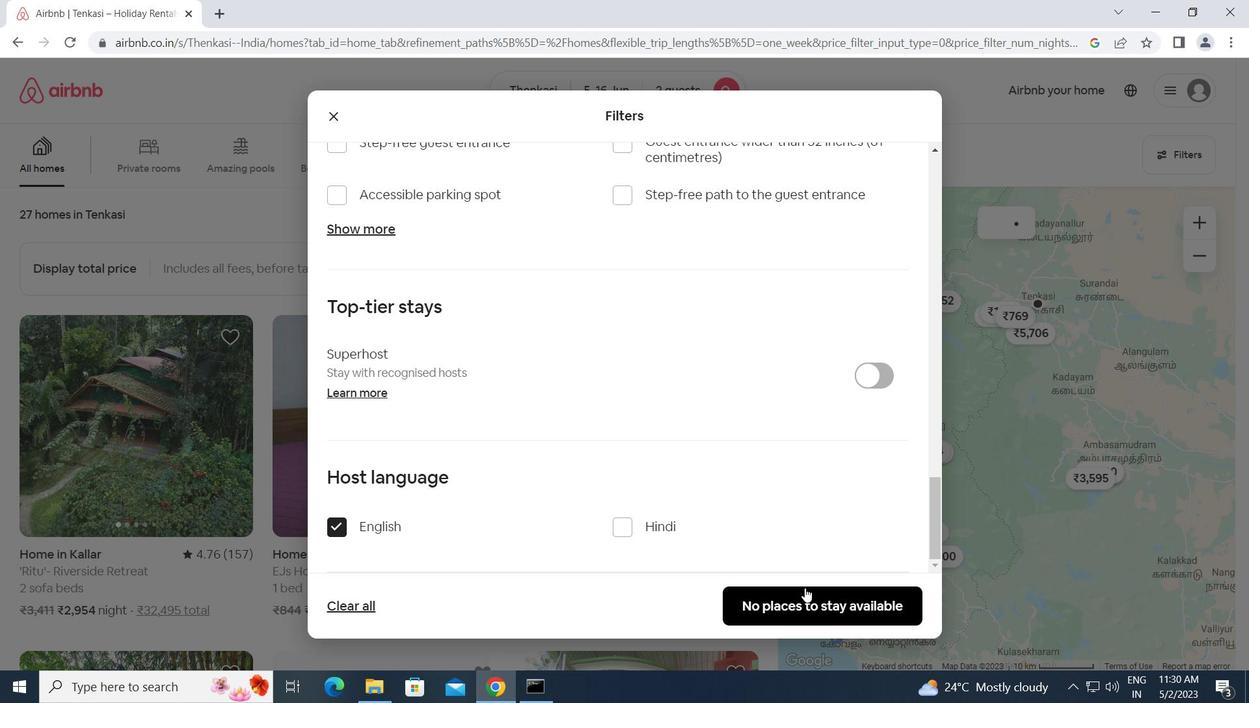 
